 Task: Create fields in product object.
Action: Mouse moved to (674, 39)
Screenshot: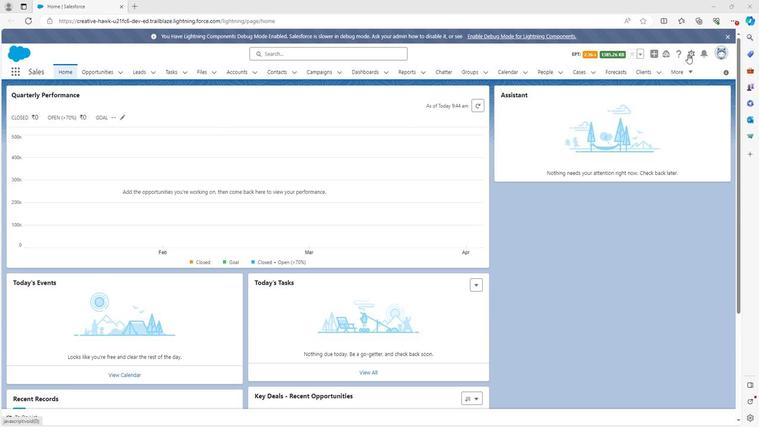 
Action: Mouse pressed left at (674, 39)
Screenshot: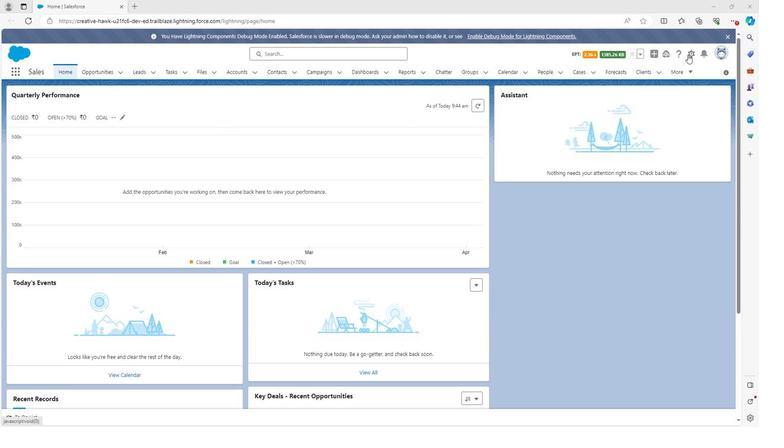 
Action: Mouse moved to (637, 61)
Screenshot: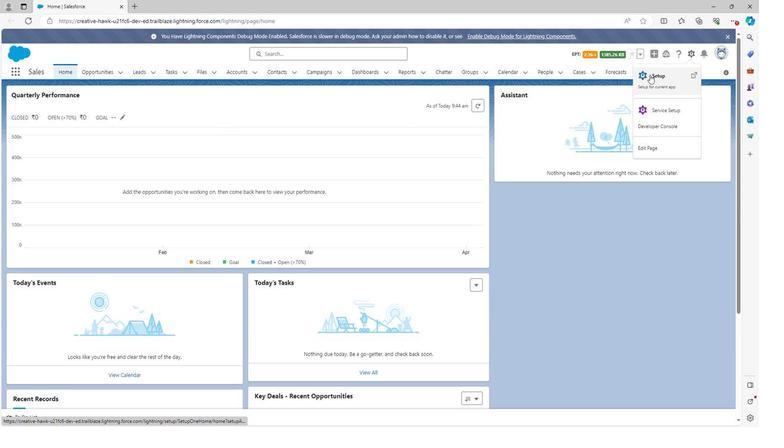 
Action: Mouse pressed left at (637, 61)
Screenshot: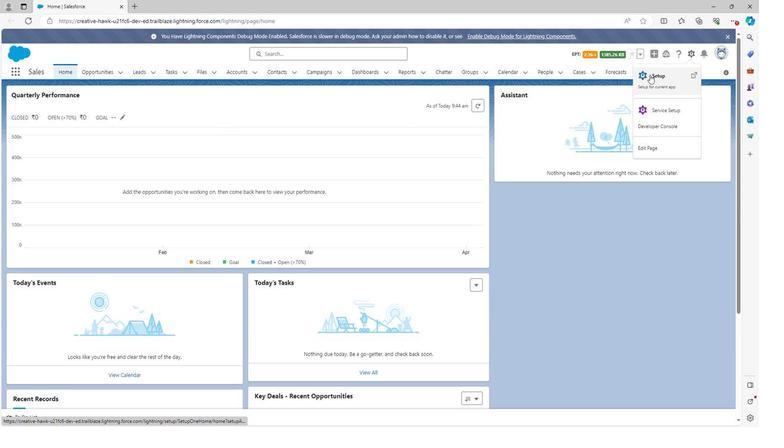 
Action: Mouse moved to (110, 56)
Screenshot: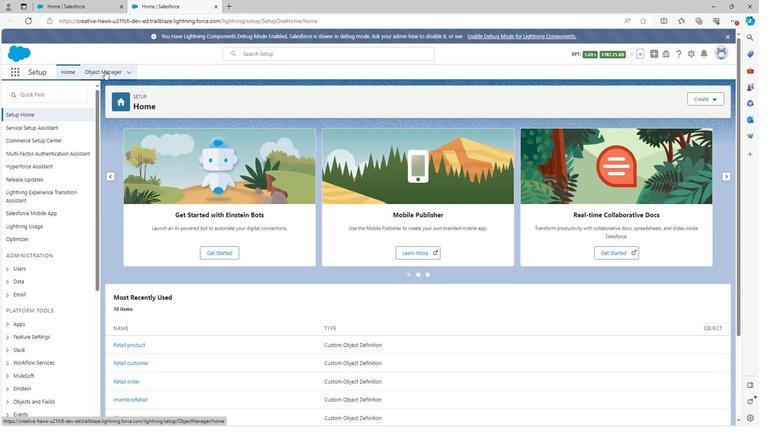 
Action: Mouse pressed left at (110, 56)
Screenshot: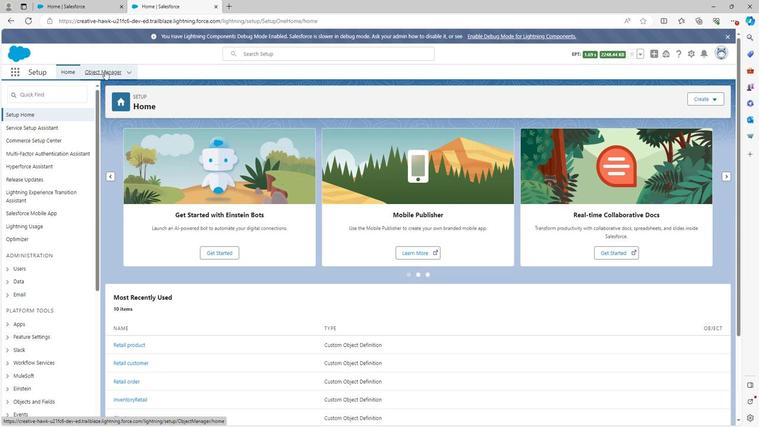 
Action: Mouse moved to (68, 340)
Screenshot: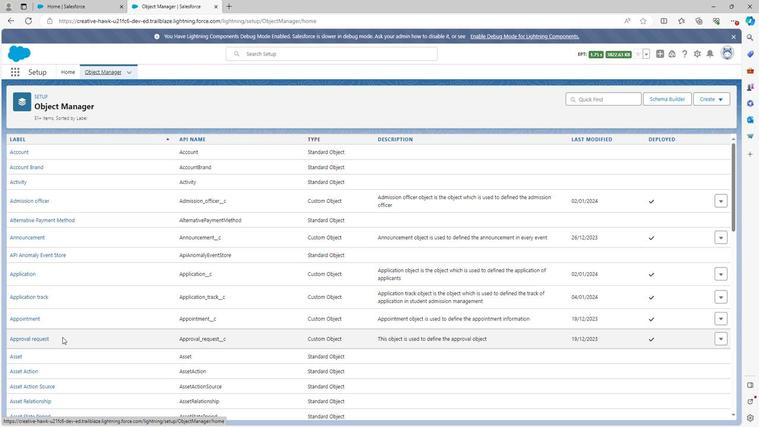 
Action: Mouse scrolled (68, 340) with delta (0, 0)
Screenshot: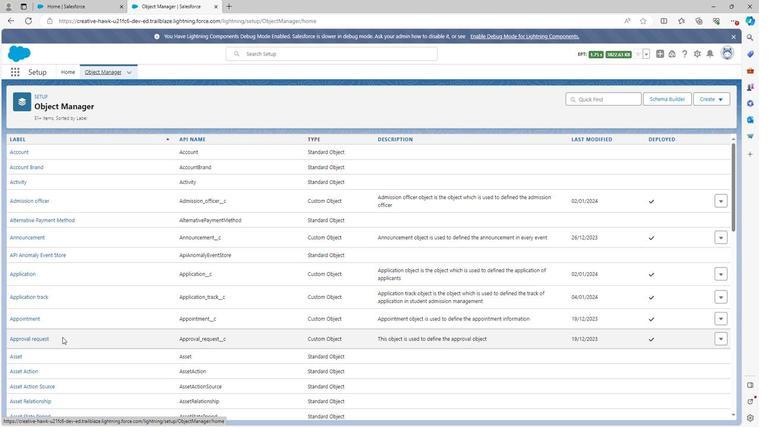
Action: Mouse scrolled (68, 340) with delta (0, 0)
Screenshot: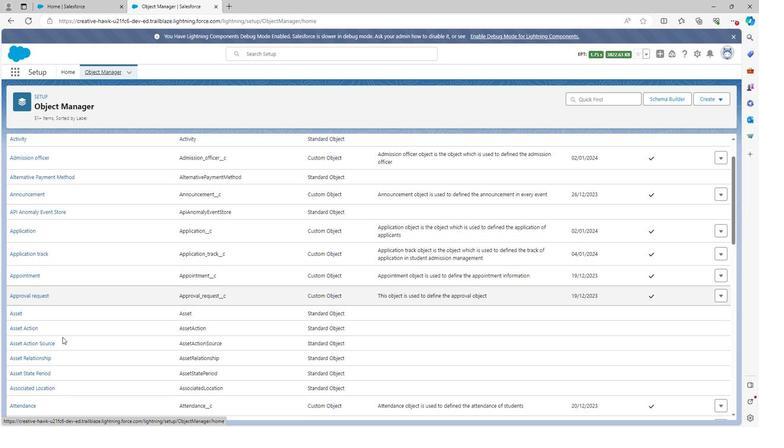 
Action: Mouse scrolled (68, 340) with delta (0, 0)
Screenshot: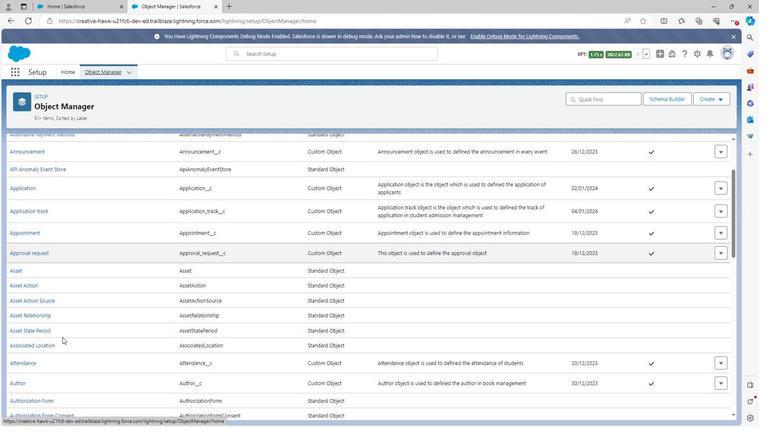 
Action: Mouse scrolled (68, 340) with delta (0, 0)
Screenshot: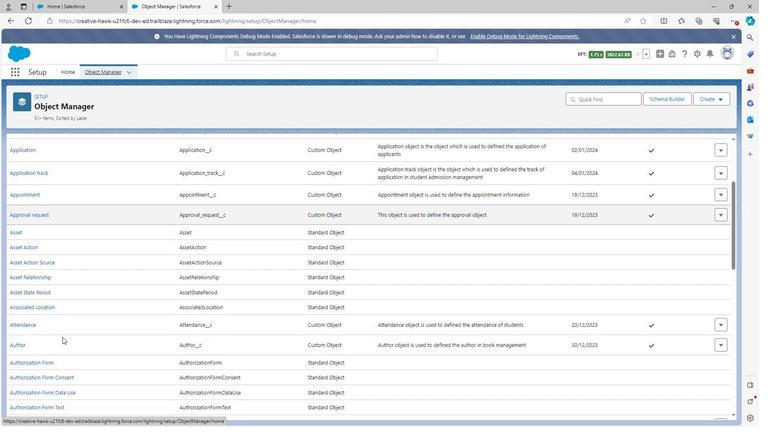 
Action: Mouse scrolled (68, 340) with delta (0, 0)
Screenshot: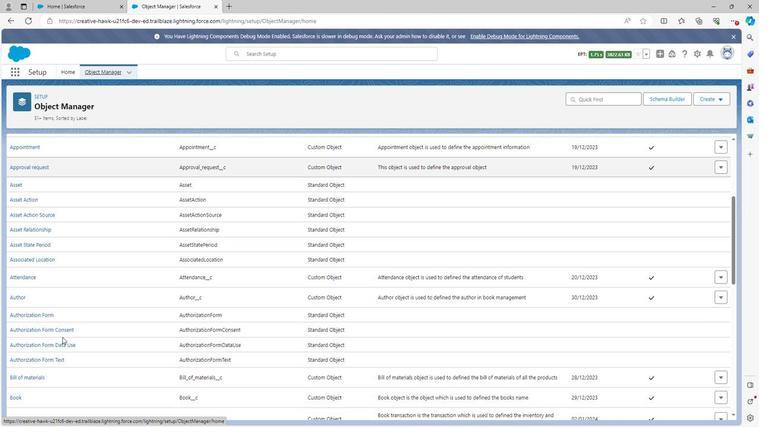 
Action: Mouse scrolled (68, 340) with delta (0, 0)
Screenshot: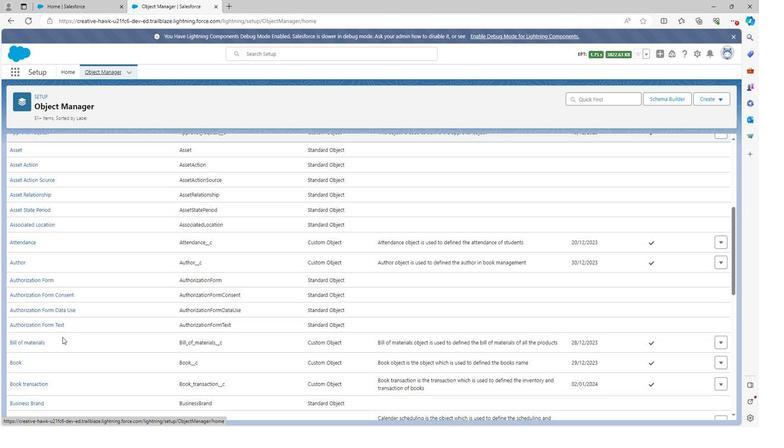 
Action: Mouse scrolled (68, 340) with delta (0, 0)
Screenshot: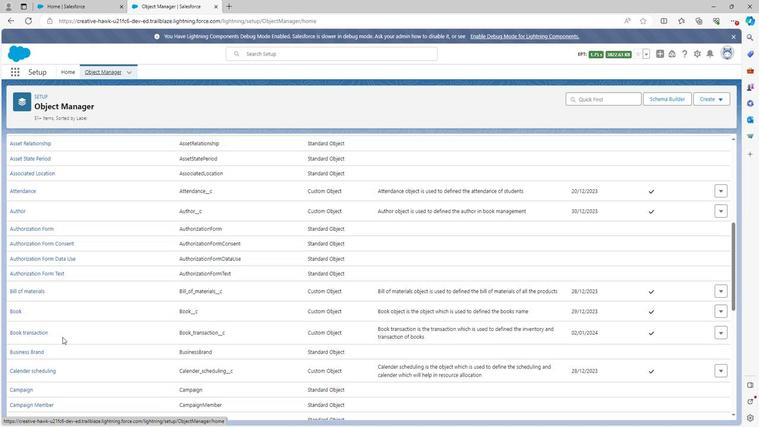 
Action: Mouse scrolled (68, 340) with delta (0, 0)
Screenshot: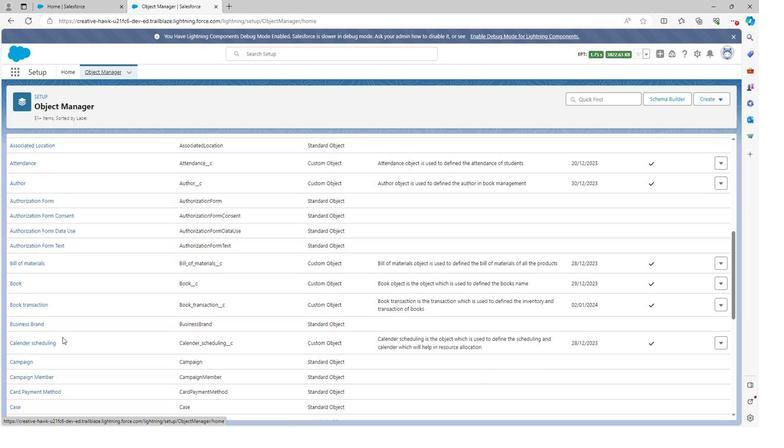 
Action: Mouse scrolled (68, 340) with delta (0, 0)
Screenshot: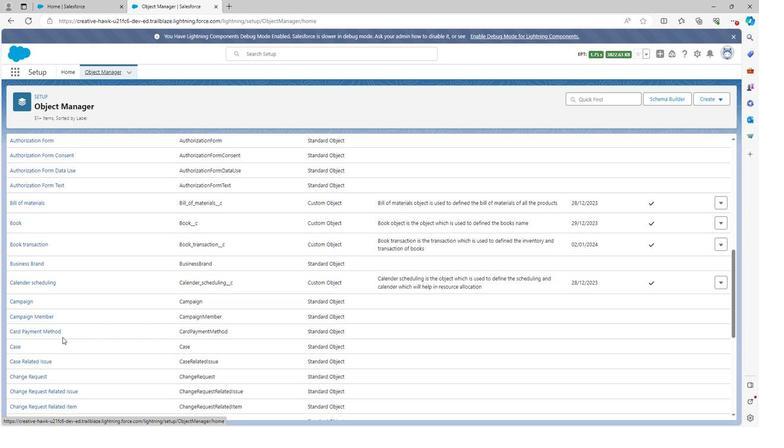 
Action: Mouse scrolled (68, 340) with delta (0, 0)
Screenshot: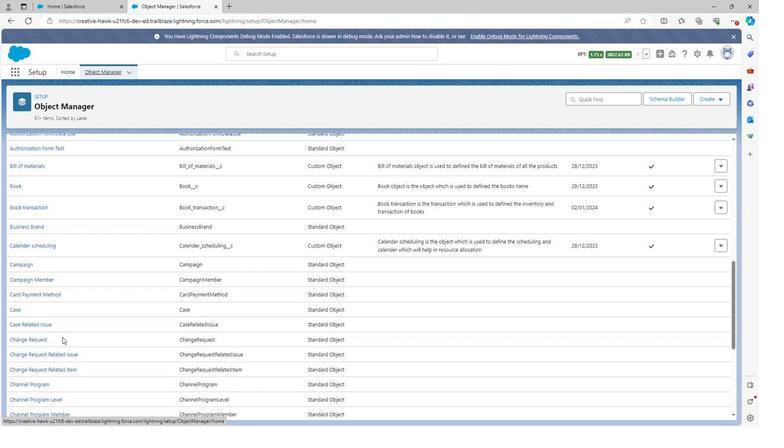 
Action: Mouse scrolled (68, 340) with delta (0, 0)
Screenshot: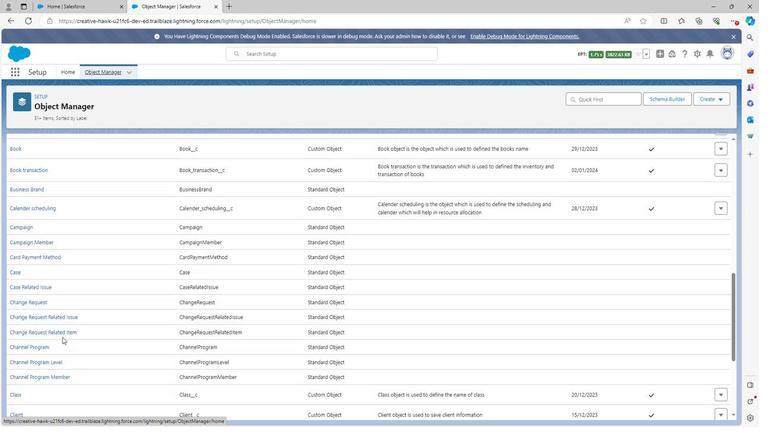 
Action: Mouse scrolled (68, 340) with delta (0, 0)
Screenshot: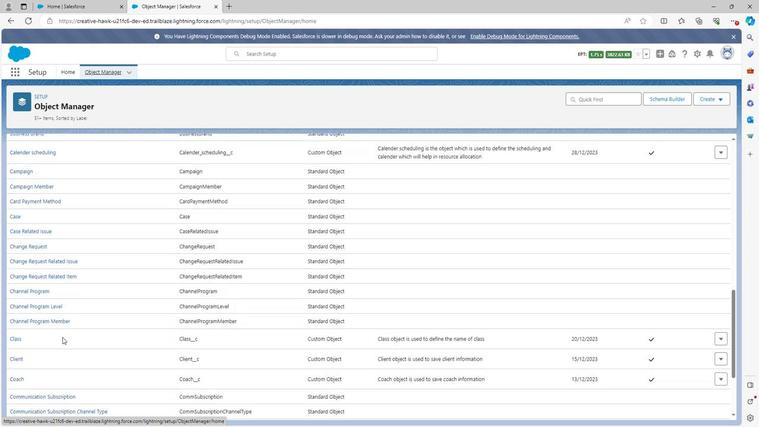 
Action: Mouse scrolled (68, 340) with delta (0, 0)
Screenshot: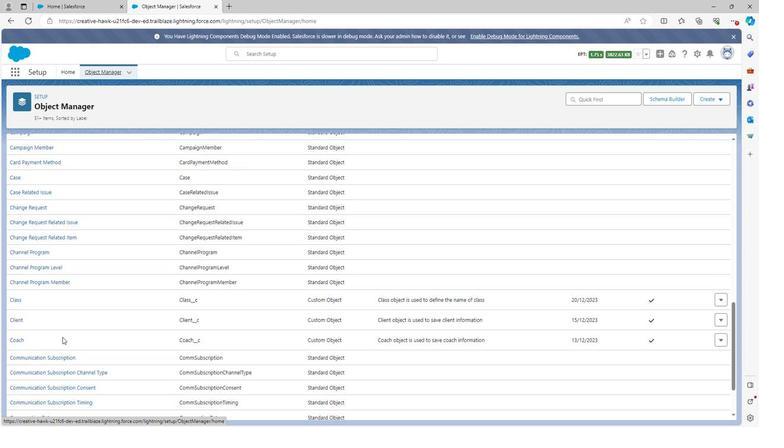 
Action: Mouse scrolled (68, 340) with delta (0, 0)
Screenshot: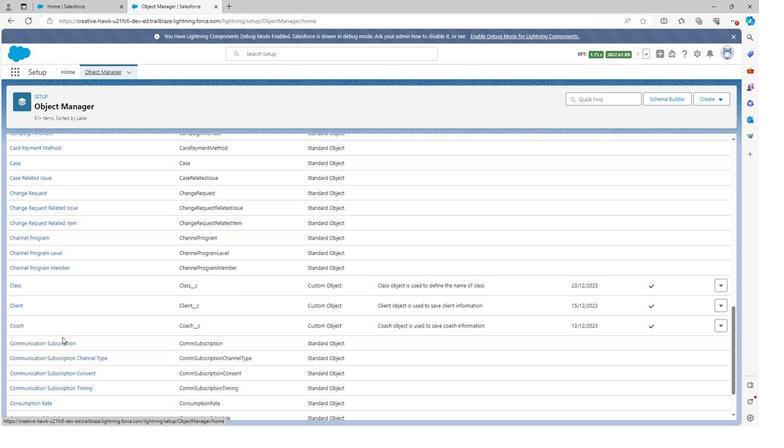 
Action: Mouse scrolled (68, 340) with delta (0, 0)
Screenshot: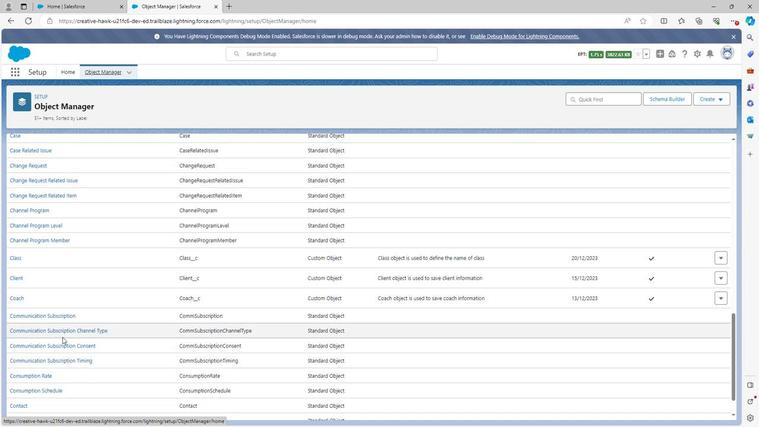 
Action: Mouse scrolled (68, 340) with delta (0, 0)
Screenshot: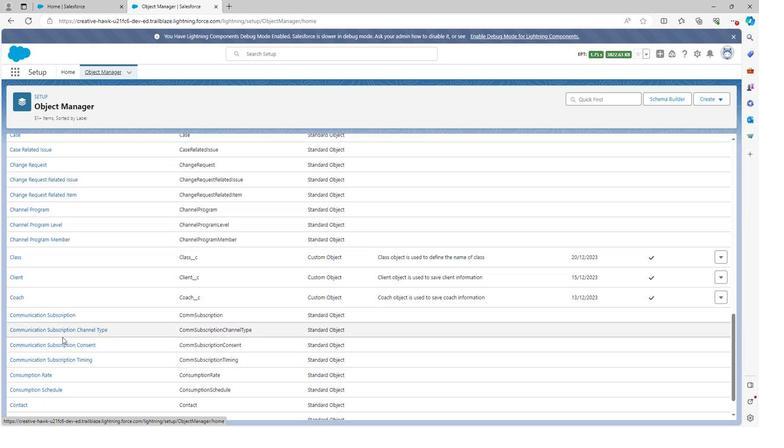 
Action: Mouse scrolled (68, 340) with delta (0, 0)
Screenshot: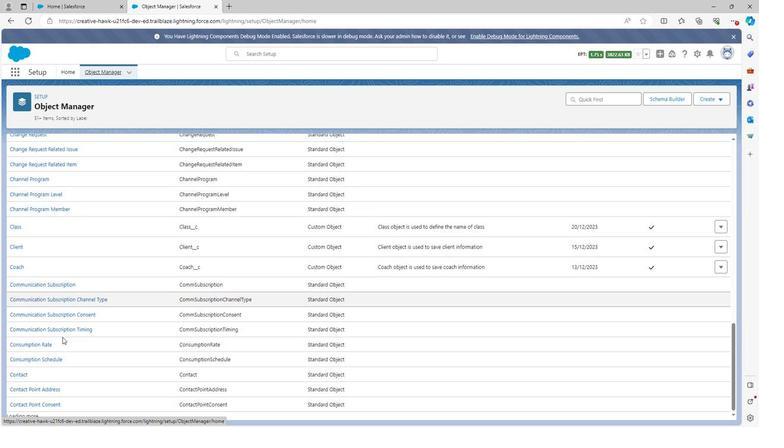 
Action: Mouse scrolled (68, 340) with delta (0, 0)
Screenshot: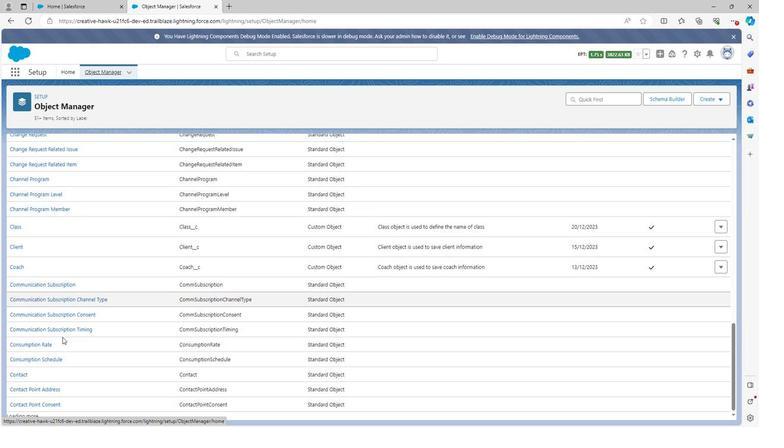 
Action: Mouse scrolled (68, 340) with delta (0, 0)
Screenshot: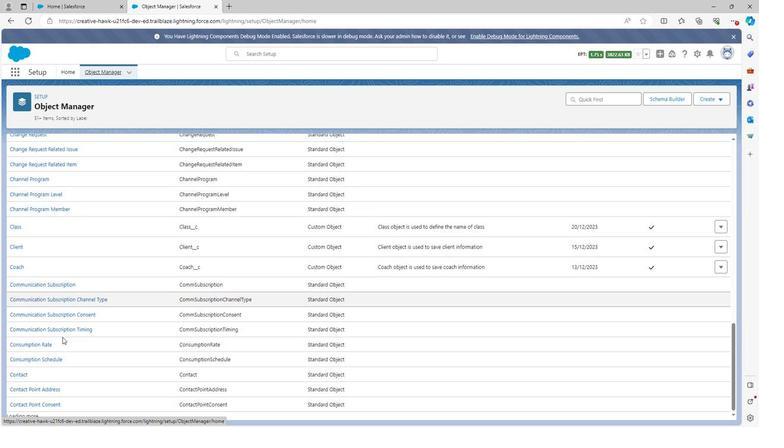 
Action: Mouse scrolled (68, 340) with delta (0, 0)
Screenshot: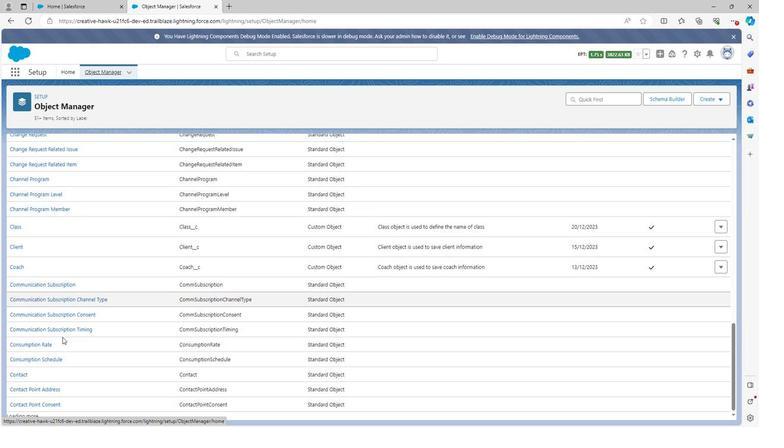 
Action: Mouse moved to (72, 340)
Screenshot: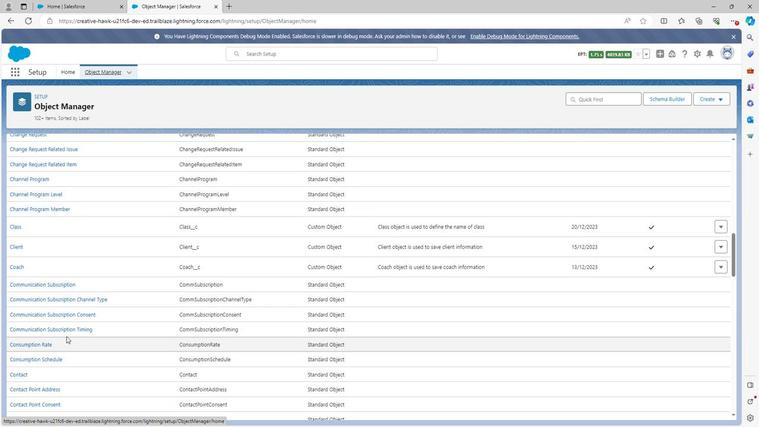
Action: Mouse scrolled (72, 339) with delta (0, 0)
Screenshot: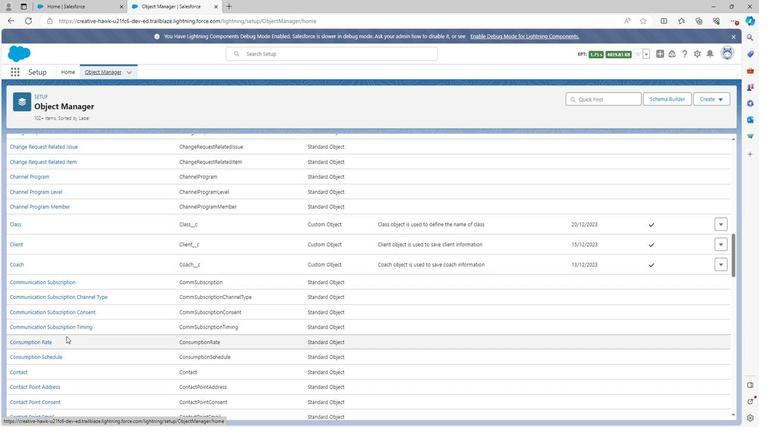 
Action: Mouse scrolled (72, 339) with delta (0, 0)
Screenshot: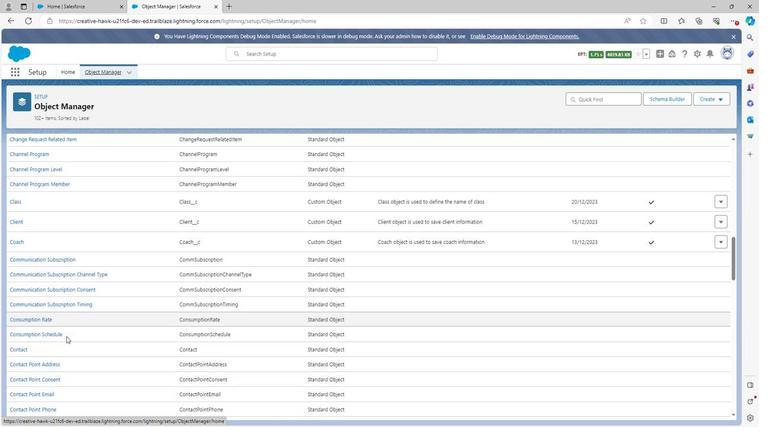 
Action: Mouse scrolled (72, 339) with delta (0, 0)
Screenshot: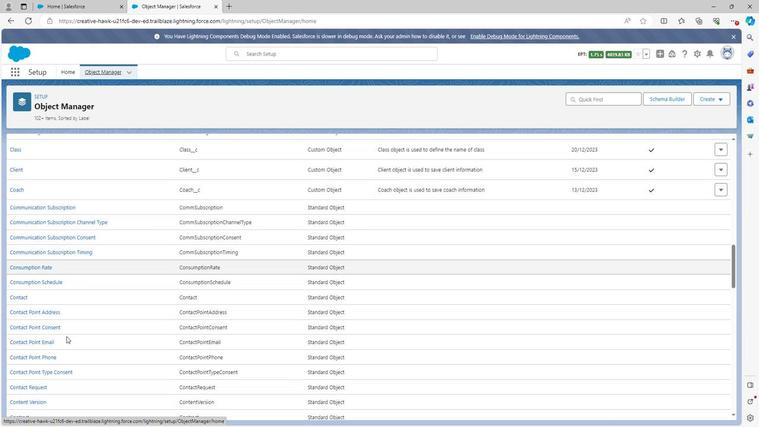 
Action: Mouse scrolled (72, 339) with delta (0, 0)
Screenshot: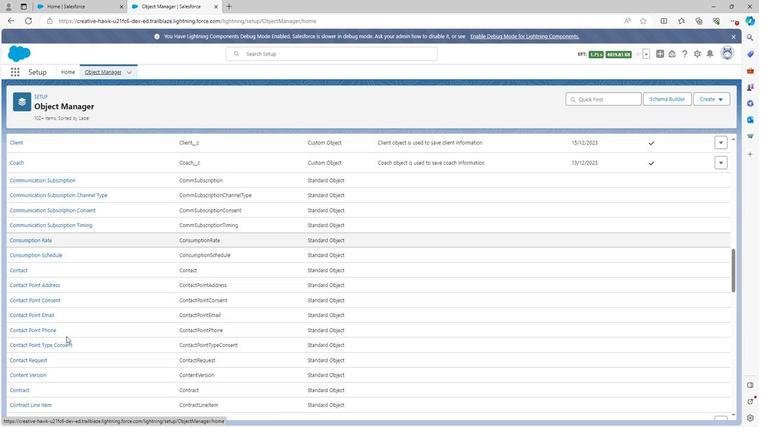 
Action: Mouse scrolled (72, 339) with delta (0, 0)
Screenshot: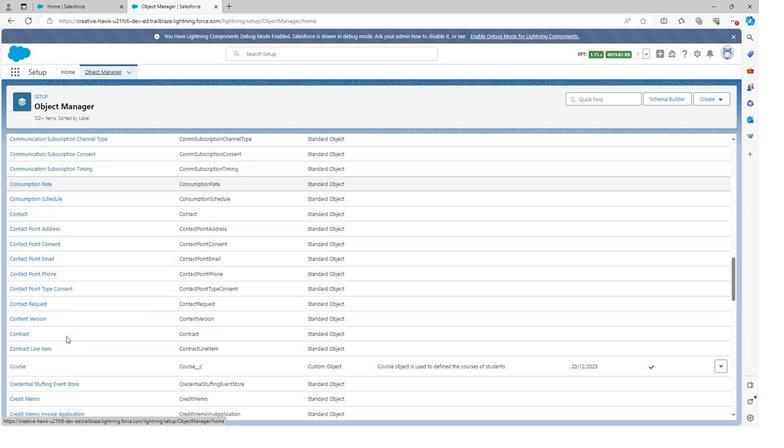 
Action: Mouse scrolled (72, 339) with delta (0, 0)
Screenshot: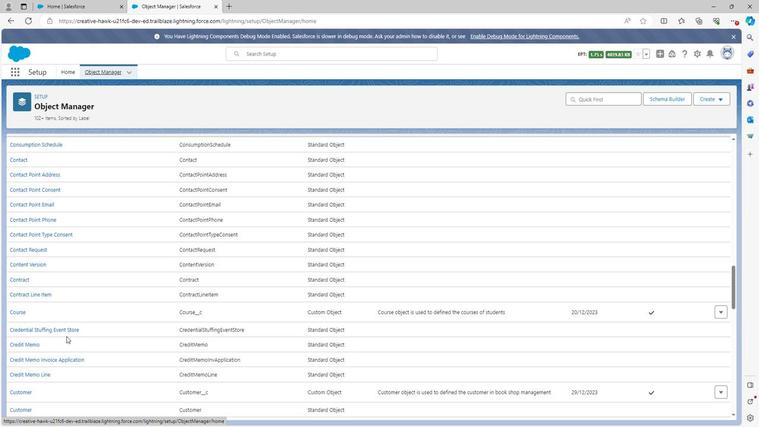 
Action: Mouse scrolled (72, 339) with delta (0, 0)
Screenshot: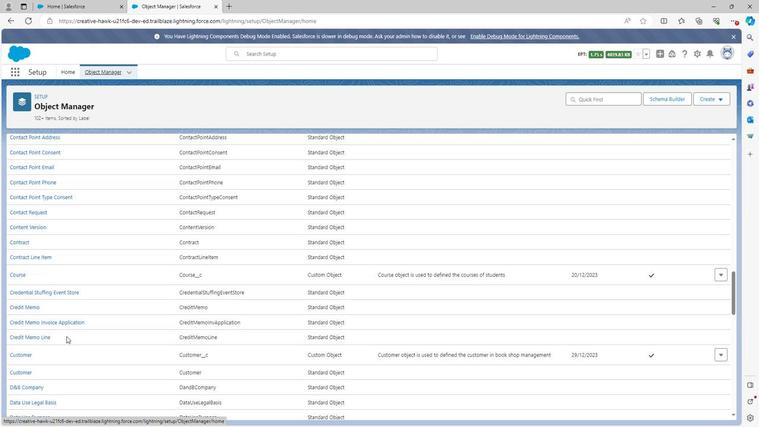 
Action: Mouse scrolled (72, 339) with delta (0, 0)
Screenshot: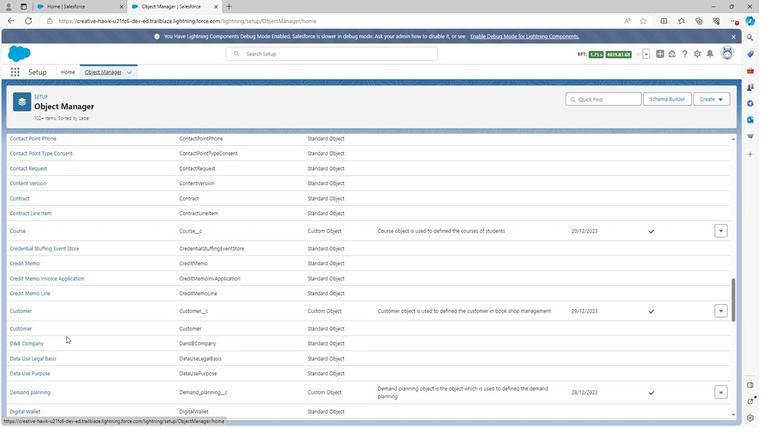 
Action: Mouse scrolled (72, 339) with delta (0, 0)
Screenshot: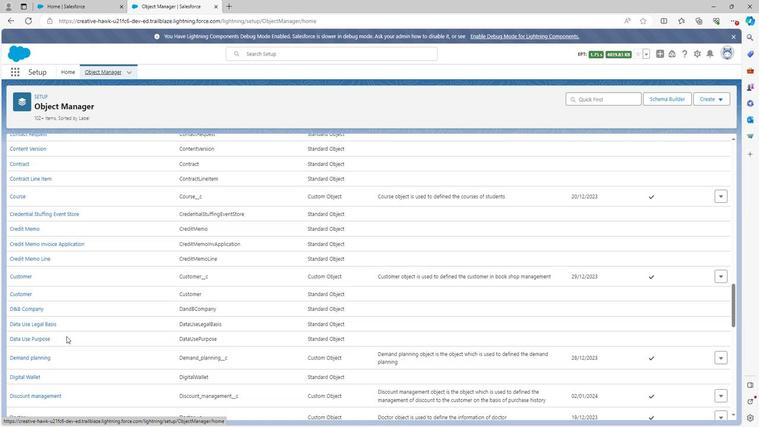 
Action: Mouse scrolled (72, 339) with delta (0, 0)
Screenshot: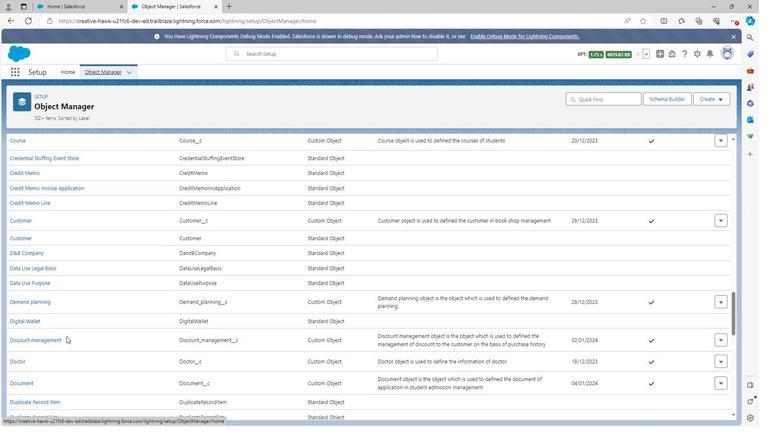 
Action: Mouse scrolled (72, 339) with delta (0, 0)
Screenshot: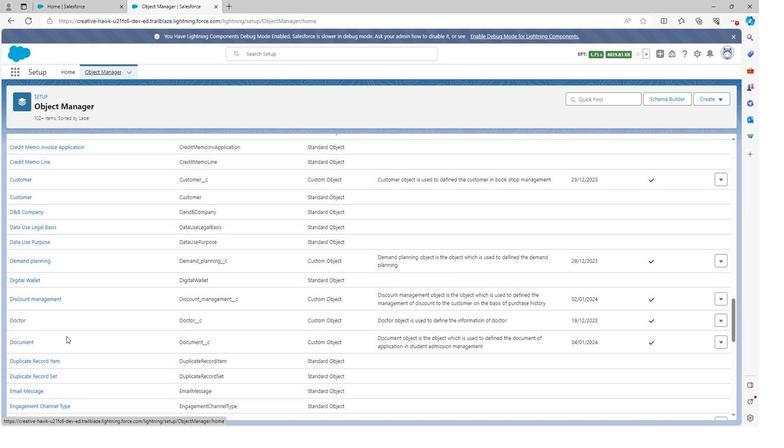 
Action: Mouse scrolled (72, 339) with delta (0, 0)
Screenshot: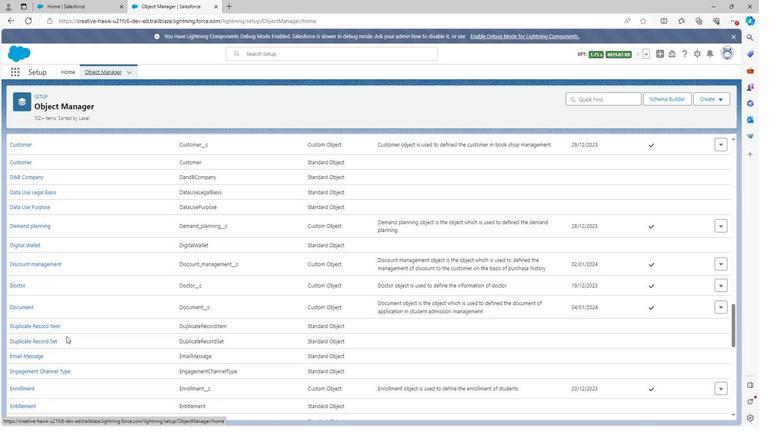
Action: Mouse scrolled (72, 339) with delta (0, 0)
Screenshot: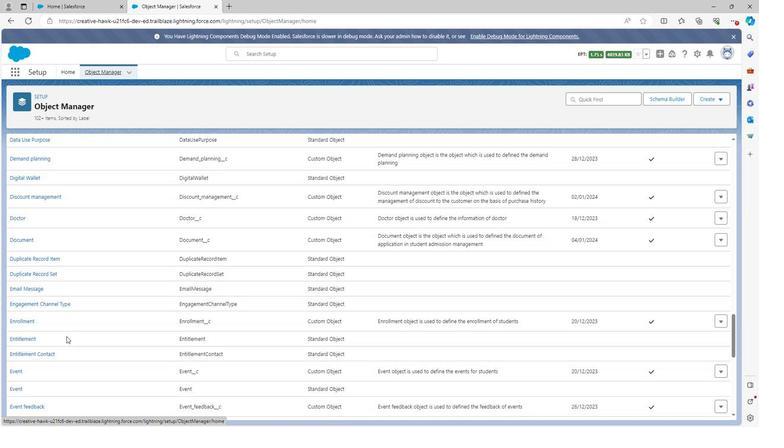 
Action: Mouse scrolled (72, 339) with delta (0, 0)
Screenshot: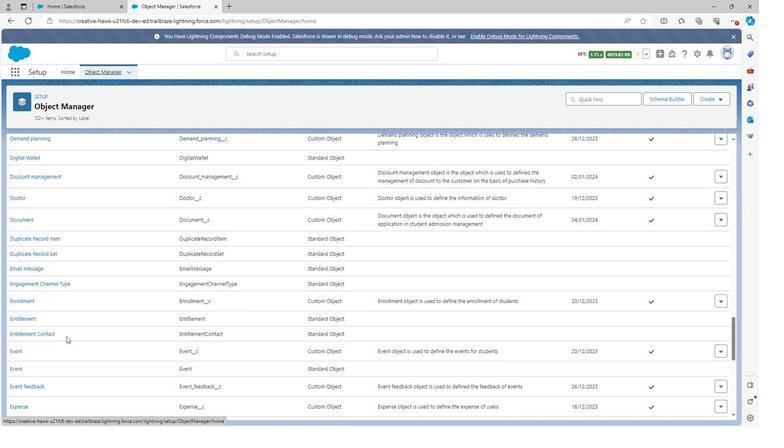 
Action: Mouse scrolled (72, 339) with delta (0, 0)
Screenshot: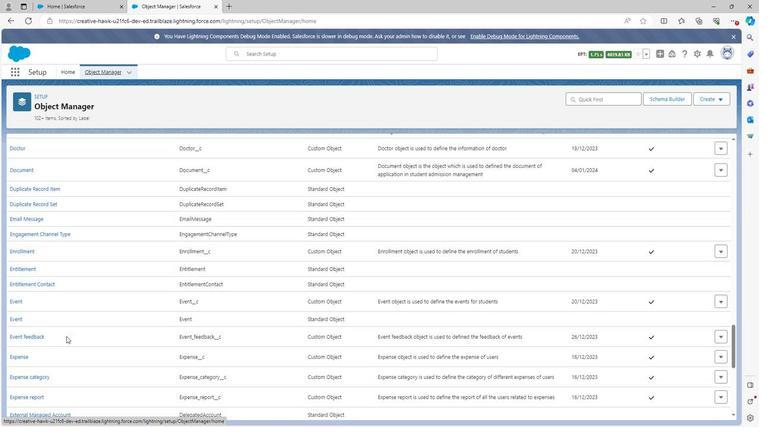 
Action: Mouse scrolled (72, 339) with delta (0, 0)
Screenshot: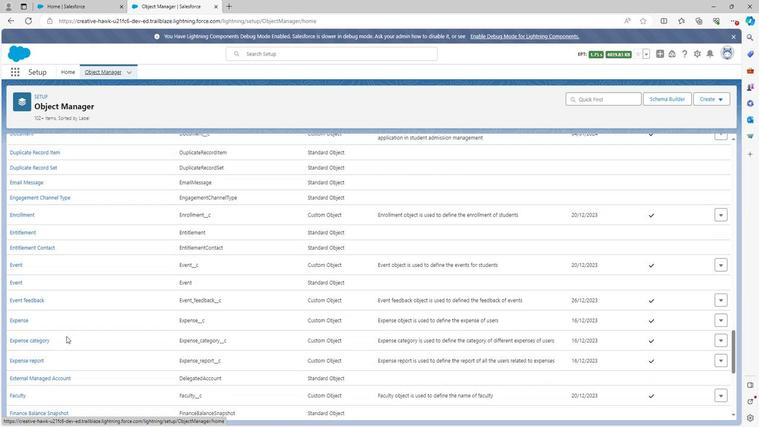
Action: Mouse scrolled (72, 339) with delta (0, 0)
Screenshot: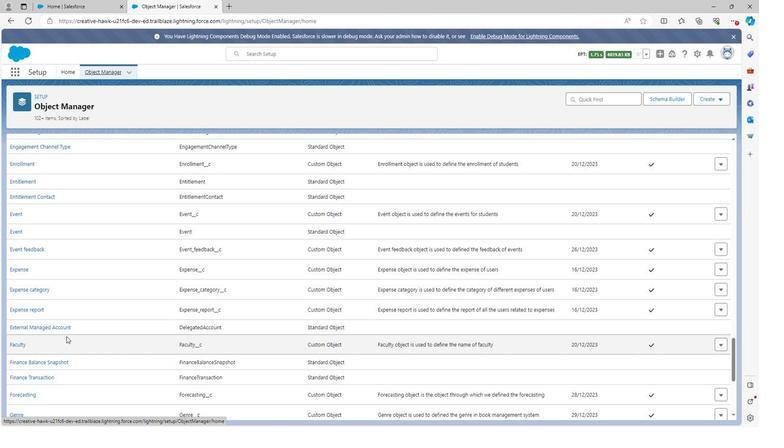
Action: Mouse scrolled (72, 339) with delta (0, 0)
Screenshot: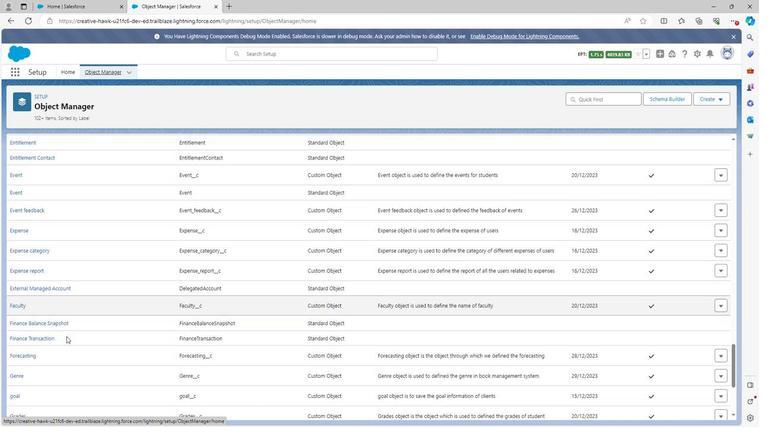 
Action: Mouse scrolled (72, 339) with delta (0, 0)
Screenshot: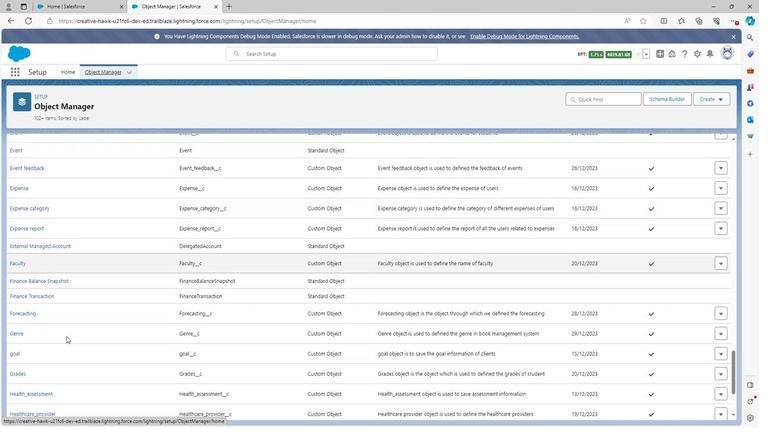 
Action: Mouse scrolled (72, 339) with delta (0, 0)
Screenshot: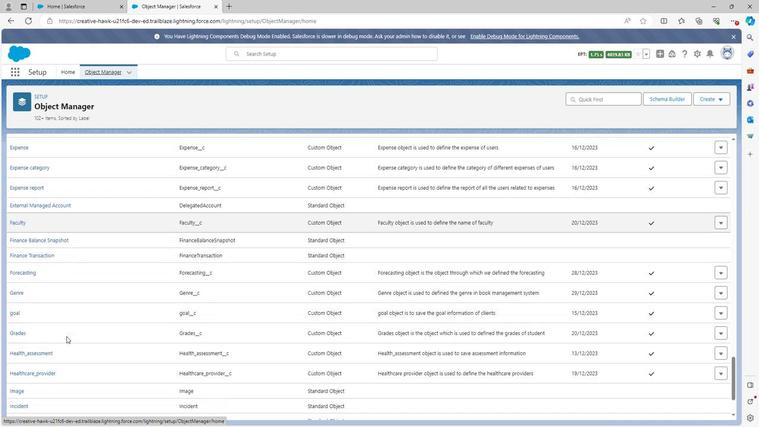 
Action: Mouse scrolled (72, 339) with delta (0, 0)
Screenshot: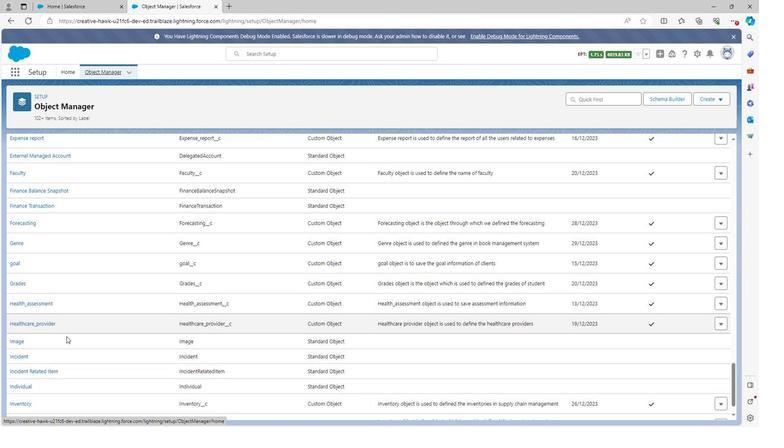 
Action: Mouse scrolled (72, 339) with delta (0, 0)
Screenshot: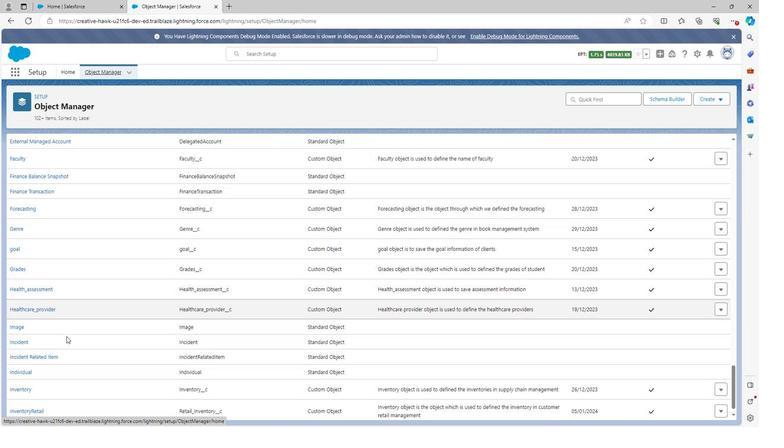 
Action: Mouse scrolled (72, 339) with delta (0, 0)
Screenshot: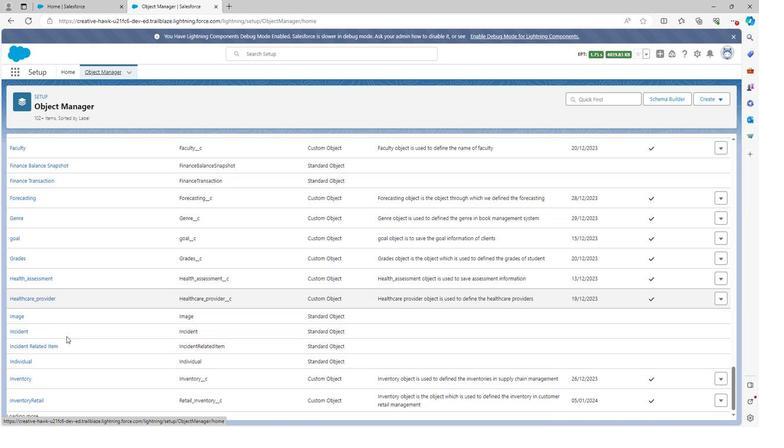 
Action: Mouse scrolled (72, 339) with delta (0, 0)
Screenshot: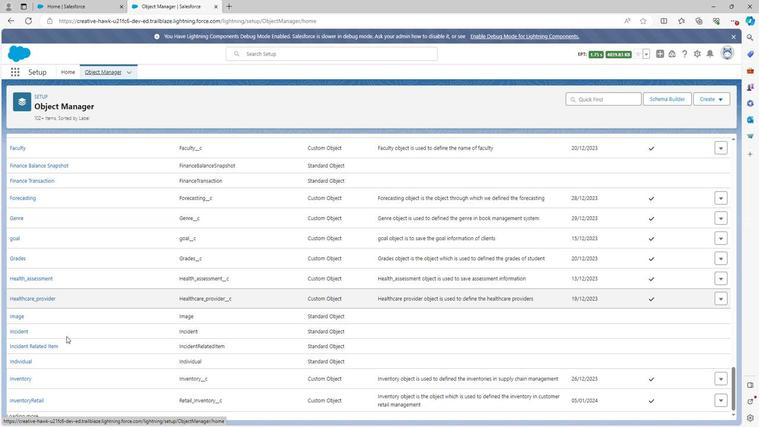 
Action: Mouse scrolled (72, 339) with delta (0, 0)
Screenshot: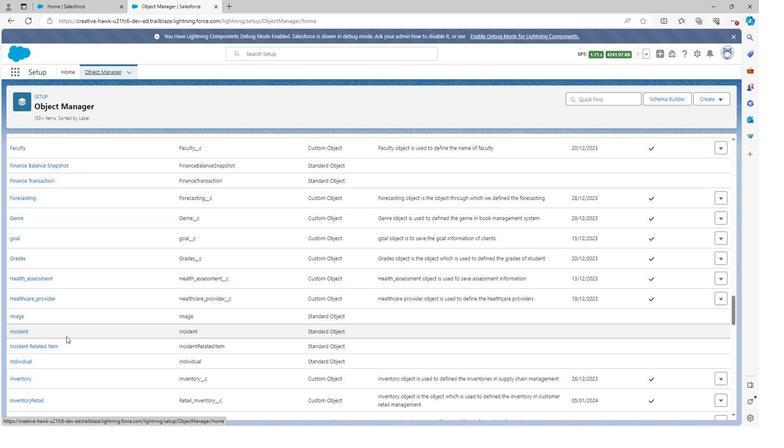 
Action: Mouse scrolled (72, 339) with delta (0, 0)
Screenshot: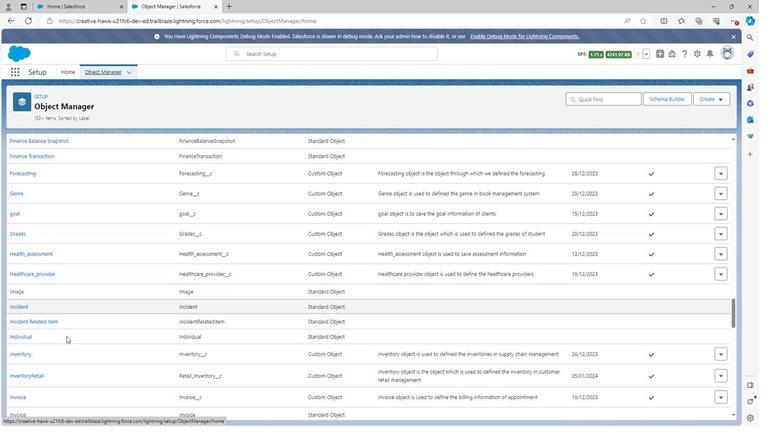 
Action: Mouse scrolled (72, 339) with delta (0, 0)
Screenshot: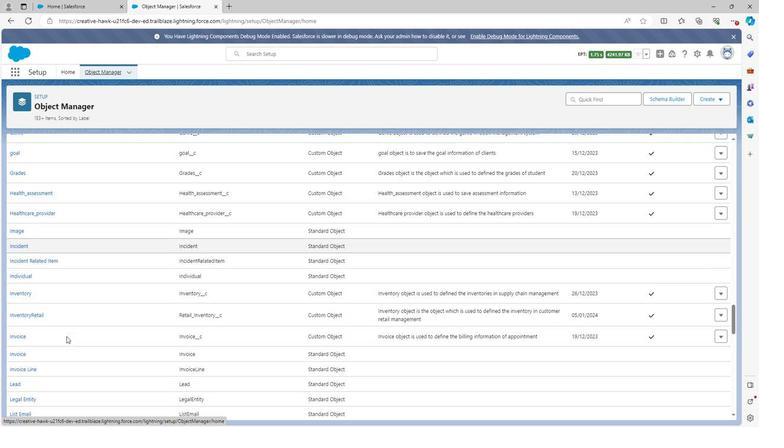 
Action: Mouse scrolled (72, 339) with delta (0, 0)
Screenshot: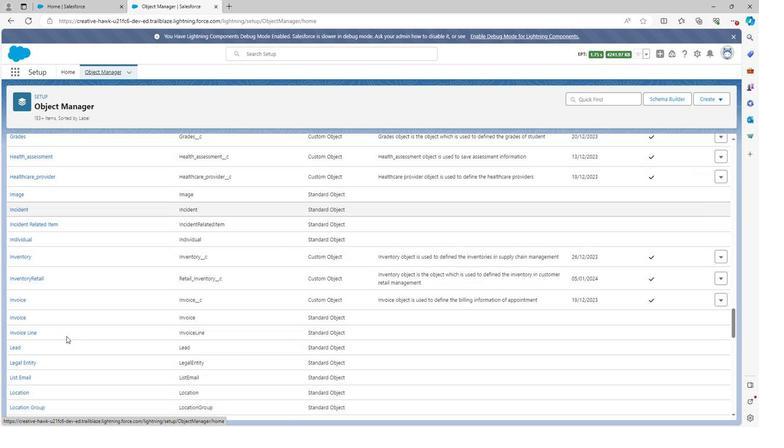 
Action: Mouse scrolled (72, 339) with delta (0, 0)
Screenshot: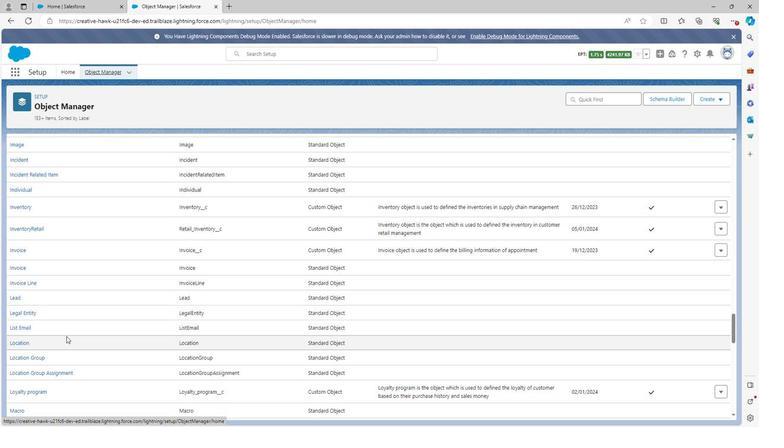 
Action: Mouse scrolled (72, 339) with delta (0, 0)
Screenshot: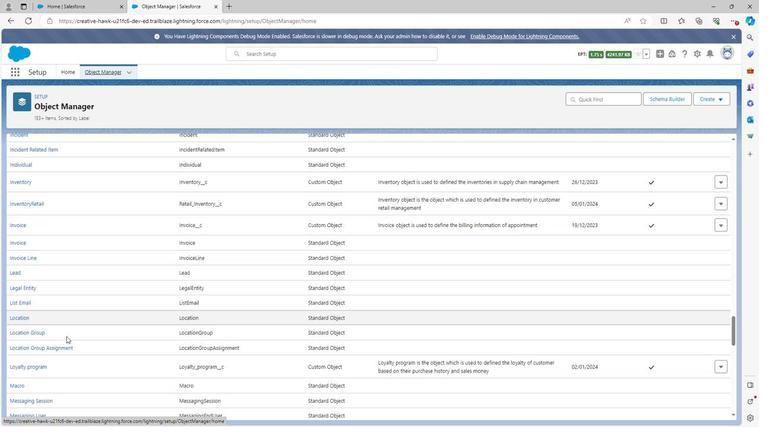 
Action: Mouse scrolled (72, 339) with delta (0, 0)
Screenshot: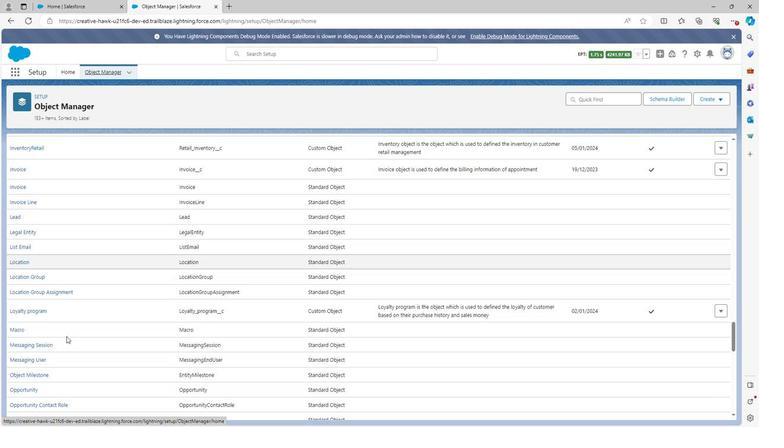 
Action: Mouse scrolled (72, 339) with delta (0, 0)
Screenshot: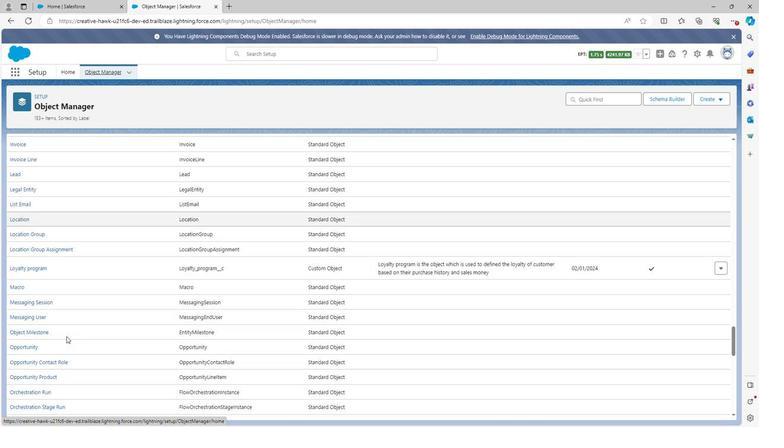 
Action: Mouse scrolled (72, 339) with delta (0, 0)
Screenshot: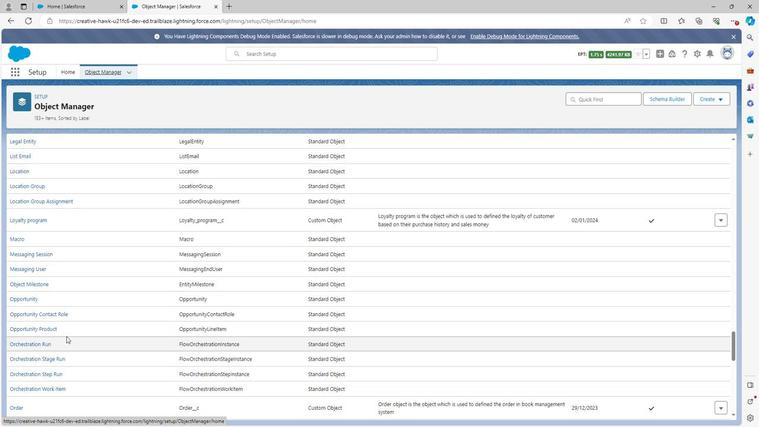 
Action: Mouse scrolled (72, 339) with delta (0, 0)
Screenshot: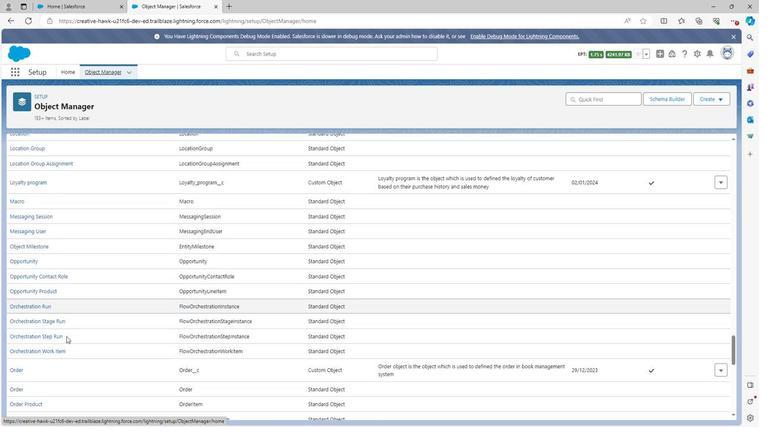 
Action: Mouse scrolled (72, 339) with delta (0, 0)
Screenshot: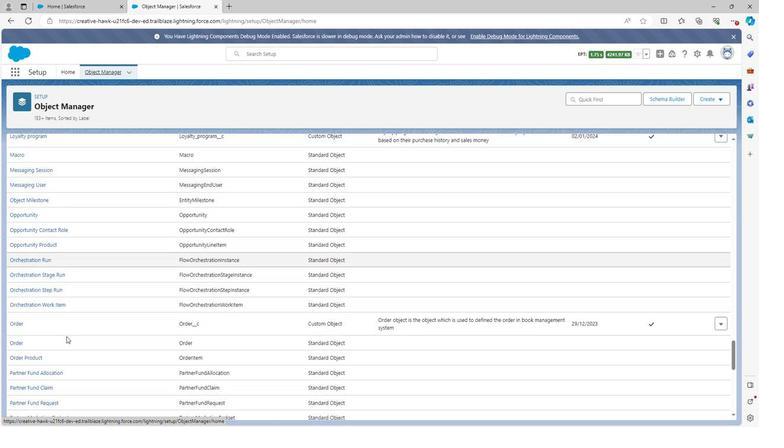 
Action: Mouse scrolled (72, 339) with delta (0, 0)
Screenshot: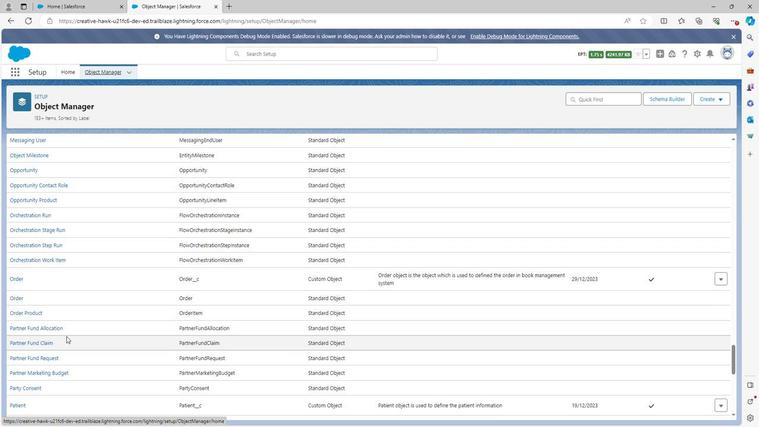
Action: Mouse scrolled (72, 339) with delta (0, 0)
Screenshot: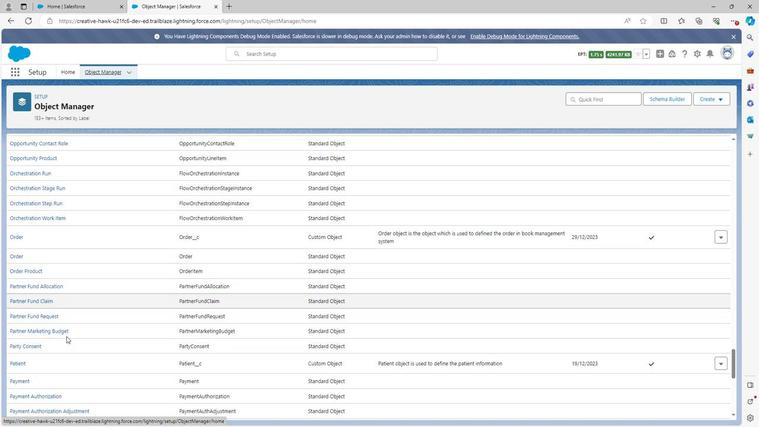 
Action: Mouse scrolled (72, 339) with delta (0, 0)
Screenshot: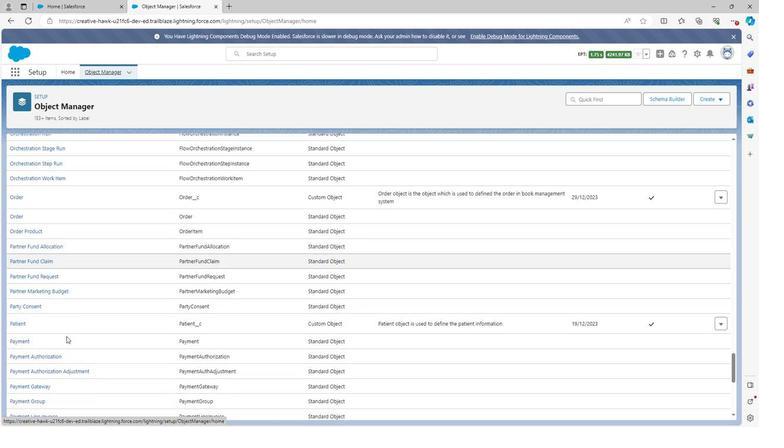 
Action: Mouse scrolled (72, 339) with delta (0, 0)
Screenshot: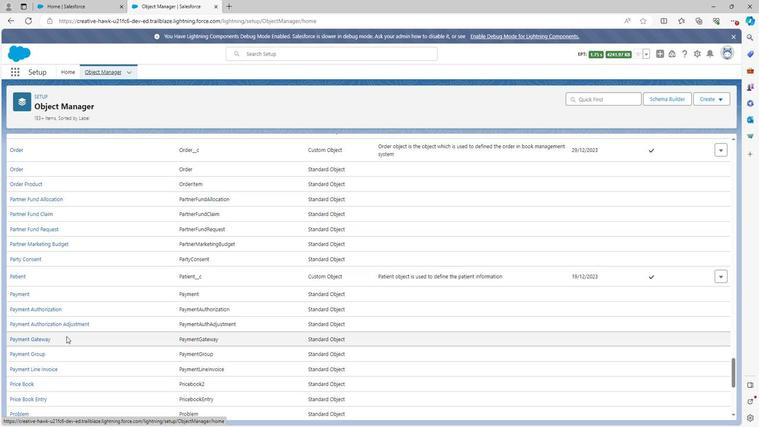 
Action: Mouse scrolled (72, 339) with delta (0, 0)
Screenshot: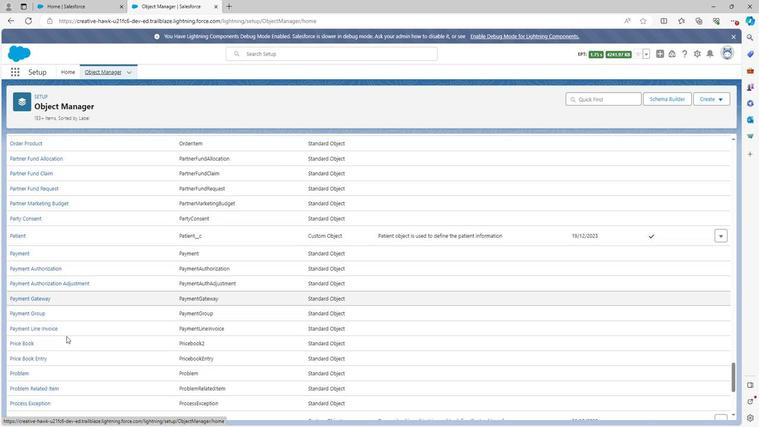 
Action: Mouse scrolled (72, 339) with delta (0, 0)
Screenshot: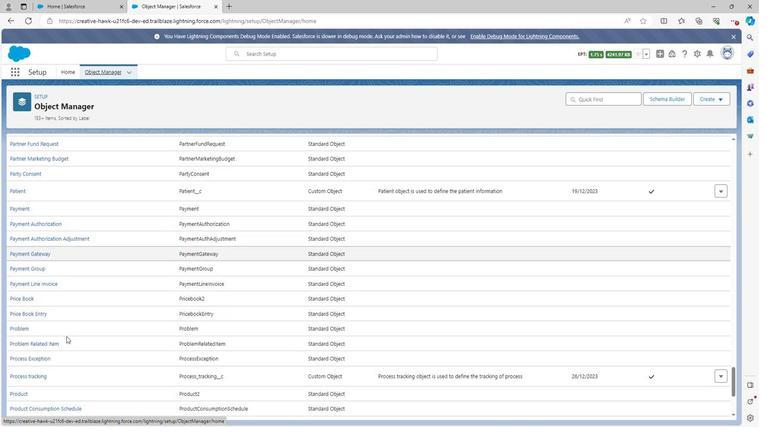 
Action: Mouse scrolled (72, 339) with delta (0, 0)
Screenshot: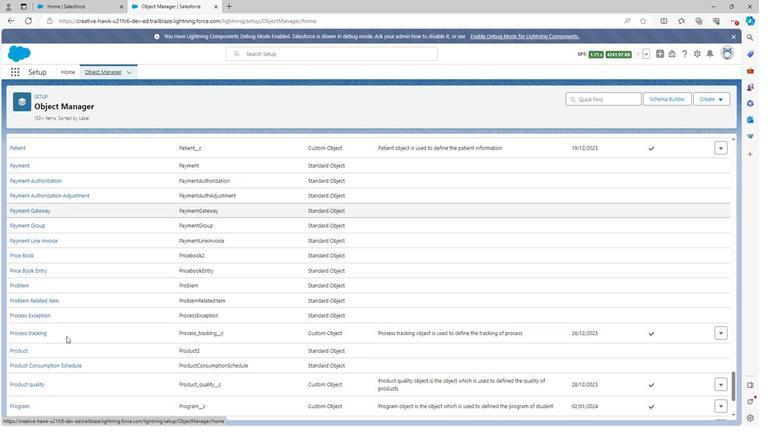 
Action: Mouse scrolled (72, 339) with delta (0, 0)
Screenshot: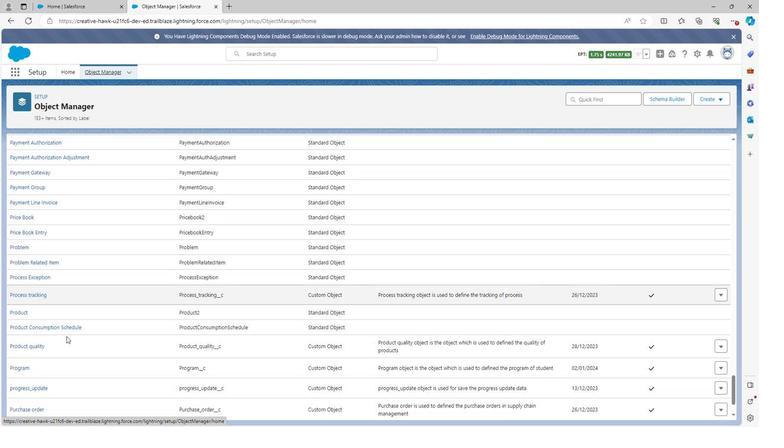 
Action: Mouse scrolled (72, 339) with delta (0, 0)
Screenshot: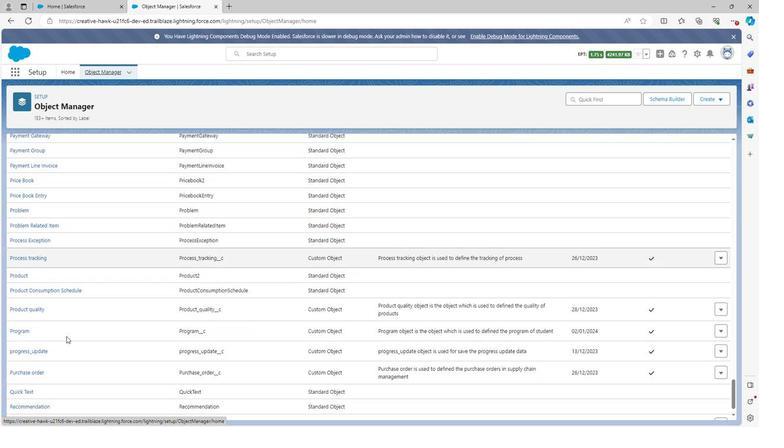 
Action: Mouse scrolled (72, 339) with delta (0, 0)
Screenshot: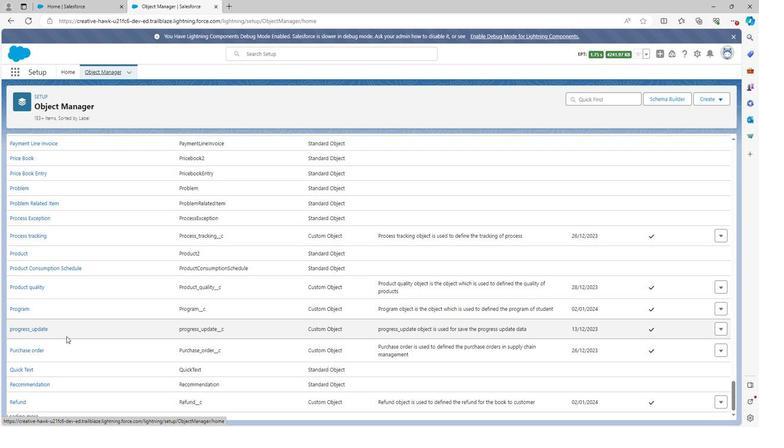 
Action: Mouse scrolled (72, 339) with delta (0, 0)
Screenshot: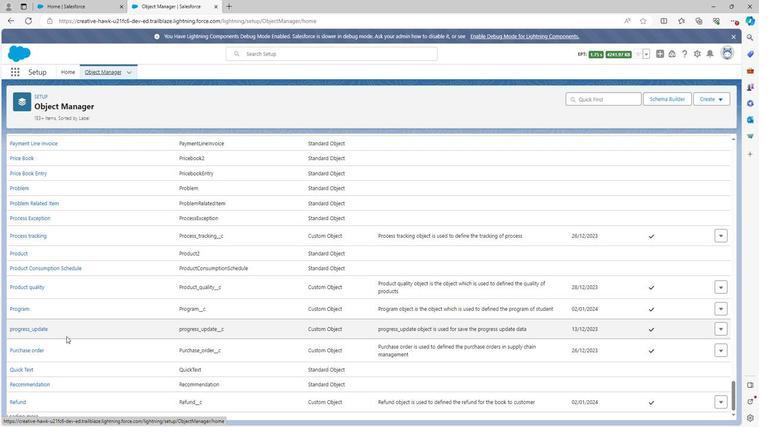 
Action: Mouse scrolled (72, 339) with delta (0, 0)
Screenshot: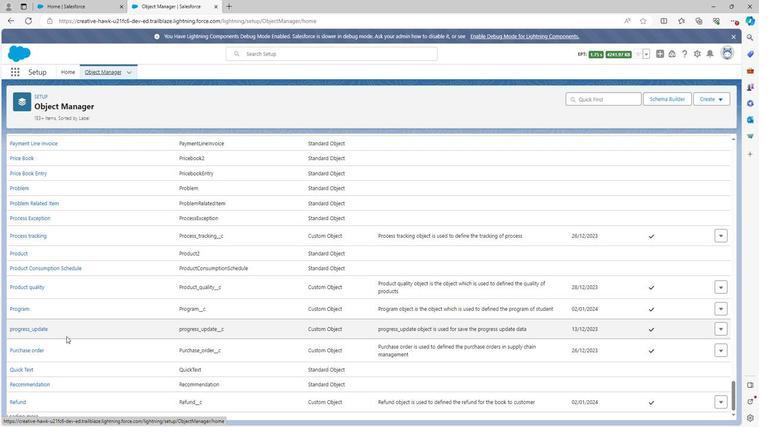
Action: Mouse moved to (78, 337)
Screenshot: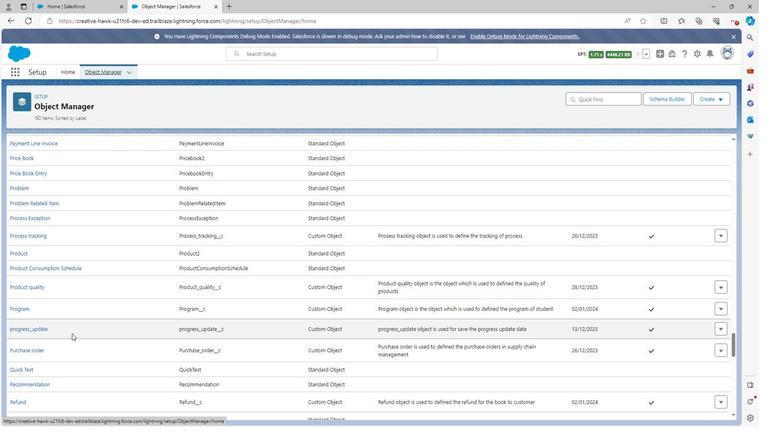 
Action: Mouse scrolled (78, 336) with delta (0, 0)
Screenshot: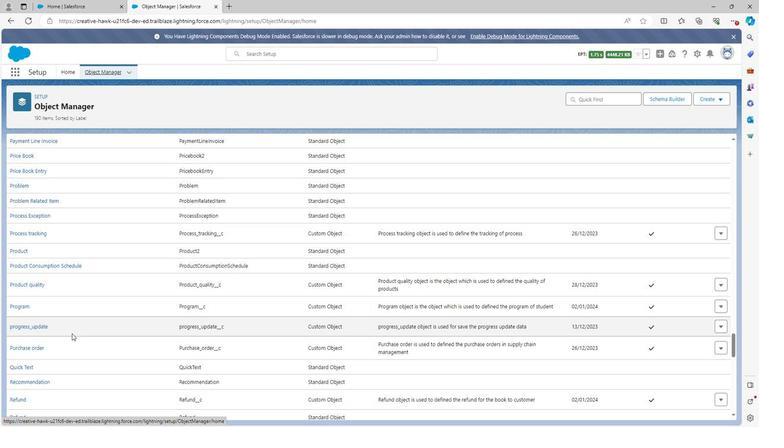 
Action: Mouse scrolled (78, 336) with delta (0, 0)
Screenshot: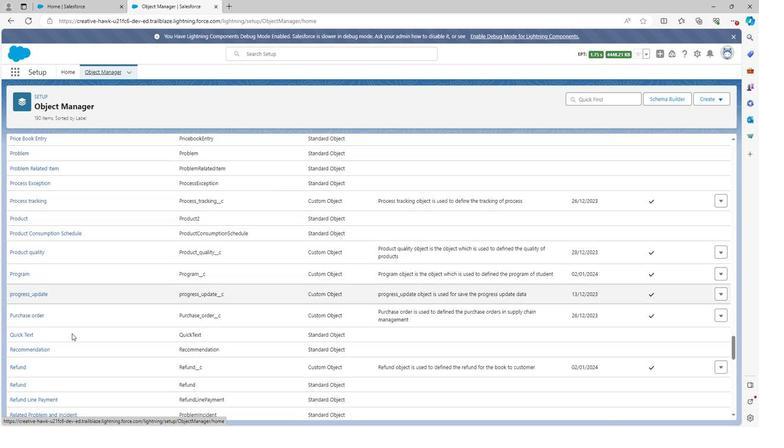 
Action: Mouse scrolled (78, 336) with delta (0, 0)
Screenshot: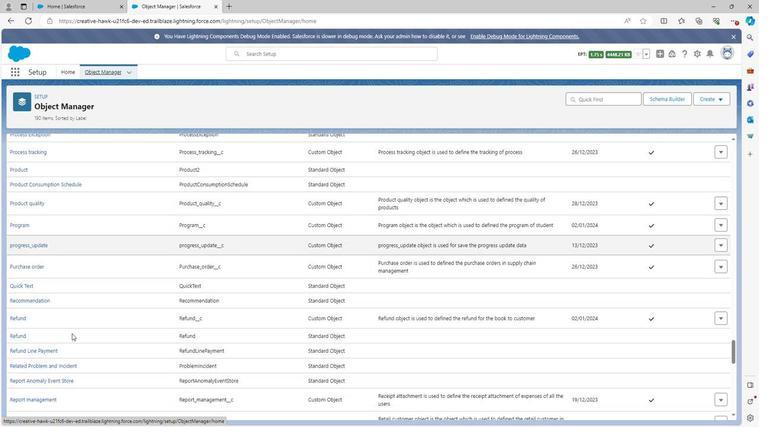 
Action: Mouse scrolled (78, 336) with delta (0, 0)
Screenshot: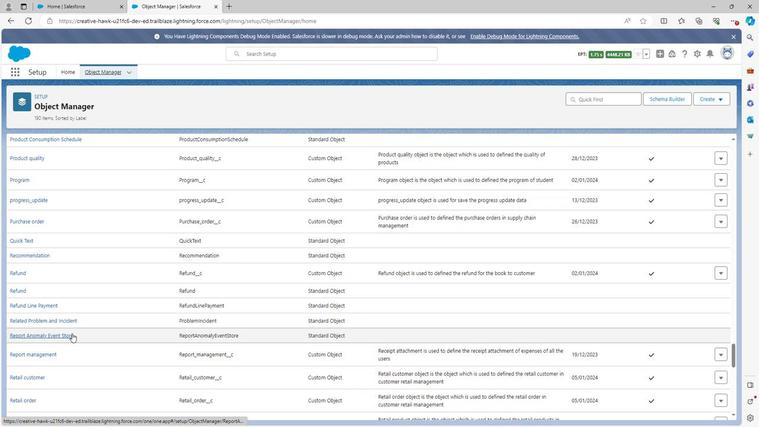 
Action: Mouse scrolled (78, 336) with delta (0, 0)
Screenshot: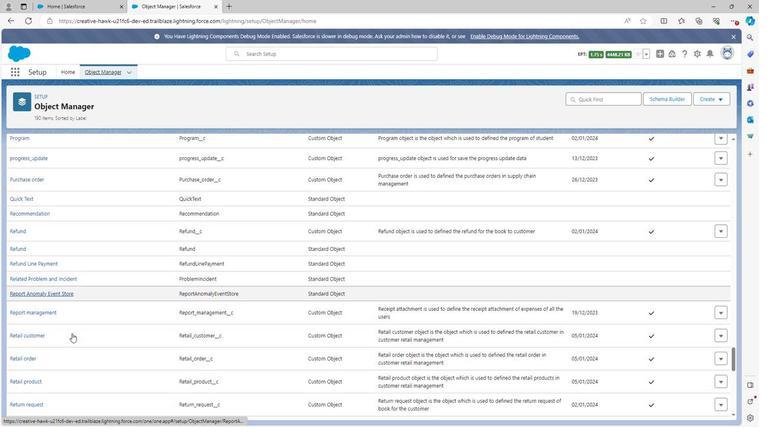 
Action: Mouse moved to (38, 341)
Screenshot: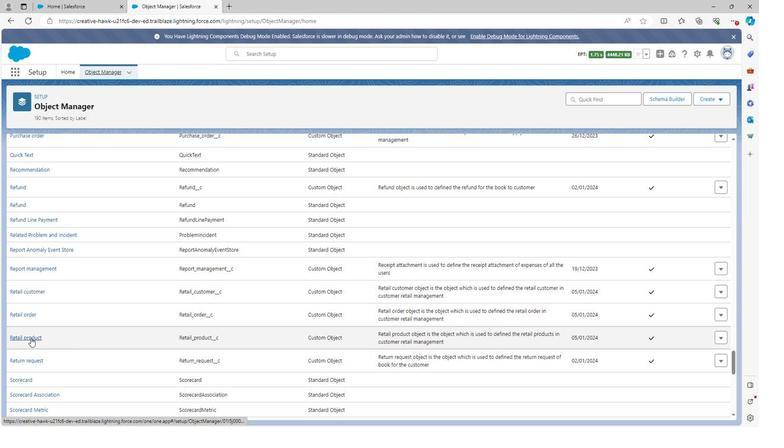 
Action: Mouse pressed left at (38, 341)
Screenshot: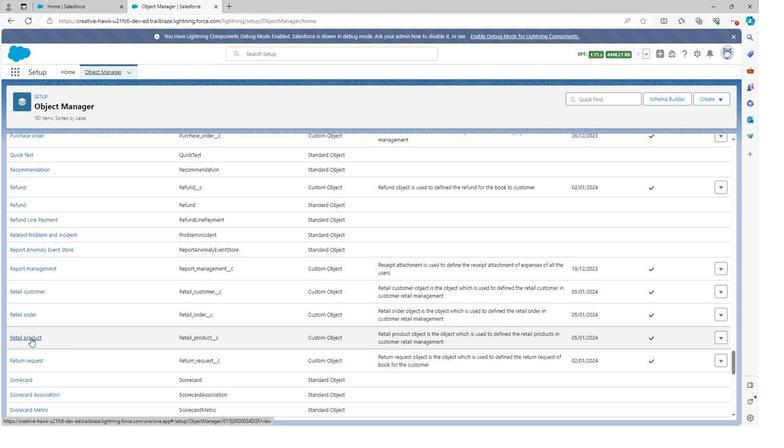 
Action: Mouse moved to (70, 145)
Screenshot: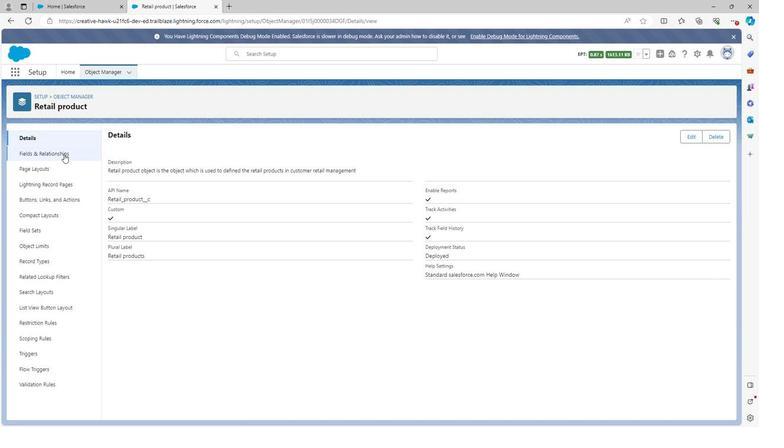 
Action: Mouse pressed left at (70, 145)
Screenshot: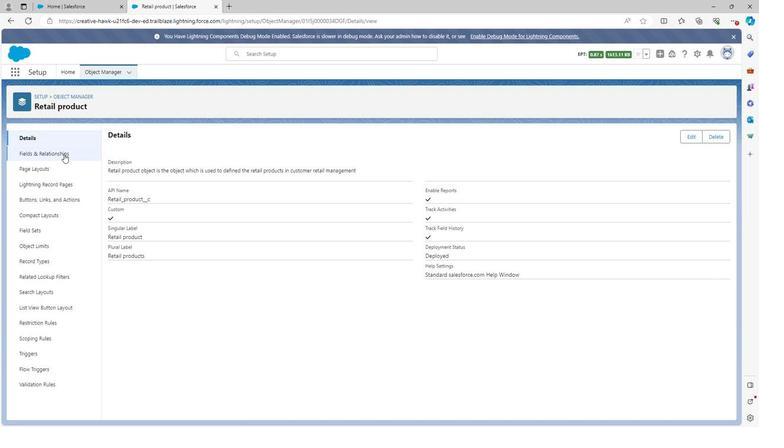 
Action: Mouse moved to (552, 126)
Screenshot: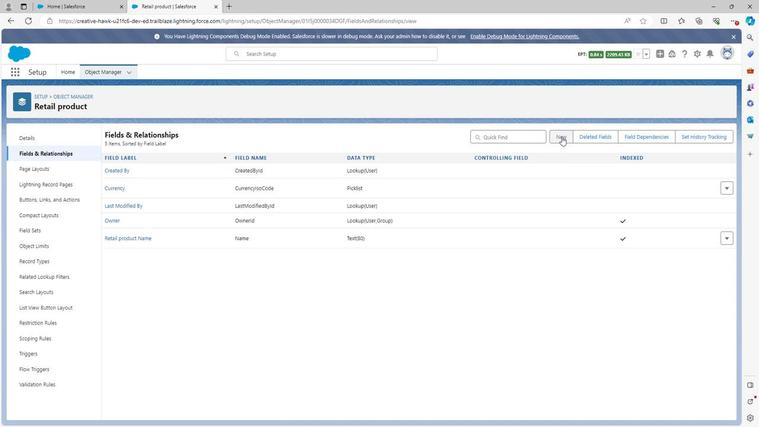 
Action: Mouse pressed left at (552, 126)
Screenshot: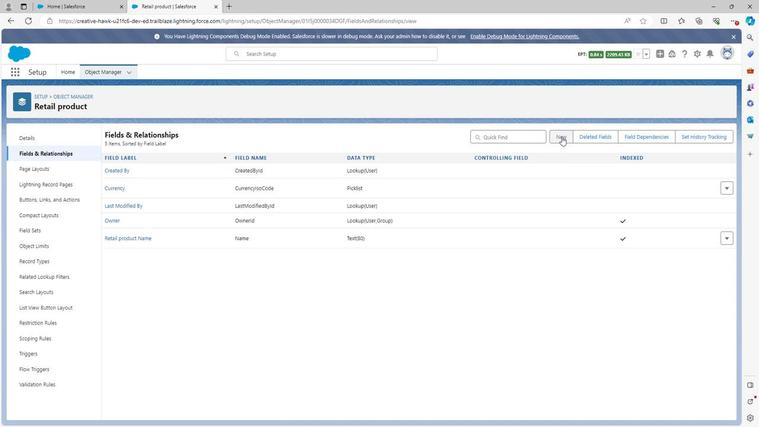 
Action: Mouse moved to (138, 277)
Screenshot: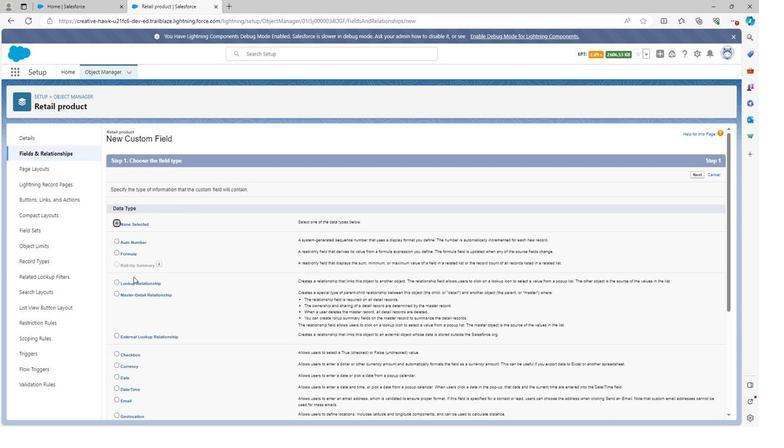 
Action: Mouse scrolled (138, 276) with delta (0, 0)
Screenshot: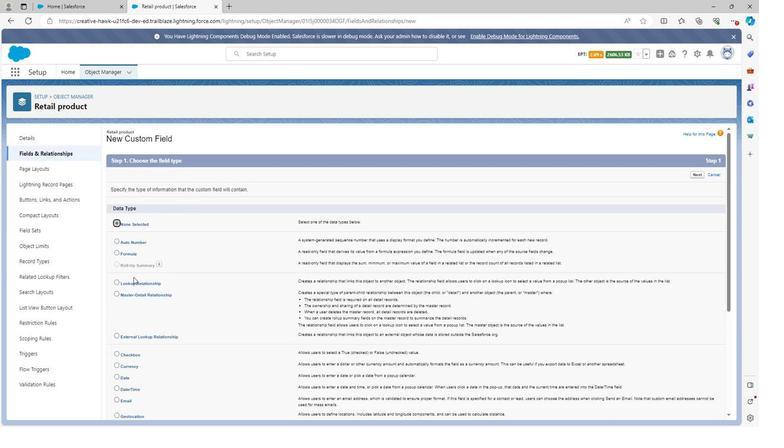 
Action: Mouse moved to (138, 278)
Screenshot: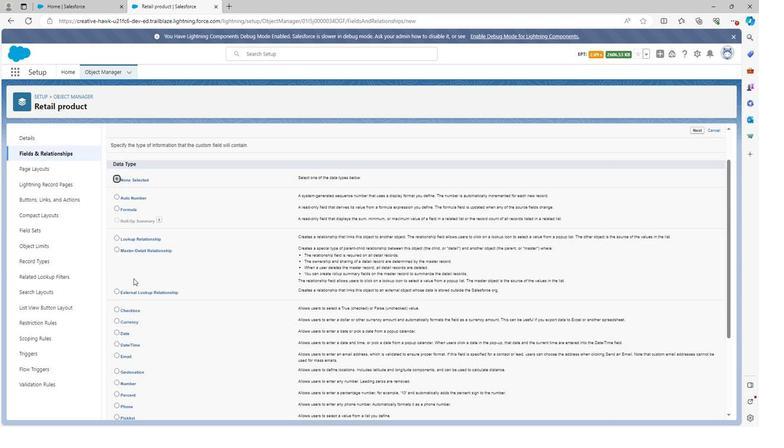 
Action: Mouse scrolled (138, 277) with delta (0, 0)
Screenshot: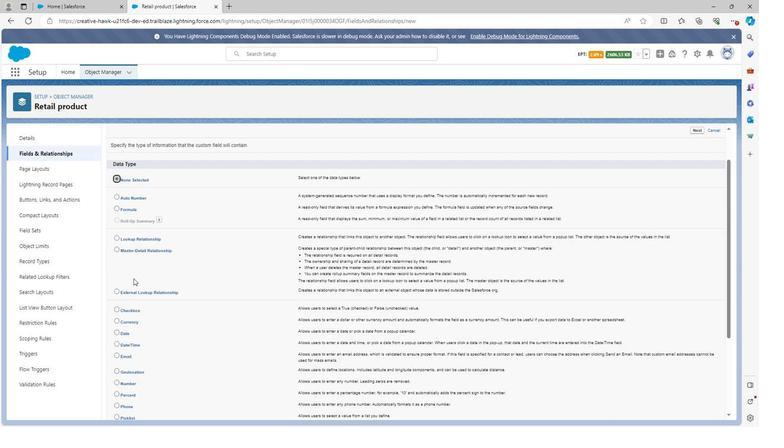 
Action: Mouse moved to (139, 279)
Screenshot: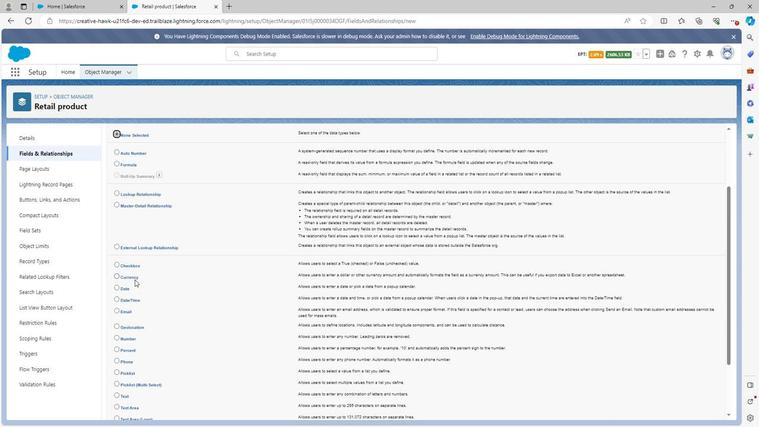 
Action: Mouse scrolled (139, 278) with delta (0, 0)
Screenshot: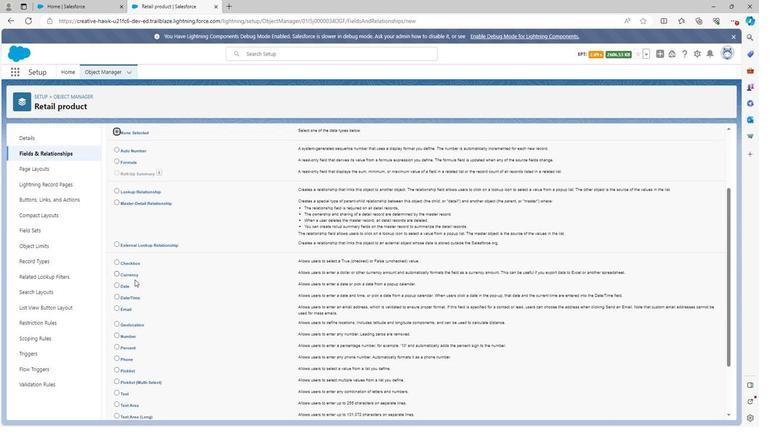 
Action: Mouse moved to (122, 293)
Screenshot: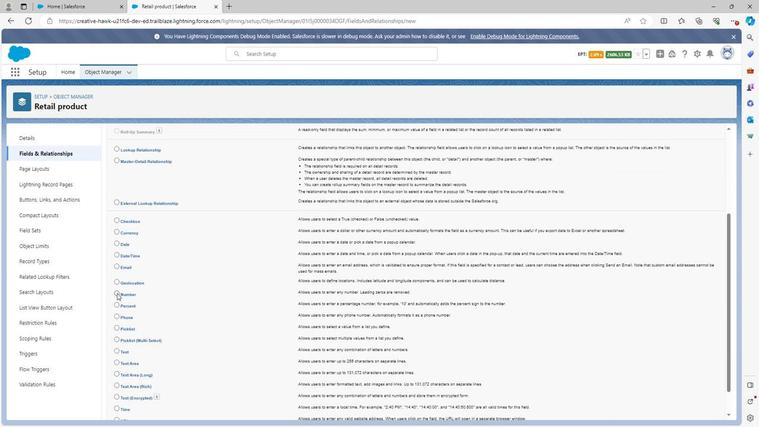 
Action: Mouse pressed left at (122, 293)
Screenshot: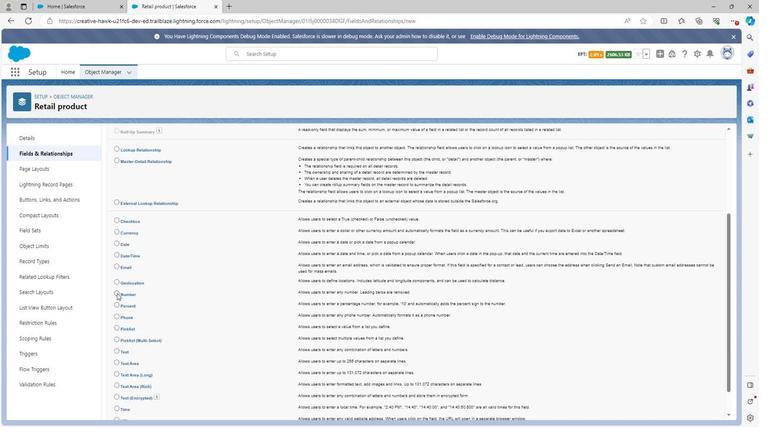 
Action: Mouse moved to (648, 358)
Screenshot: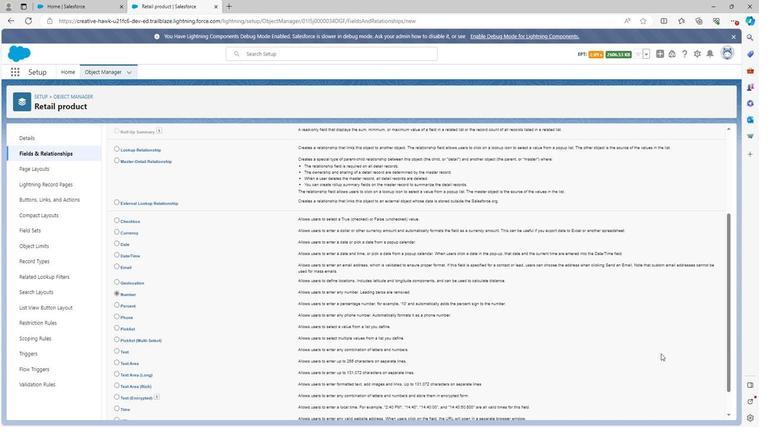 
Action: Mouse scrolled (648, 357) with delta (0, 0)
Screenshot: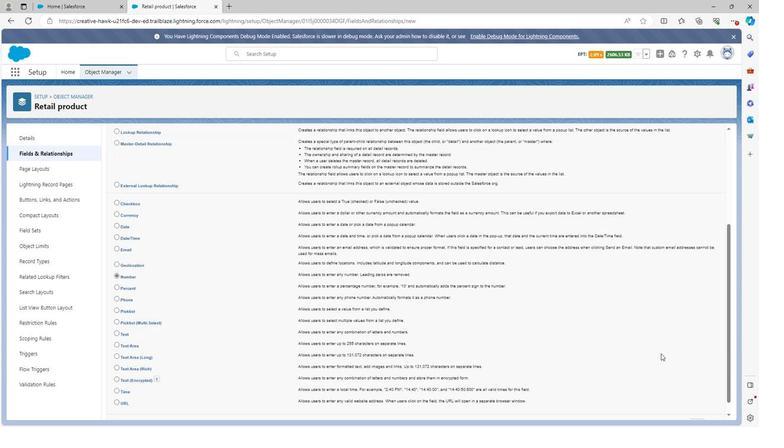 
Action: Mouse moved to (649, 363)
Screenshot: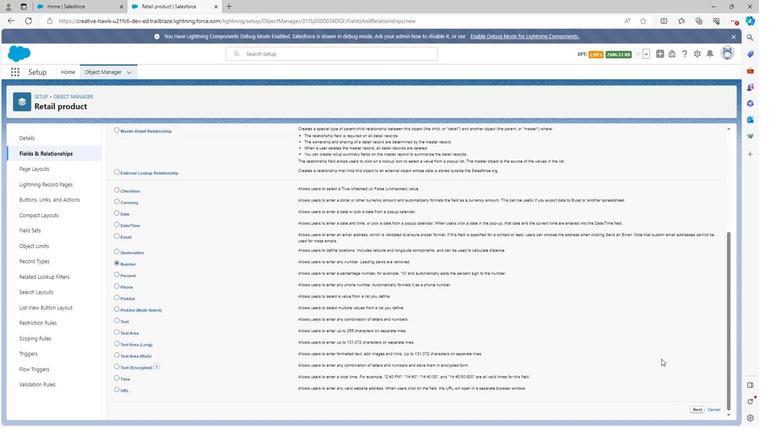 
Action: Mouse scrolled (649, 363) with delta (0, 0)
Screenshot: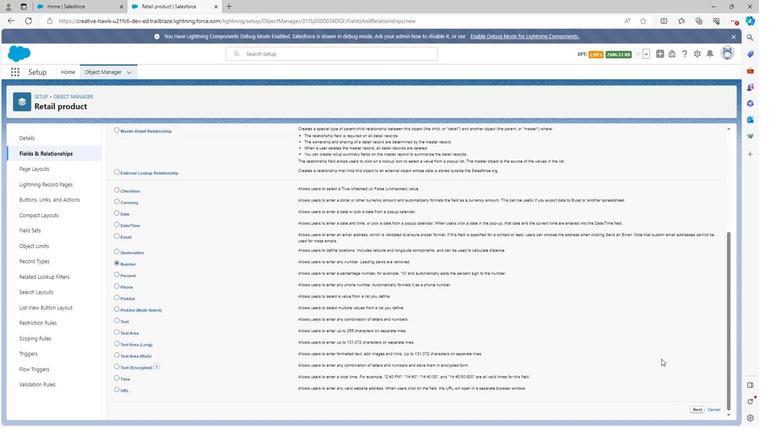 
Action: Mouse moved to (682, 417)
Screenshot: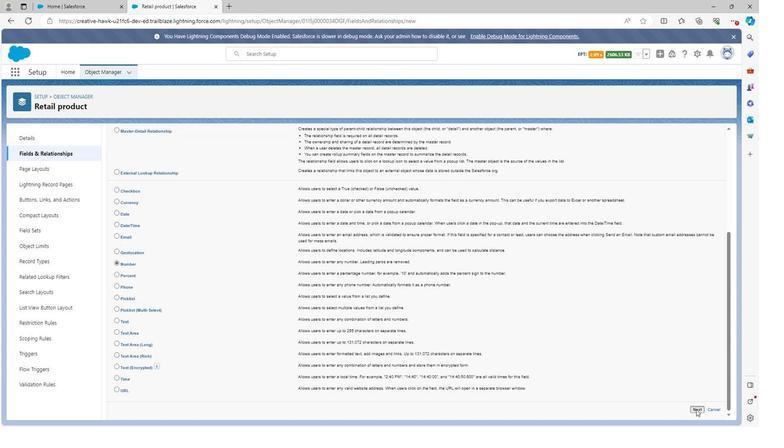 
Action: Mouse pressed left at (682, 417)
Screenshot: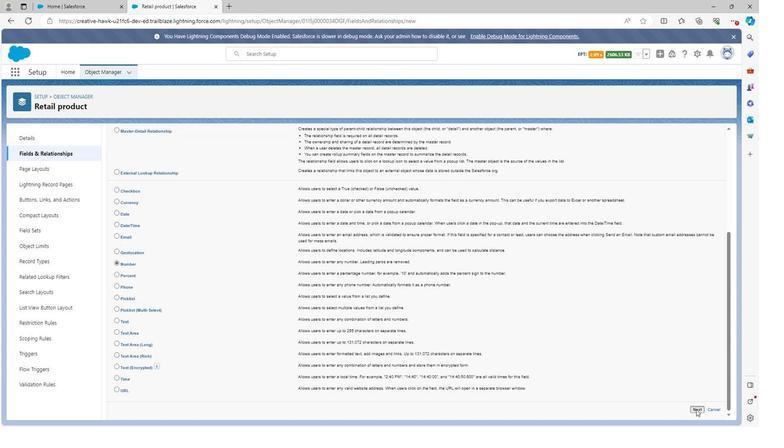 
Action: Mouse moved to (258, 186)
Screenshot: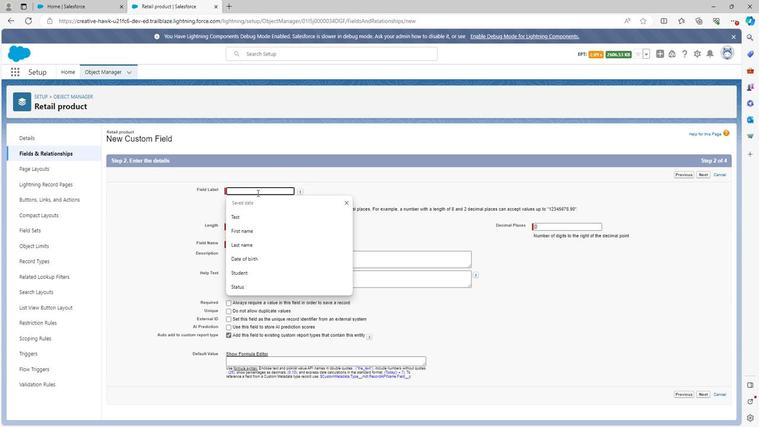 
Action: Key pressed <Key.shift><Key.shift><Key.shift><Key.shift><Key.shift><Key.shift><Key.shift><Key.shift><Key.shift><Key.shift><Key.shift><Key.shift><Key.shift><Key.shift><Key.shift><Key.shift><Key.shift><Key.shift><Key.shift><Key.shift><Key.shift><Key.shift><Key.shift><Key.shift><Key.shift><Key.shift><Key.shift><Key.shift><Key.shift><Key.shift><Key.shift><Key.shift><Key.shift><Key.shift><Key.shift><Key.shift><Key.shift><Key.shift><Key.shift><Key.shift><Key.shift><Key.shift><Key.shift><Key.shift><Key.shift><Key.shift><Key.shift><Key.shift><Key.shift><Key.shift><Key.shift><Key.shift><Key.shift><Key.shift><Key.shift><Key.shift><Key.shift><Key.shift><Key.shift><Key.shift><Key.shift><Key.shift><Key.shift><Key.shift><Key.shift>Retail<Key.space>product<Key.space>code
Screenshot: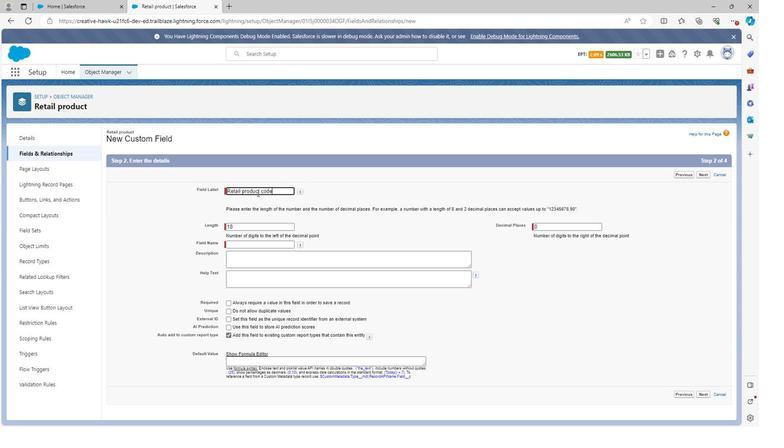 
Action: Mouse moved to (321, 214)
Screenshot: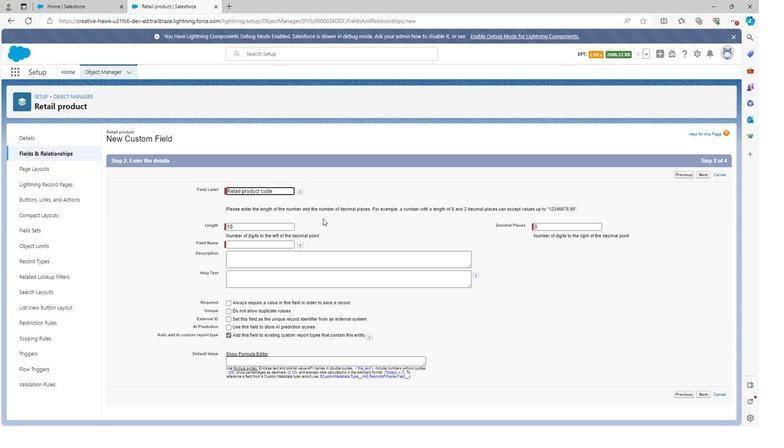 
Action: Mouse pressed left at (321, 214)
Screenshot: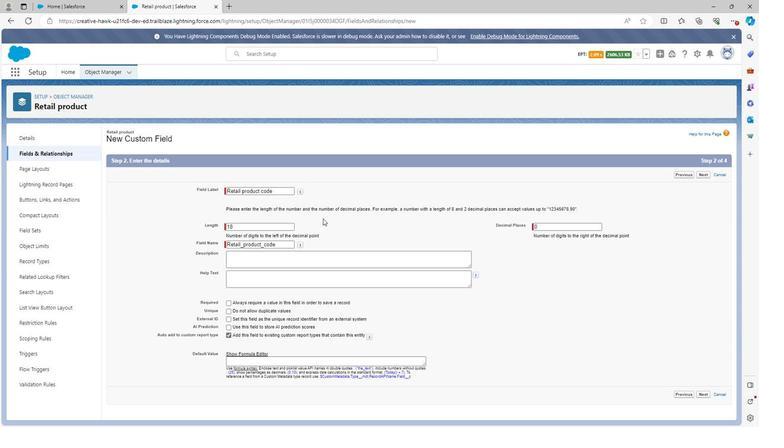 
Action: Mouse moved to (271, 254)
Screenshot: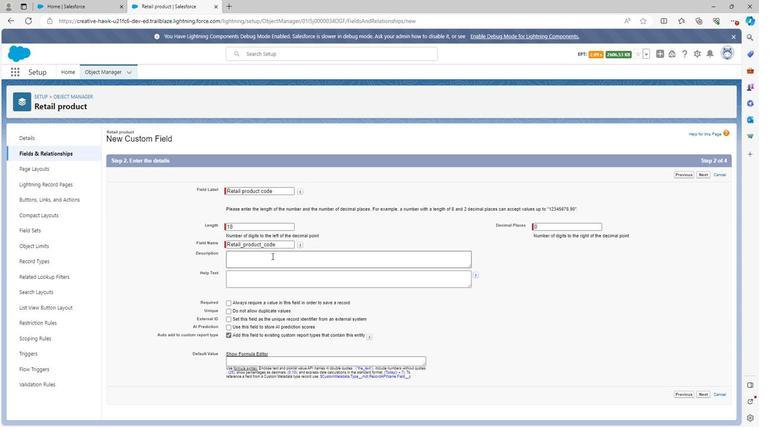 
Action: Mouse pressed left at (271, 254)
Screenshot: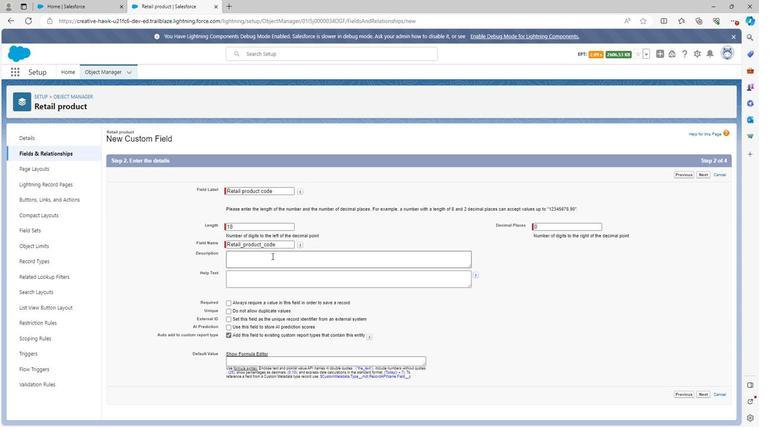
Action: Key pressed <Key.shift>Retail<Key.space>product<Key.space>code<Key.space>field<Key.space>is<Key.space>the<Key.space>field<Key.space>thro<Key.backspace><Key.backspace><Key.backspace><Key.backspace>which<Key.space>is<Key.space>used<Key.space>to<Key.space>defined<Key.space>the<Key.space>product<Key.space>code<Key.space>in<Key.space>customer<Key.space>retail<Key.space>management
Screenshot: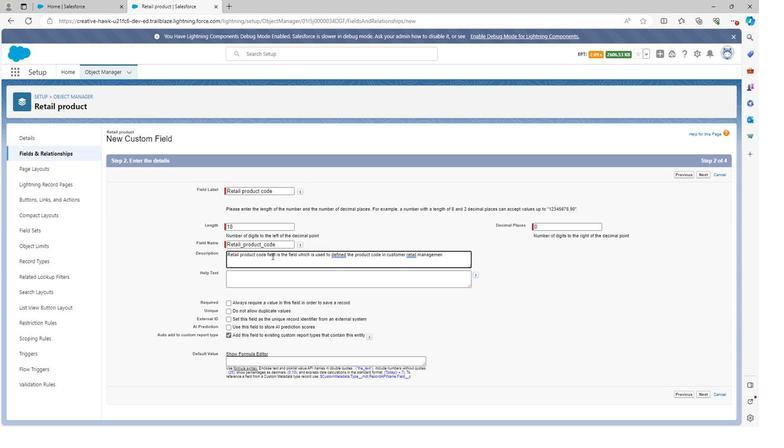 
Action: Mouse moved to (253, 277)
Screenshot: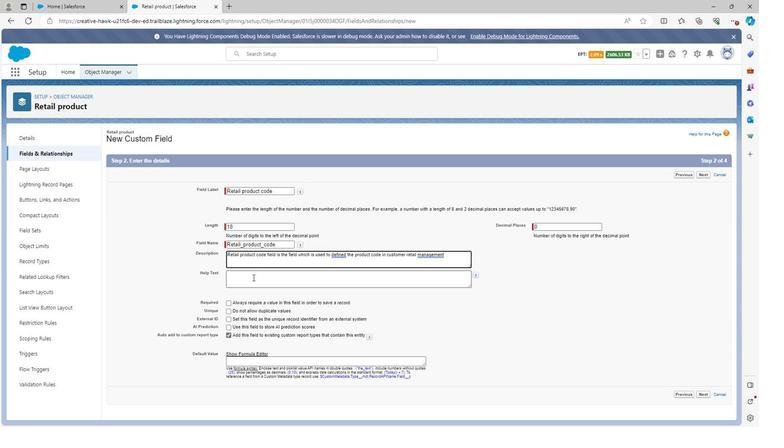 
Action: Mouse pressed left at (253, 277)
Screenshot: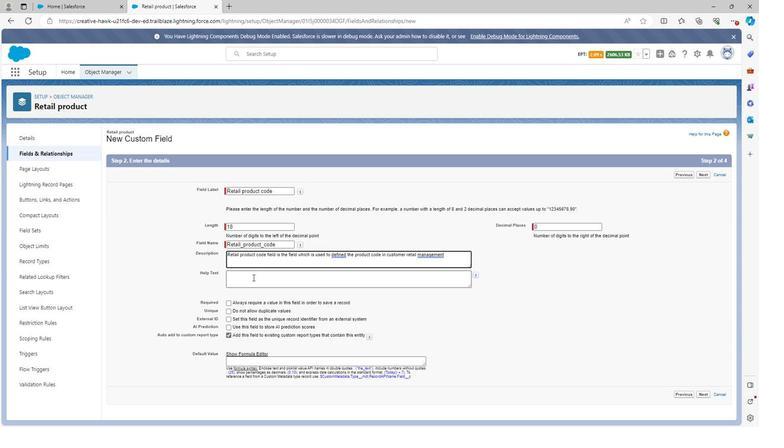 
Action: Key pressed <Key.shift><Key.shift><Key.shift><Key.shift><Key.shift>Retail<Key.space>product<Key.space>code
Screenshot: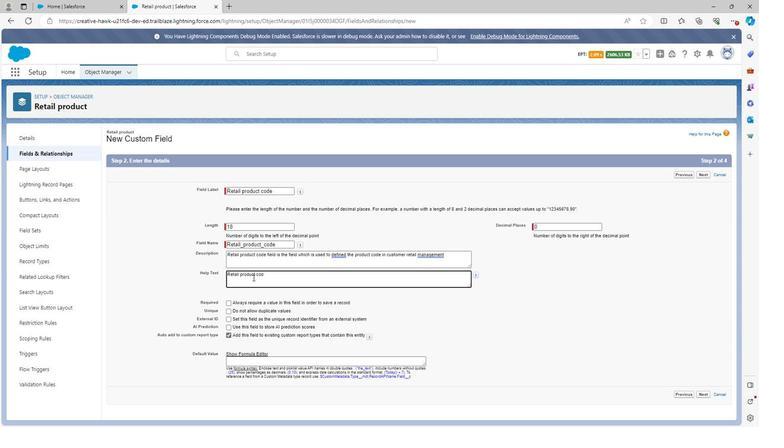 
Action: Mouse moved to (689, 399)
Screenshot: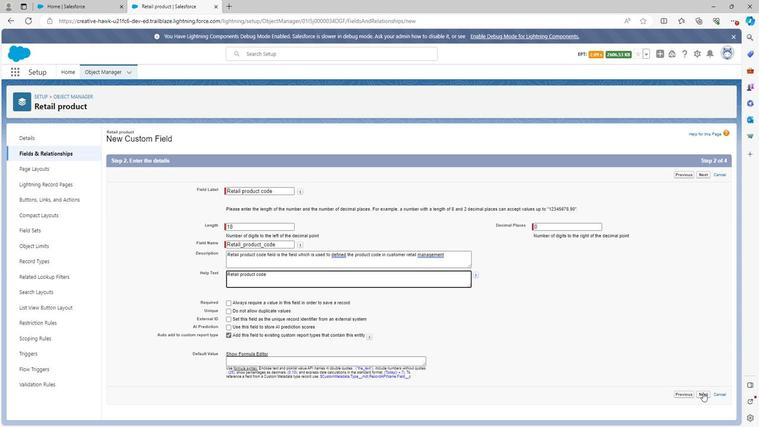 
Action: Mouse pressed left at (689, 399)
Screenshot: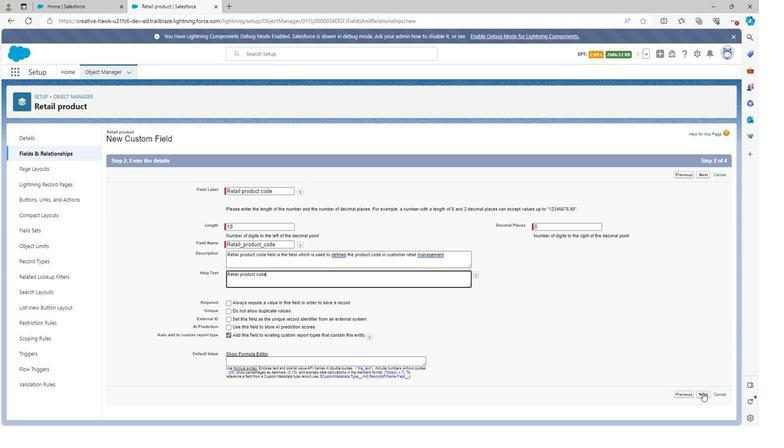
Action: Mouse moved to (516, 237)
Screenshot: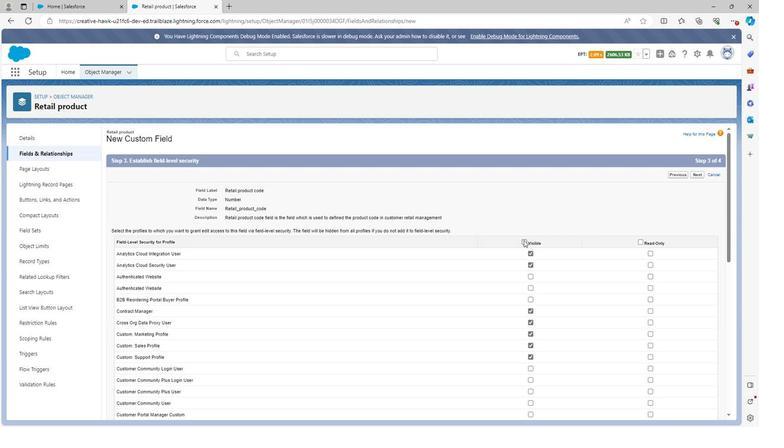 
Action: Mouse pressed left at (516, 237)
Screenshot: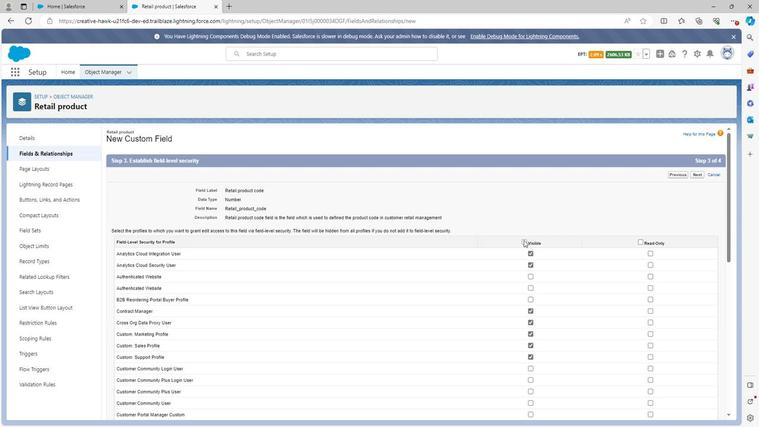 
Action: Mouse moved to (628, 239)
Screenshot: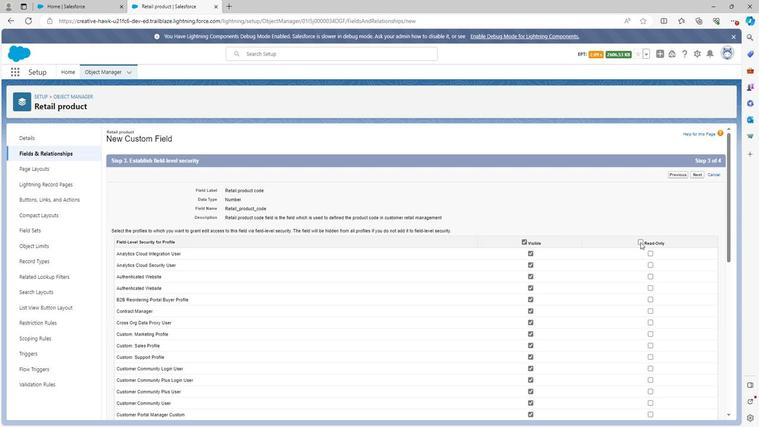 
Action: Mouse pressed left at (628, 239)
Screenshot: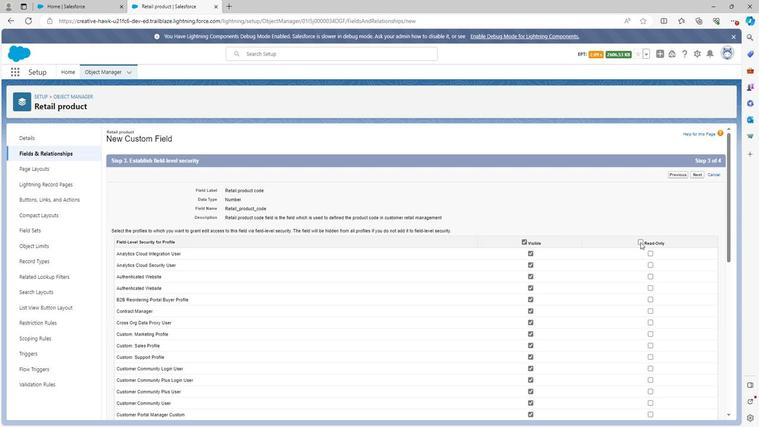 
Action: Mouse moved to (539, 250)
Screenshot: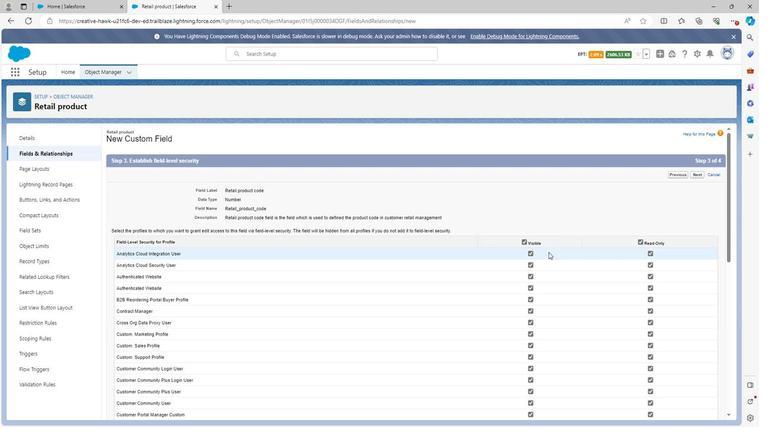 
Action: Mouse scrolled (539, 249) with delta (0, 0)
Screenshot: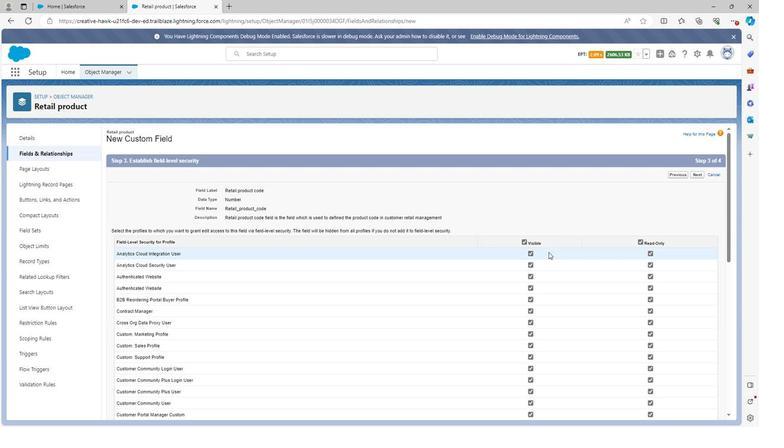 
Action: Mouse scrolled (539, 249) with delta (0, 0)
Screenshot: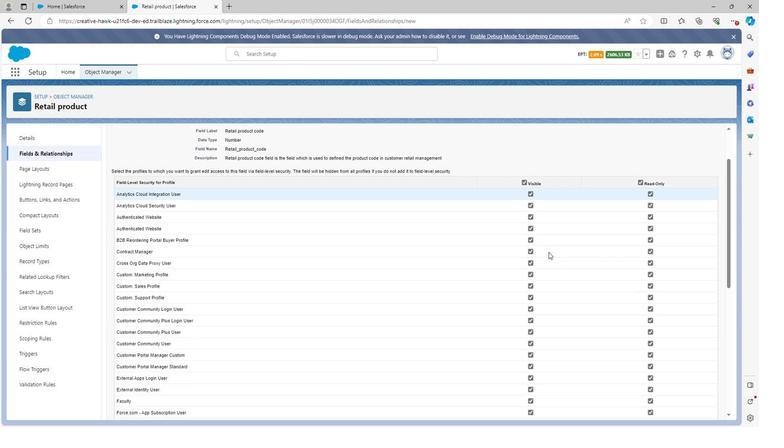 
Action: Mouse moved to (521, 154)
Screenshot: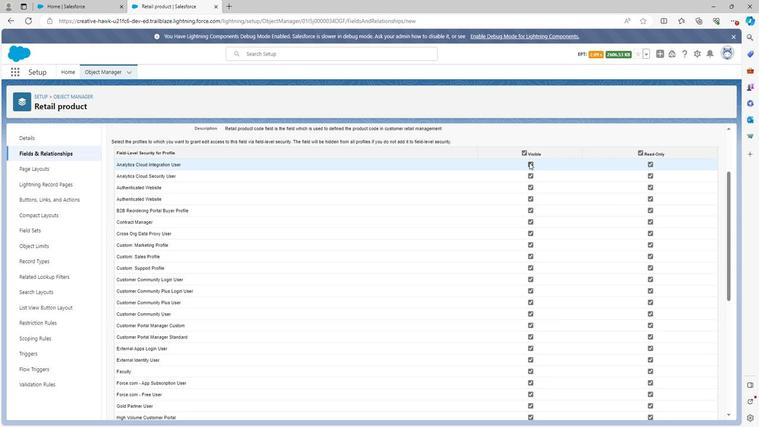 
Action: Mouse pressed left at (521, 154)
Screenshot: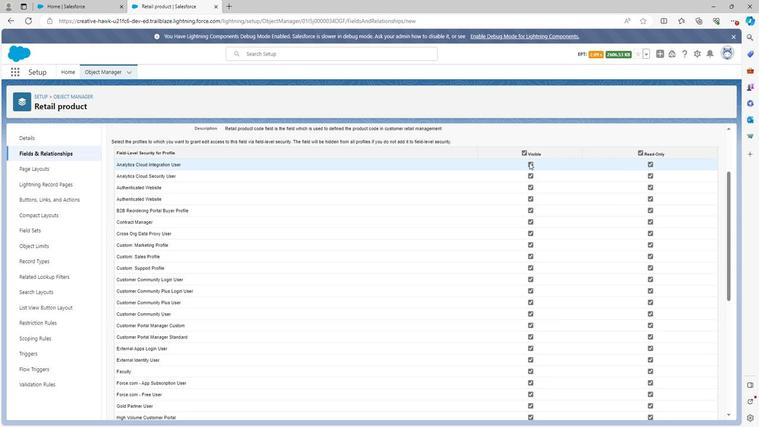 
Action: Mouse moved to (522, 168)
Screenshot: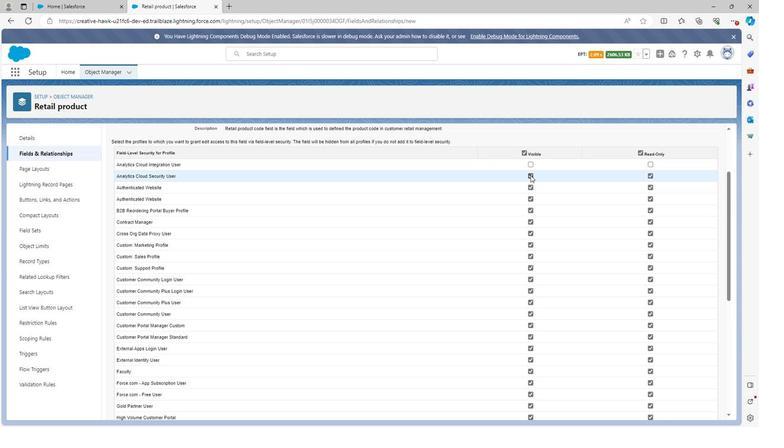 
Action: Mouse pressed left at (522, 168)
Screenshot: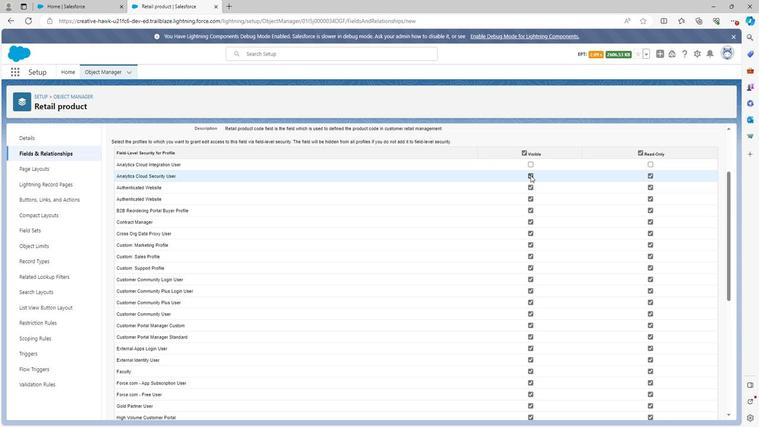
Action: Mouse moved to (522, 205)
Screenshot: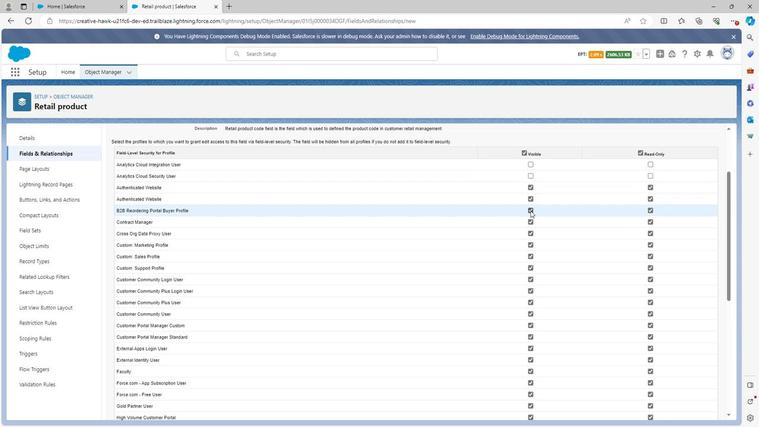 
Action: Mouse pressed left at (522, 205)
Screenshot: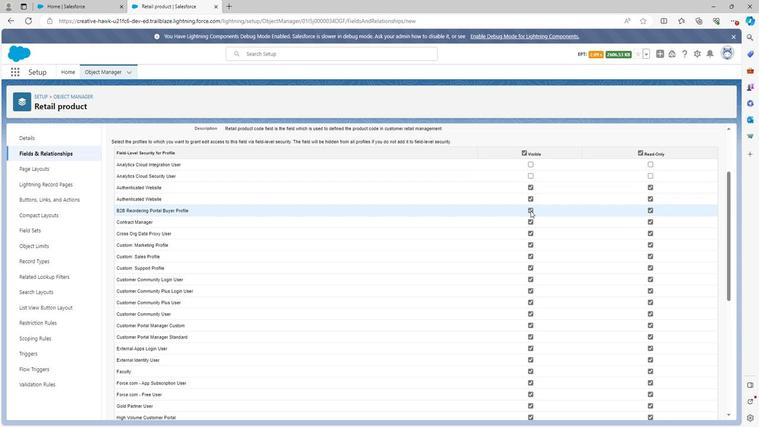 
Action: Mouse moved to (523, 228)
Screenshot: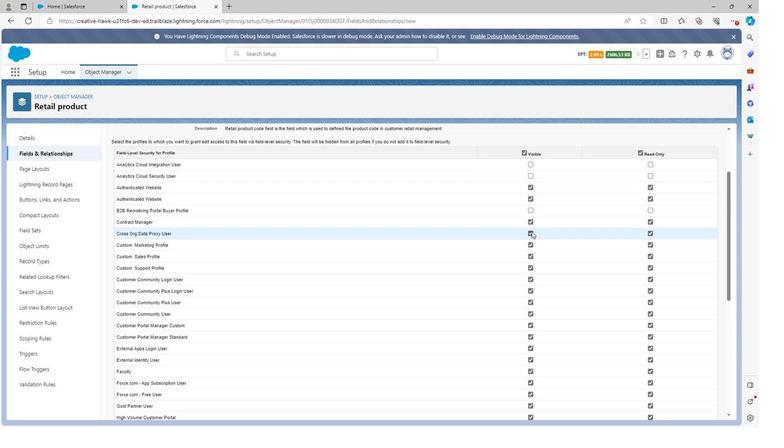 
Action: Mouse pressed left at (523, 228)
Screenshot: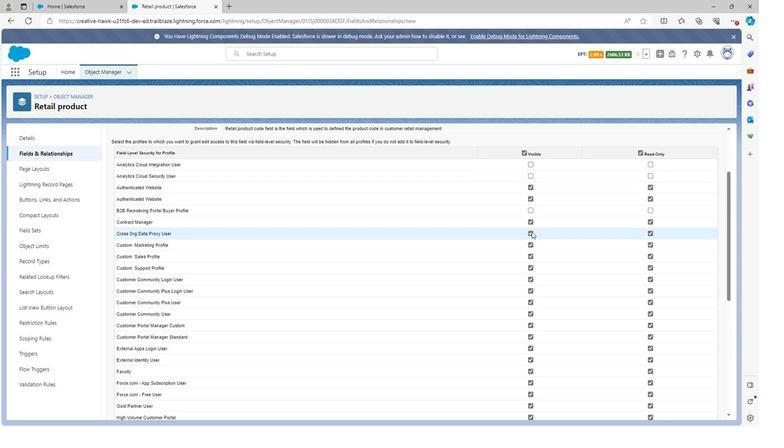 
Action: Mouse moved to (520, 265)
Screenshot: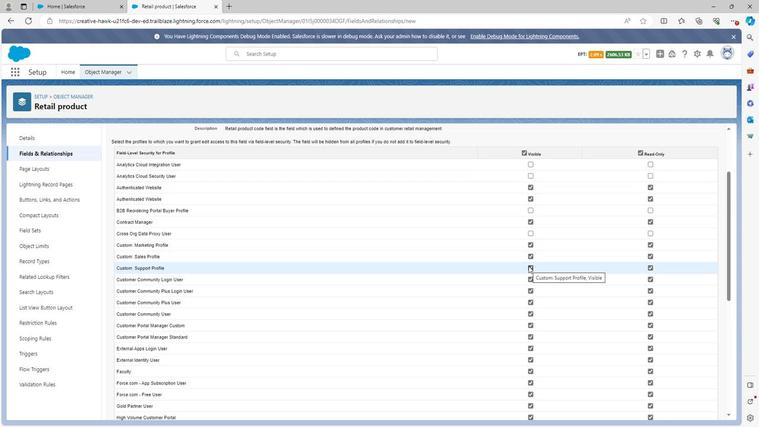 
Action: Mouse pressed left at (520, 265)
Screenshot: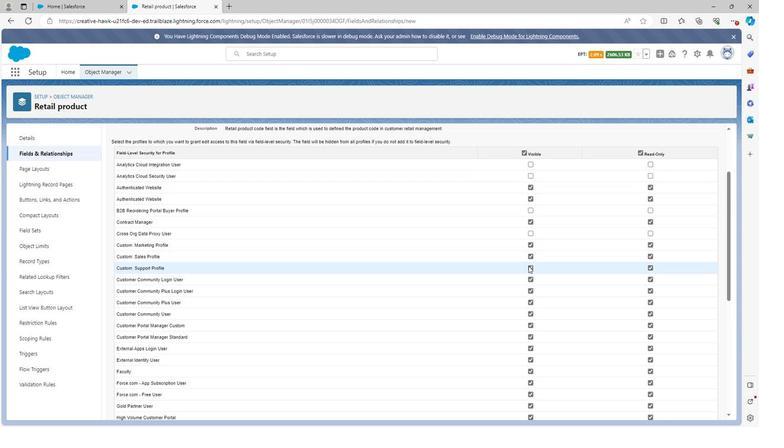 
Action: Mouse moved to (522, 303)
Screenshot: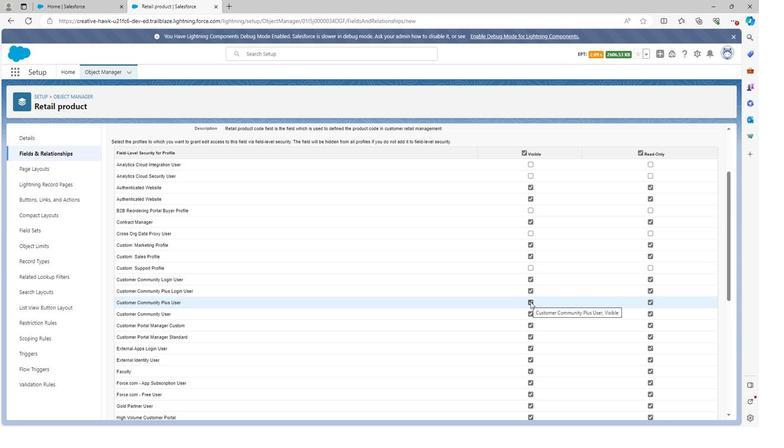 
Action: Mouse pressed left at (522, 303)
Screenshot: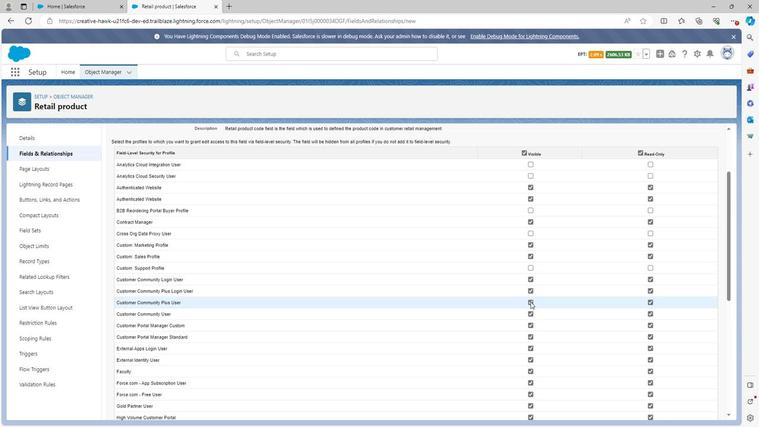 
Action: Mouse moved to (523, 316)
Screenshot: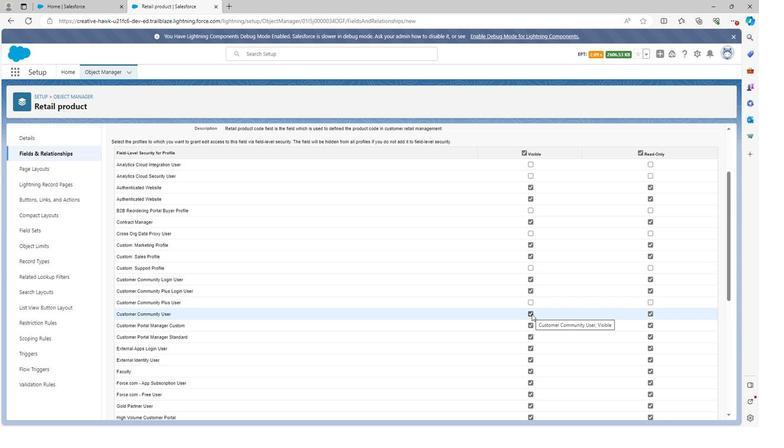 
Action: Mouse pressed left at (523, 316)
Screenshot: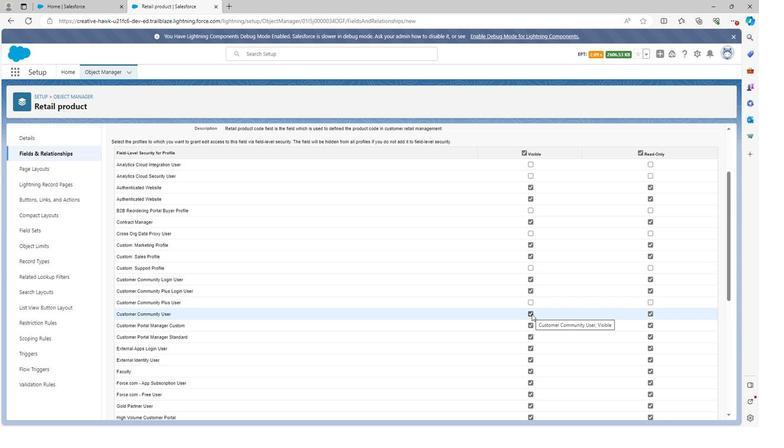 
Action: Mouse moved to (522, 341)
Screenshot: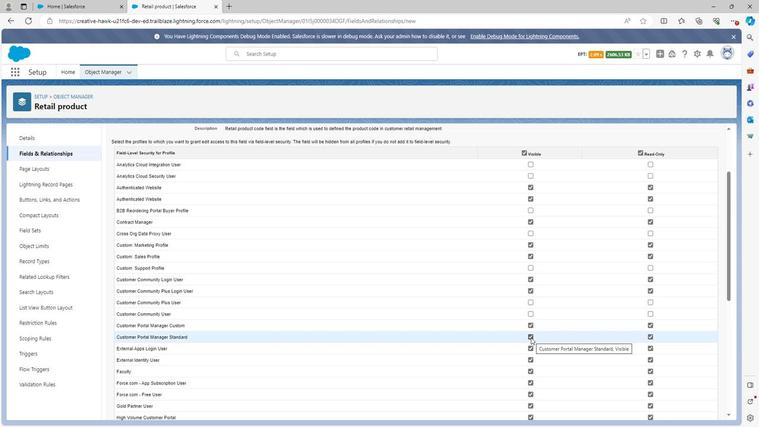 
Action: Mouse pressed left at (522, 341)
Screenshot: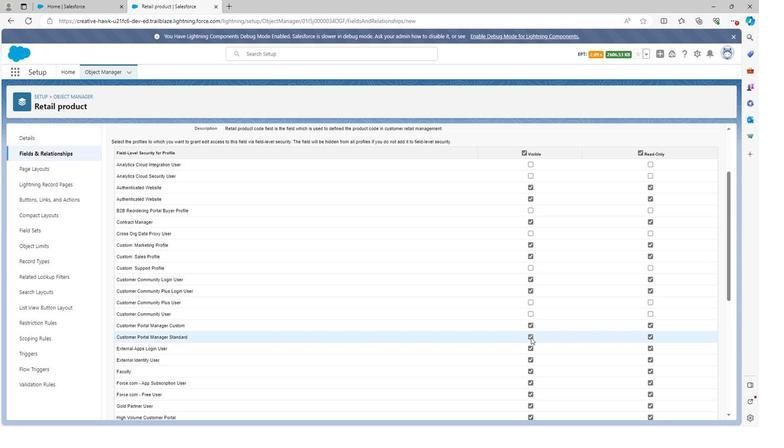 
Action: Mouse moved to (521, 353)
Screenshot: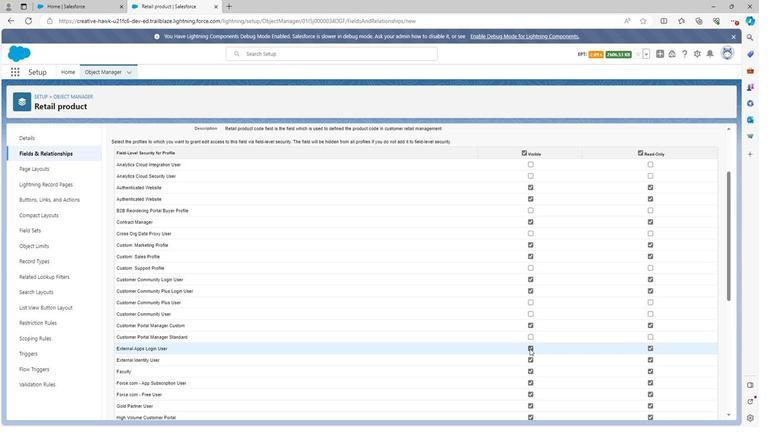 
Action: Mouse pressed left at (521, 353)
Screenshot: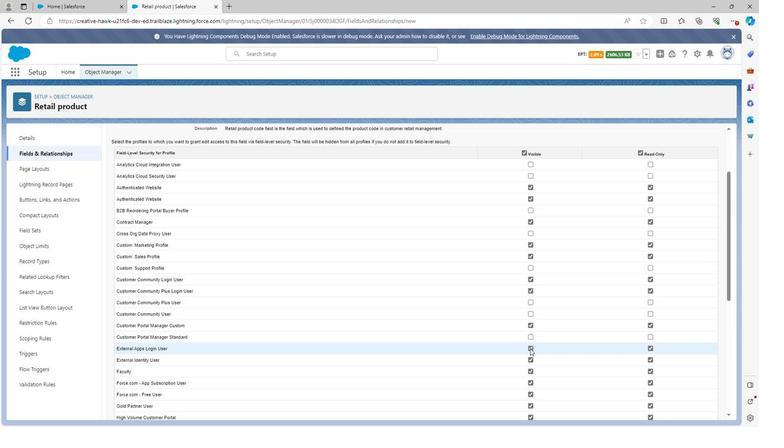 
Action: Mouse moved to (522, 363)
Screenshot: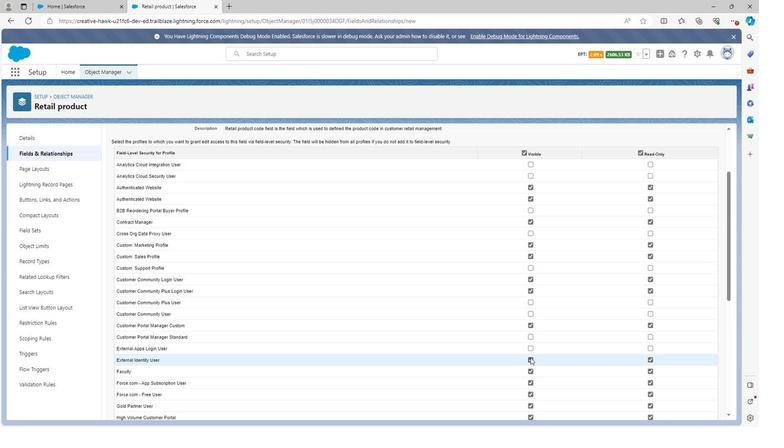 
Action: Mouse pressed left at (522, 363)
Screenshot: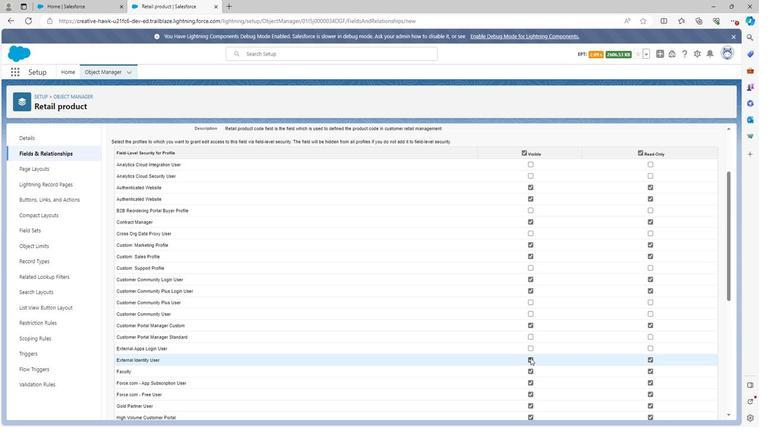 
Action: Mouse moved to (521, 376)
Screenshot: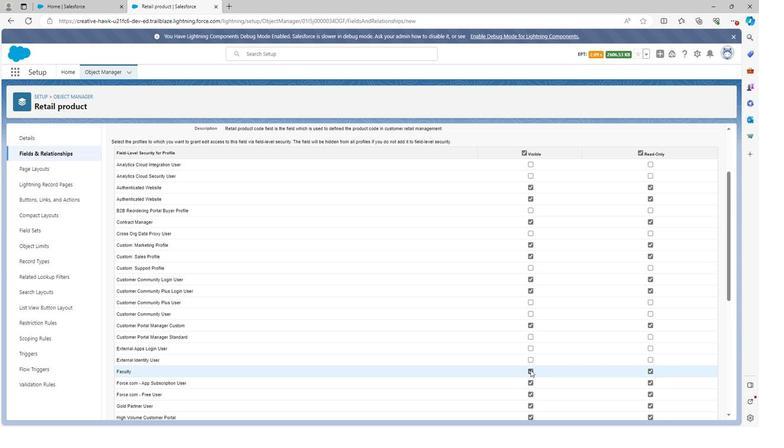
Action: Mouse pressed left at (521, 376)
Screenshot: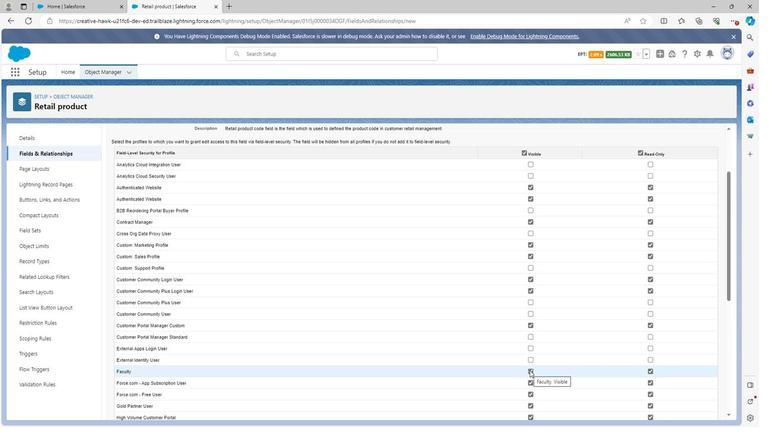 
Action: Mouse scrolled (521, 375) with delta (0, 0)
Screenshot: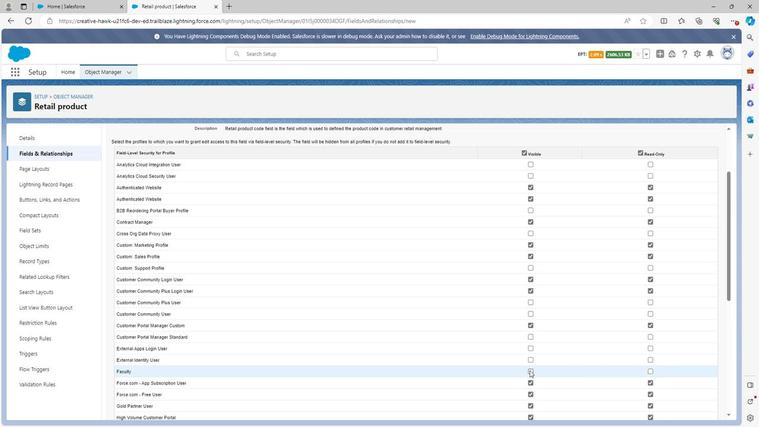 
Action: Mouse moved to (523, 342)
Screenshot: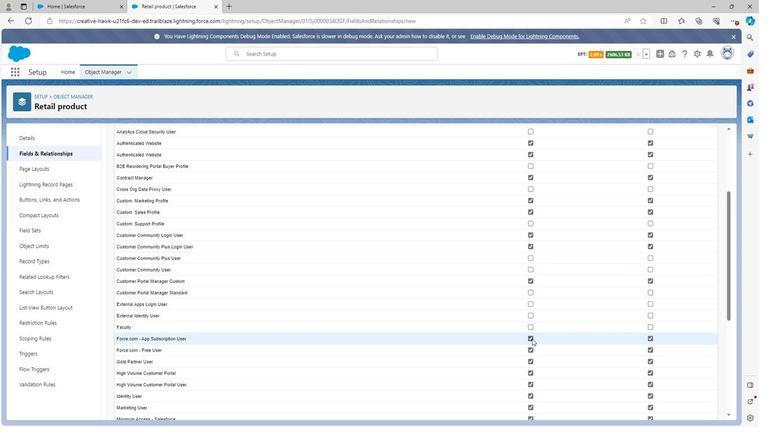 
Action: Mouse pressed left at (523, 342)
Screenshot: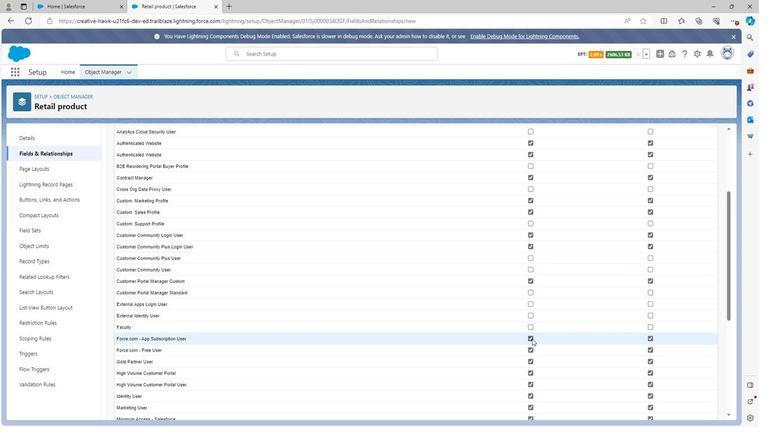 
Action: Mouse moved to (525, 365)
Screenshot: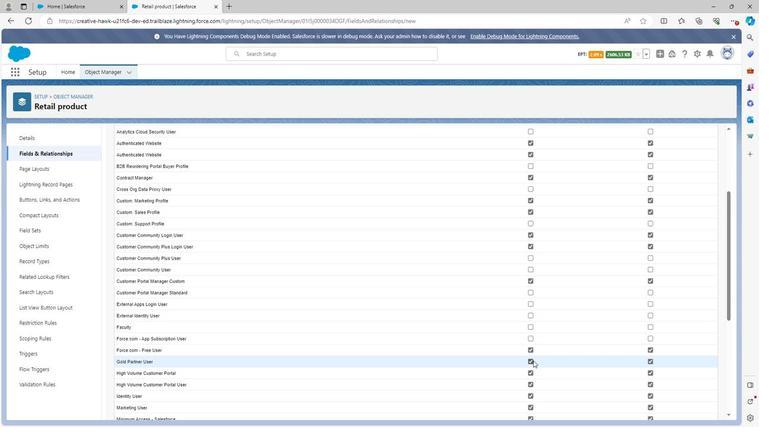 
Action: Mouse pressed left at (525, 365)
Screenshot: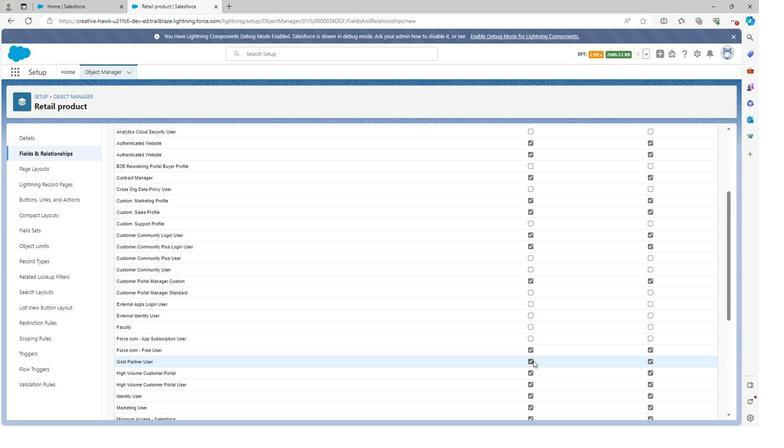 
Action: Mouse moved to (523, 377)
Screenshot: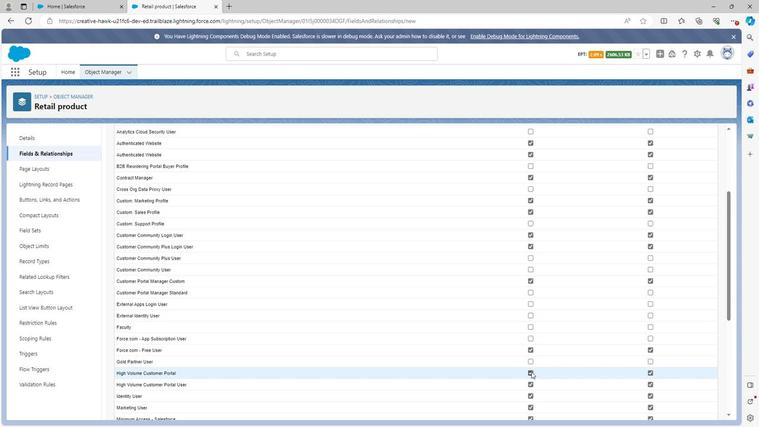 
Action: Mouse pressed left at (523, 377)
Screenshot: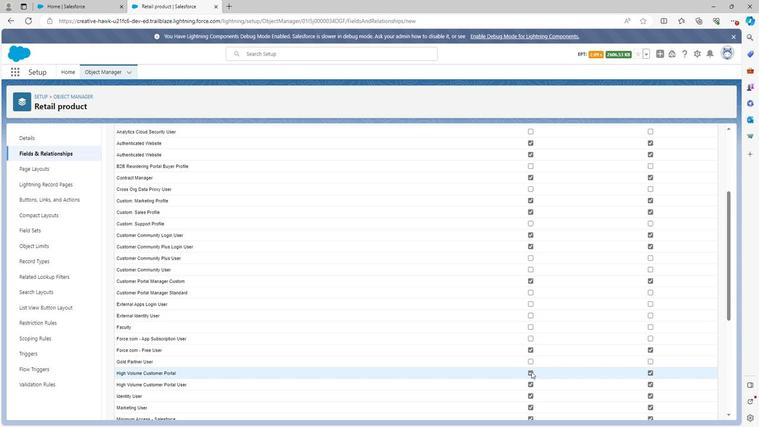 
Action: Mouse moved to (522, 388)
Screenshot: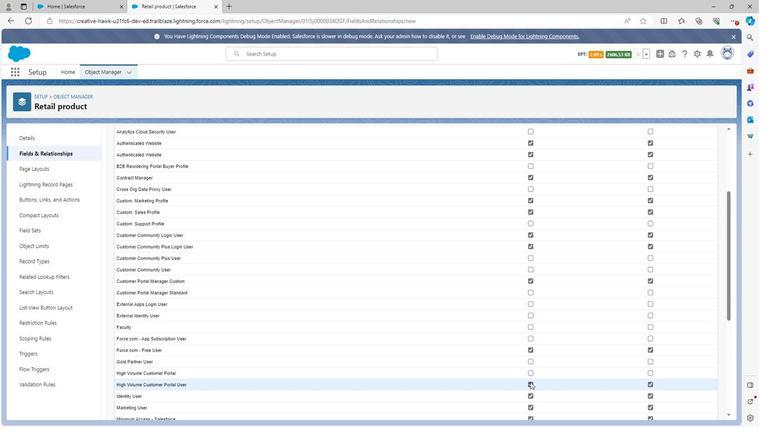 
Action: Mouse pressed left at (522, 388)
Screenshot: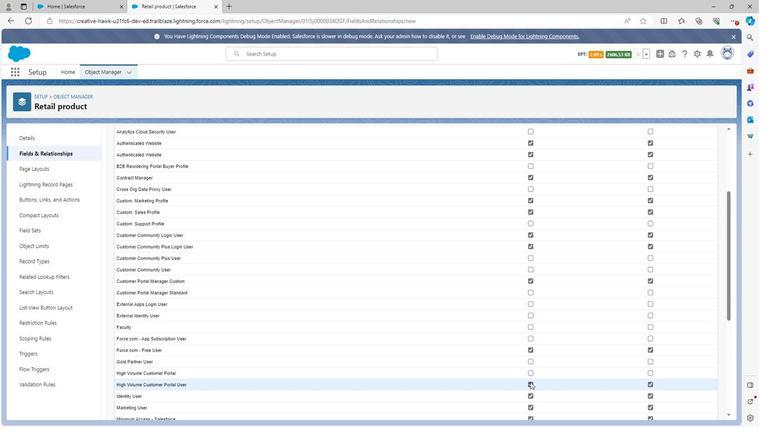
Action: Mouse scrolled (522, 388) with delta (0, 0)
Screenshot: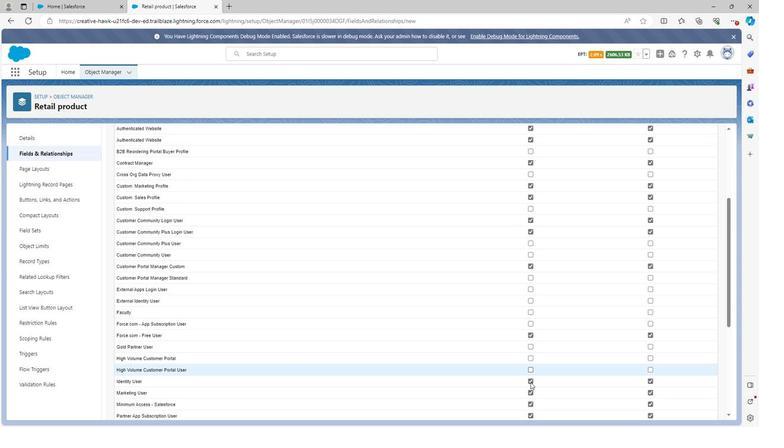 
Action: Mouse moved to (522, 393)
Screenshot: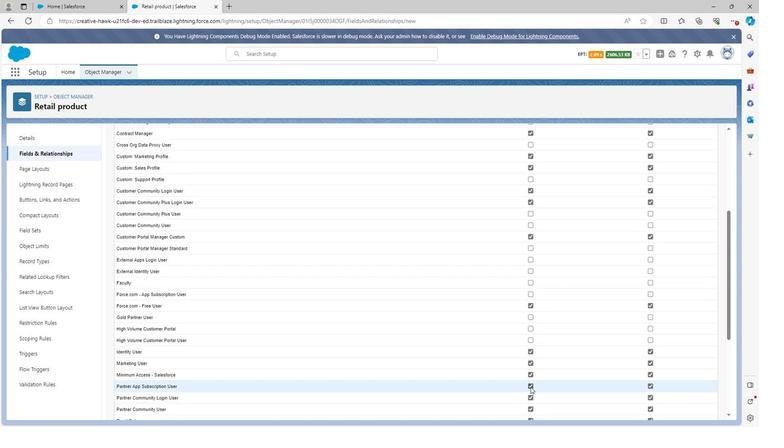 
Action: Mouse pressed left at (522, 393)
Screenshot: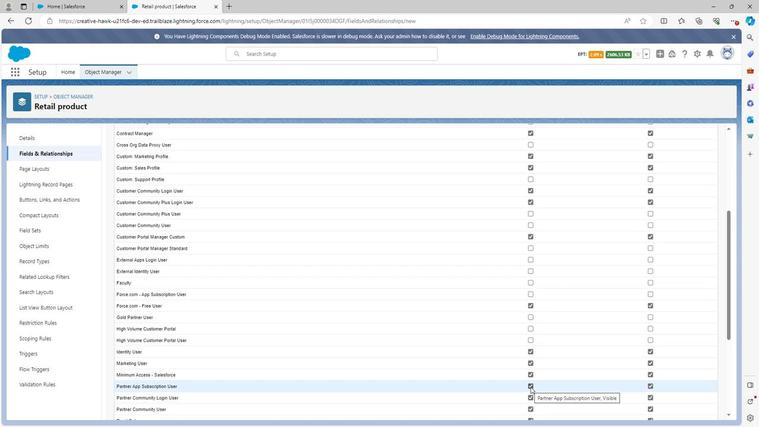 
Action: Mouse scrolled (522, 393) with delta (0, 0)
Screenshot: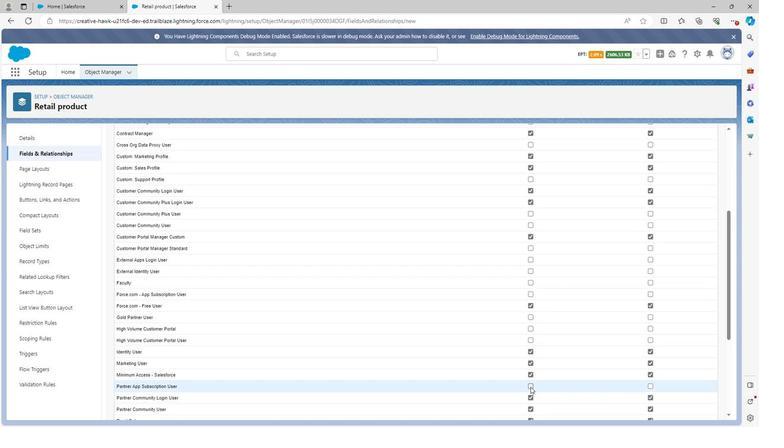 
Action: Mouse moved to (522, 382)
Screenshot: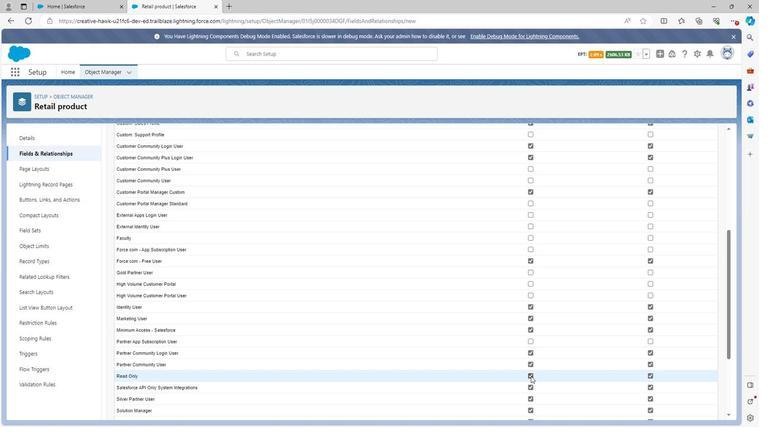 
Action: Mouse pressed left at (522, 382)
Screenshot: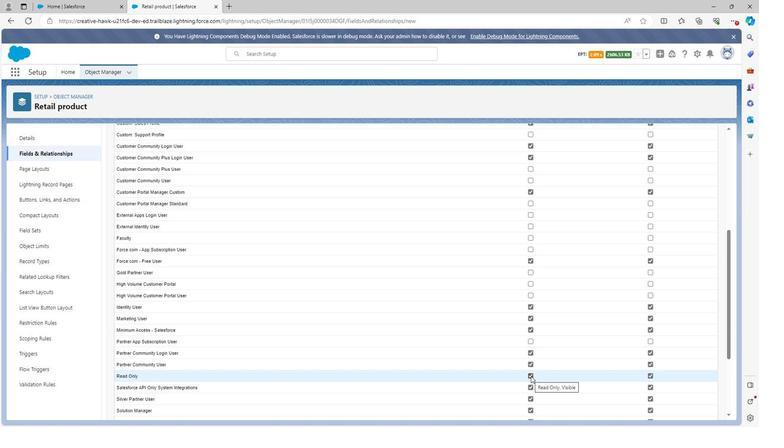 
Action: Mouse moved to (522, 394)
Screenshot: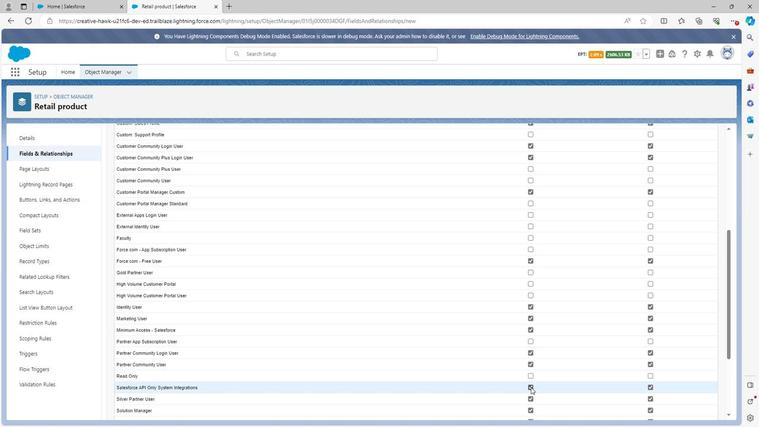 
Action: Mouse pressed left at (522, 394)
Screenshot: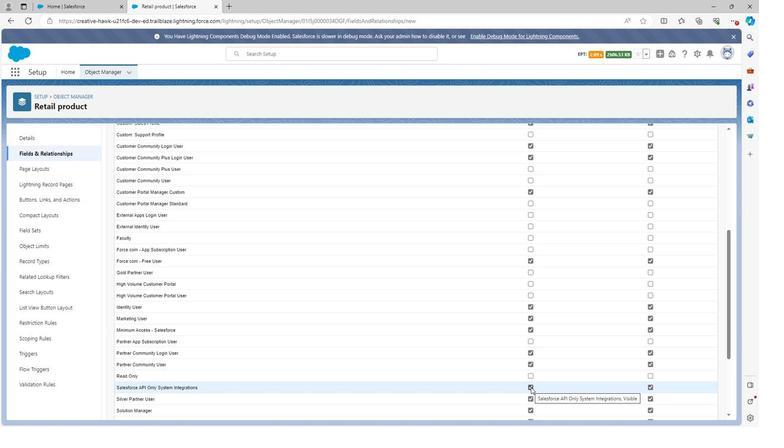 
Action: Mouse scrolled (522, 393) with delta (0, 0)
Screenshot: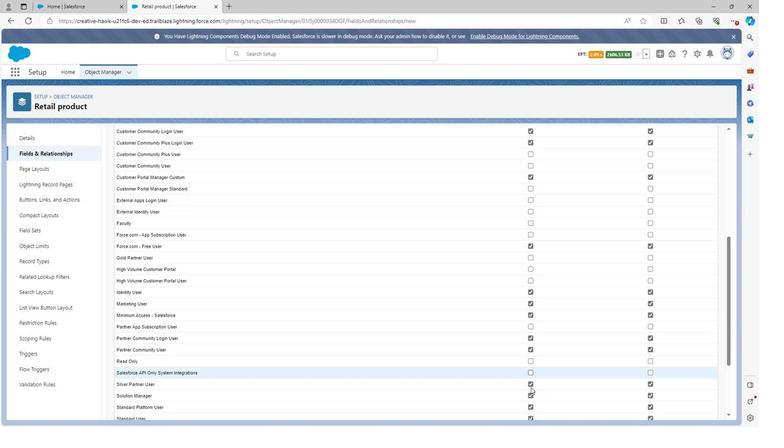 
Action: Mouse moved to (522, 360)
Screenshot: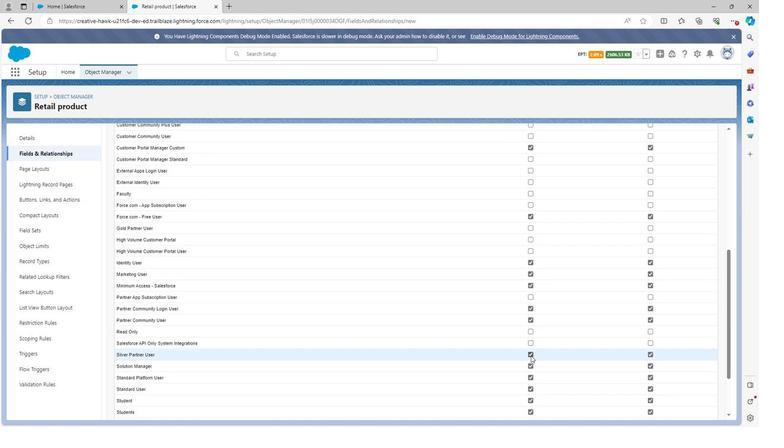 
Action: Mouse pressed left at (522, 360)
Screenshot: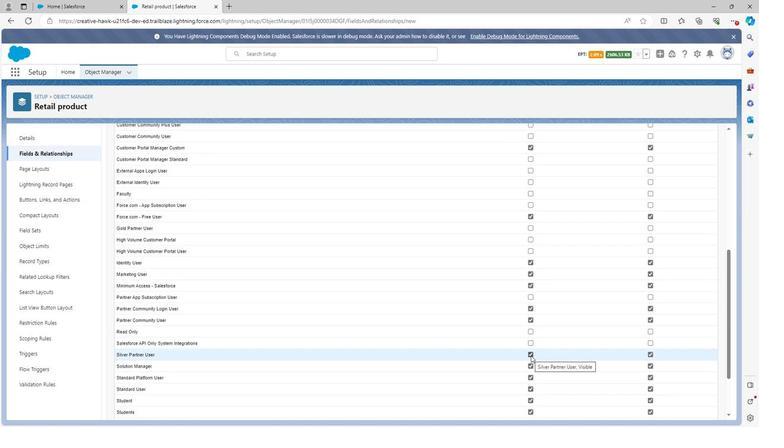 
Action: Mouse moved to (521, 382)
Screenshot: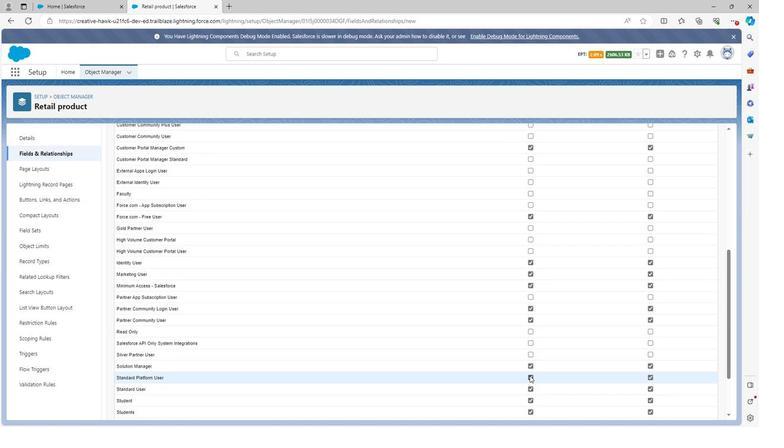 
Action: Mouse scrolled (521, 382) with delta (0, 0)
Screenshot: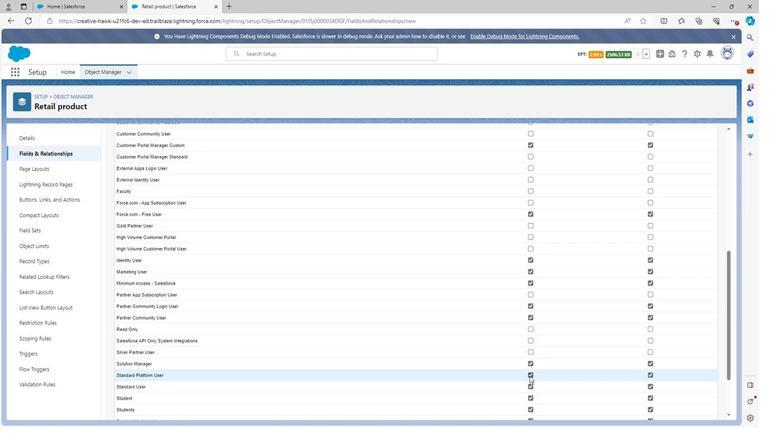 
Action: Mouse moved to (522, 363)
Screenshot: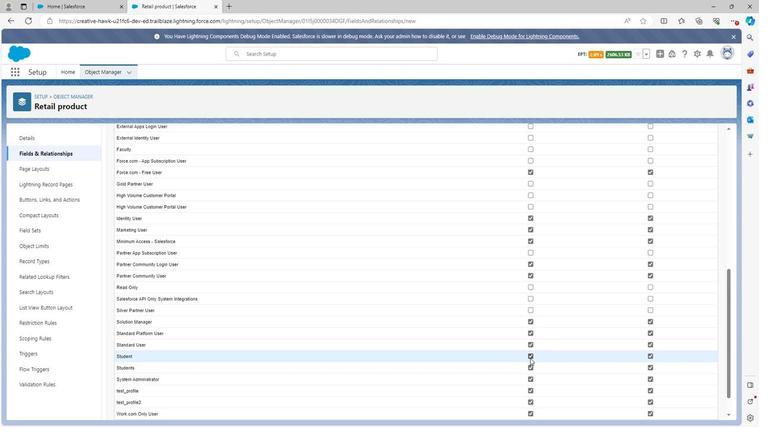 
Action: Mouse pressed left at (522, 363)
Screenshot: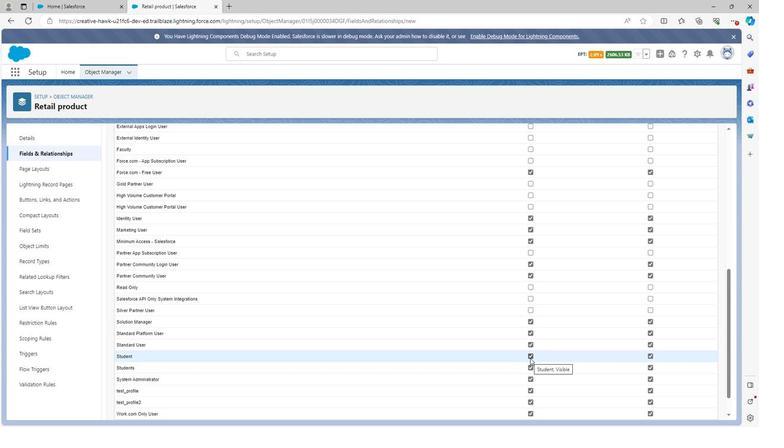 
Action: Mouse moved to (522, 370)
Screenshot: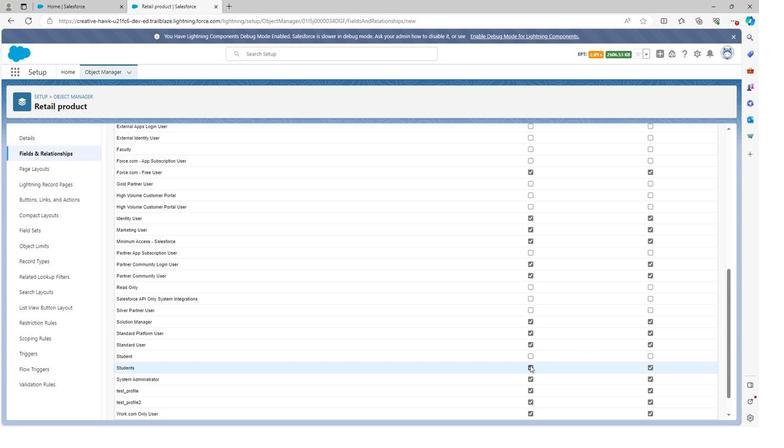 
Action: Mouse pressed left at (522, 370)
Screenshot: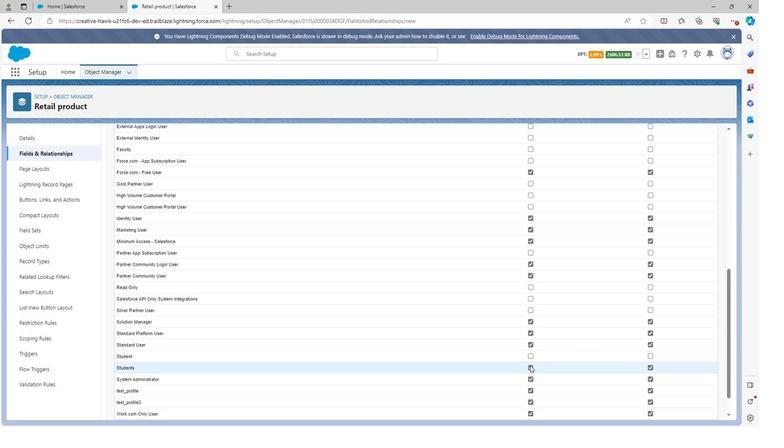
Action: Mouse moved to (522, 372)
Screenshot: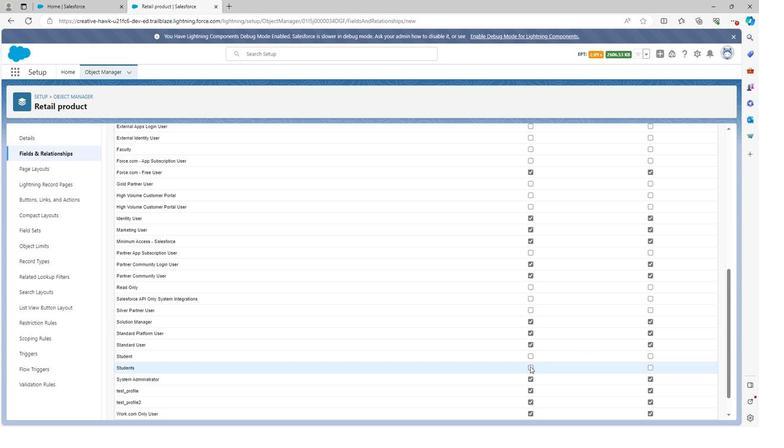 
Action: Mouse scrolled (522, 371) with delta (0, 0)
Screenshot: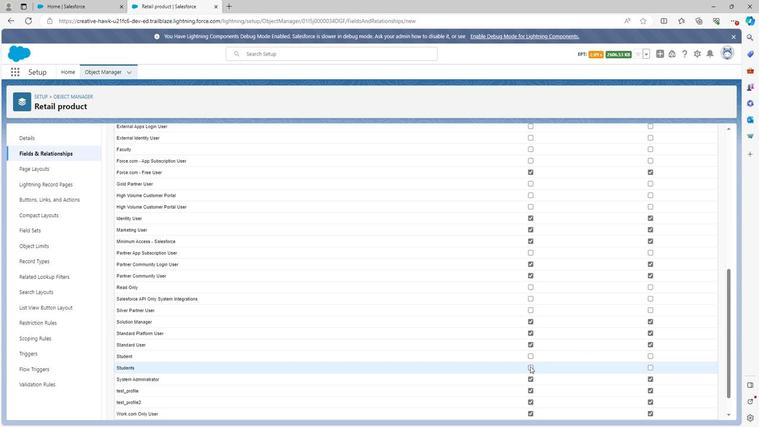 
Action: Mouse moved to (523, 369)
Screenshot: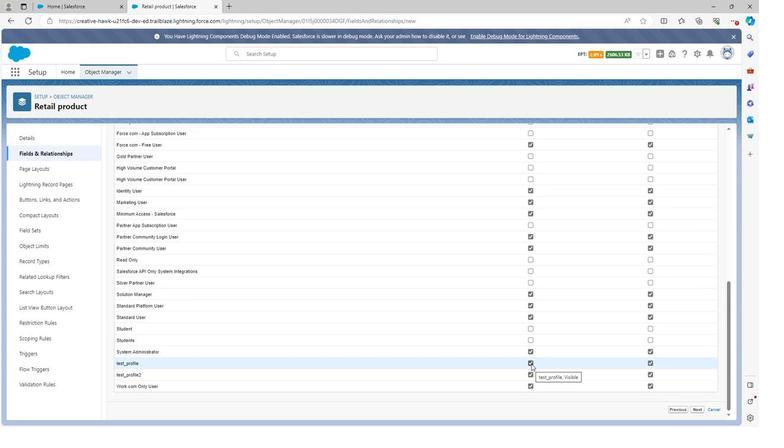 
Action: Mouse pressed left at (523, 369)
Screenshot: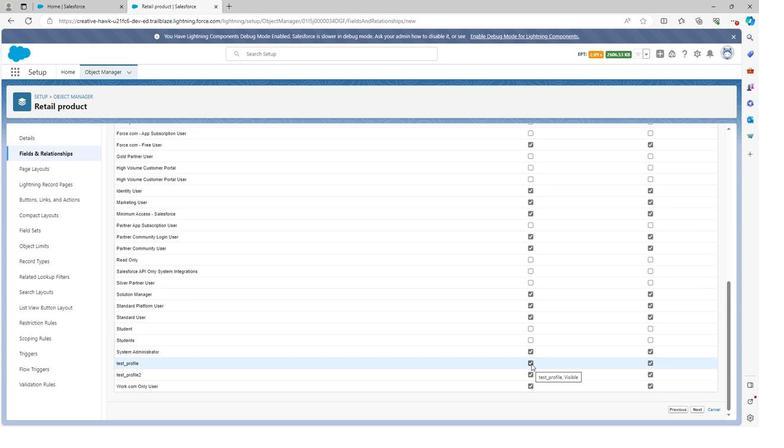 
Action: Mouse moved to (521, 379)
Screenshot: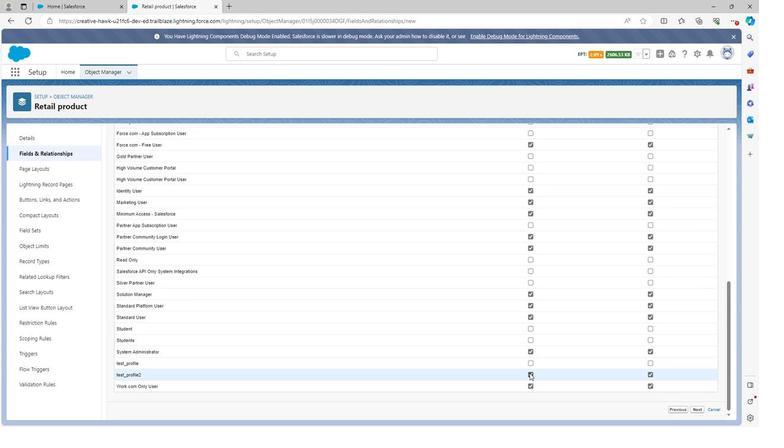 
Action: Mouse pressed left at (521, 379)
Screenshot: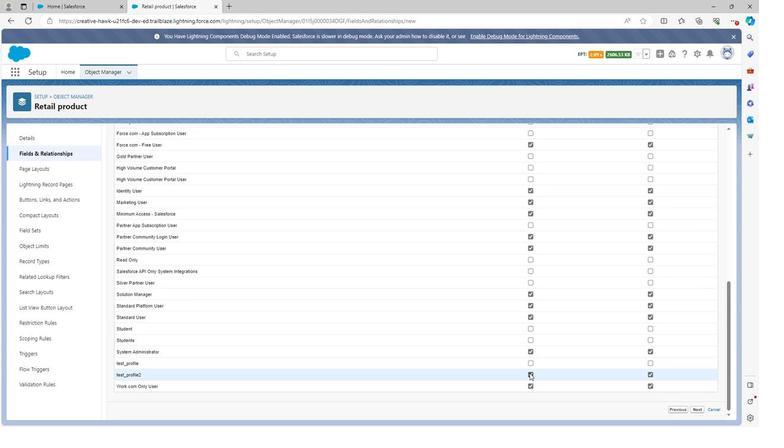 
Action: Mouse moved to (522, 391)
Screenshot: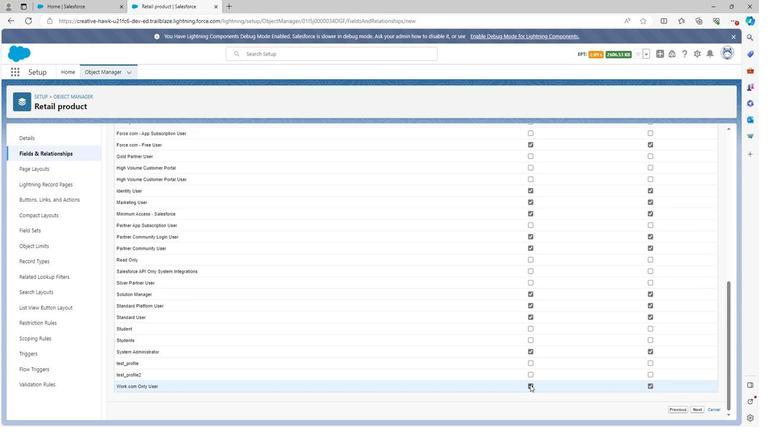 
Action: Mouse pressed left at (522, 391)
Screenshot: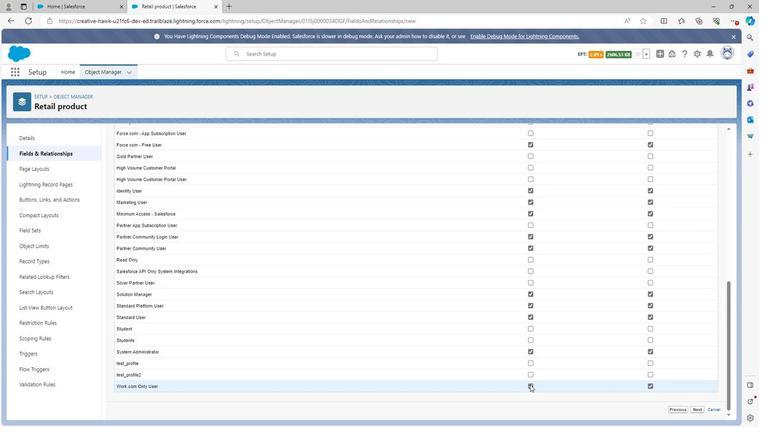 
Action: Mouse moved to (681, 417)
Screenshot: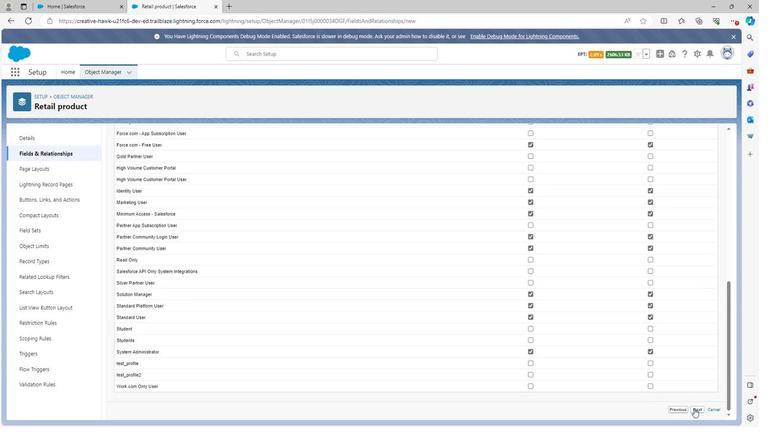 
Action: Mouse pressed left at (681, 417)
Screenshot: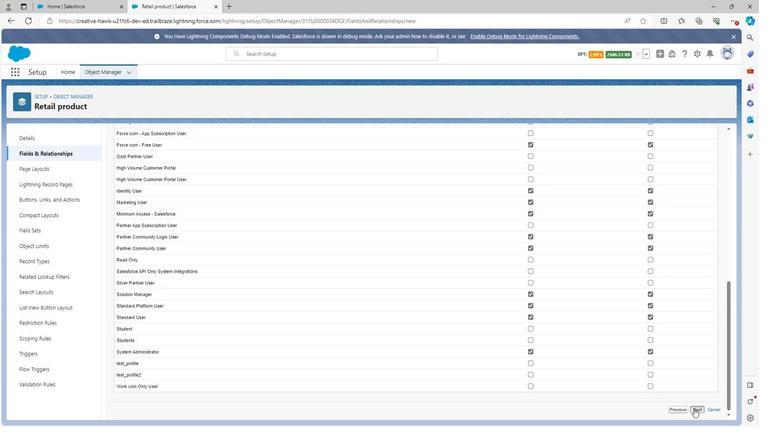 
Action: Mouse moved to (687, 293)
Screenshot: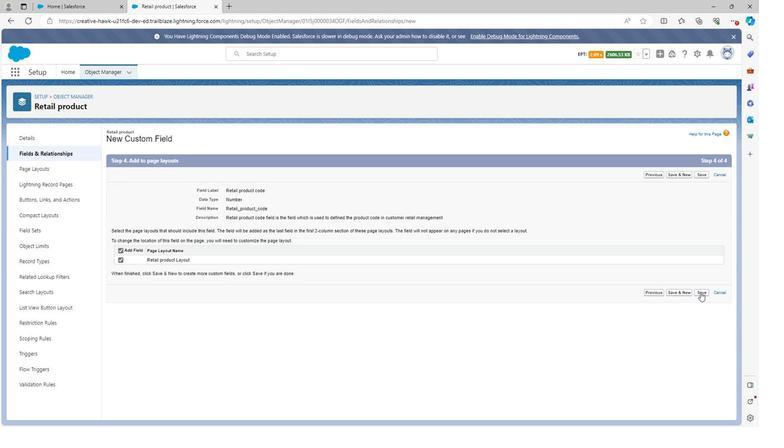 
Action: Mouse pressed left at (687, 293)
Screenshot: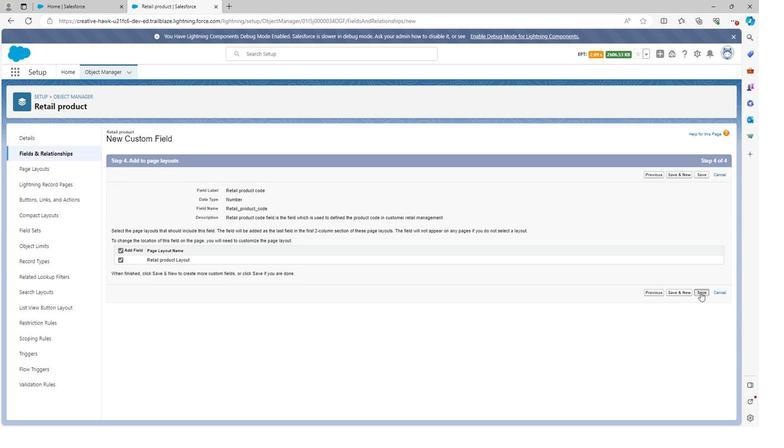 
Action: Mouse moved to (549, 128)
Screenshot: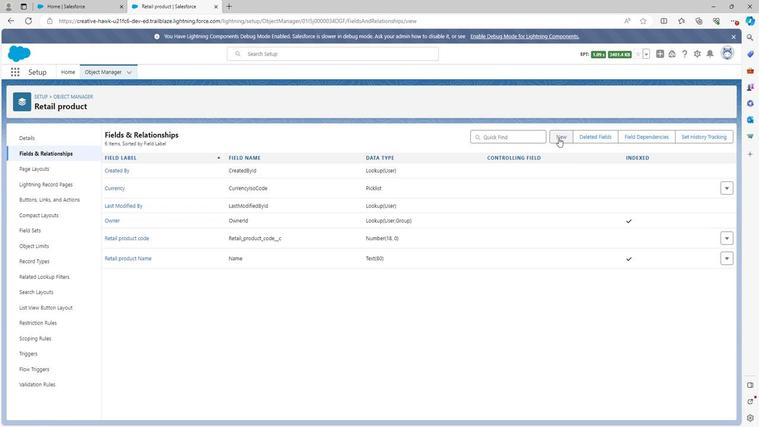 
Action: Mouse pressed left at (549, 128)
Screenshot: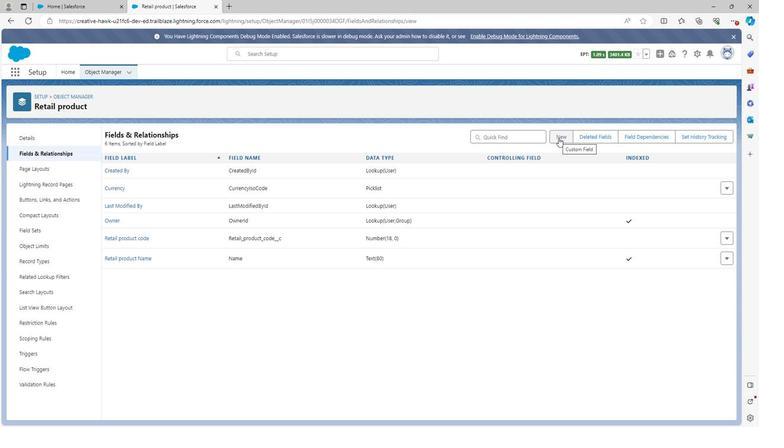 
Action: Mouse moved to (164, 388)
Screenshot: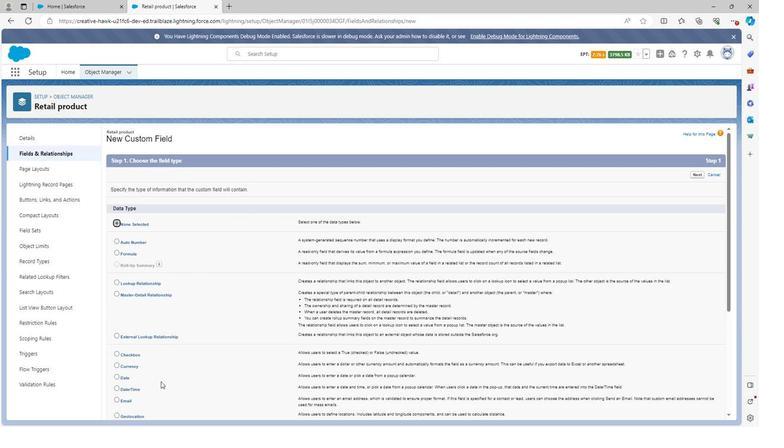 
Action: Mouse scrolled (164, 387) with delta (0, 0)
Screenshot: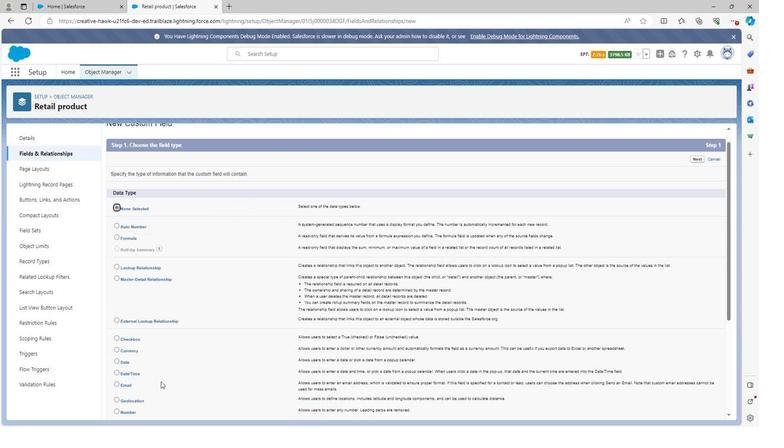 
Action: Mouse scrolled (164, 387) with delta (0, 0)
Screenshot: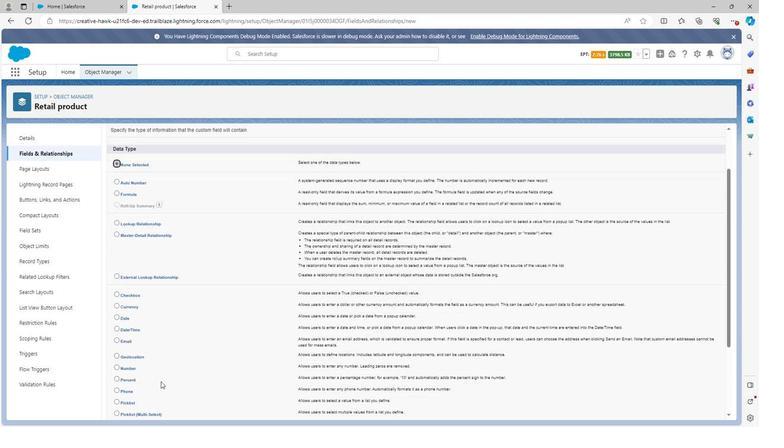 
Action: Mouse scrolled (164, 387) with delta (0, 0)
Screenshot: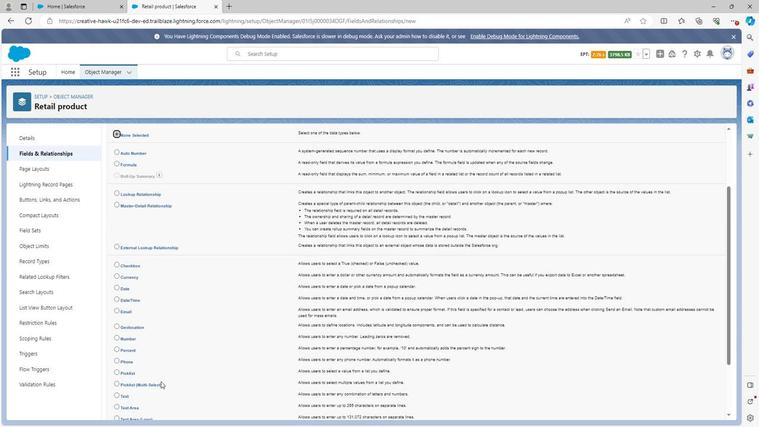 
Action: Mouse moved to (121, 355)
Screenshot: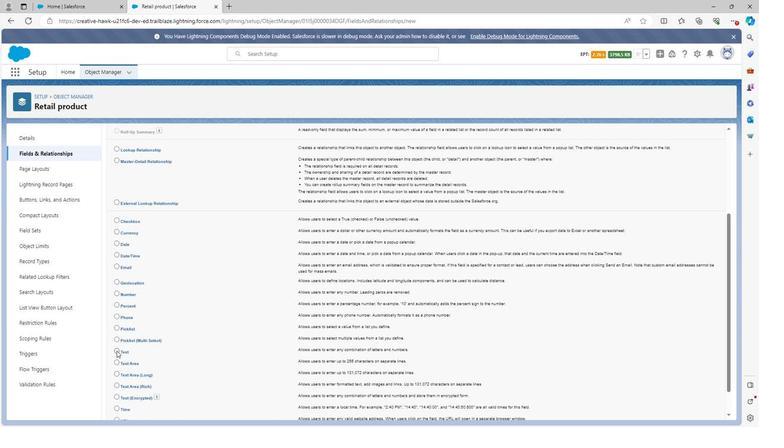 
Action: Mouse pressed left at (121, 355)
Screenshot: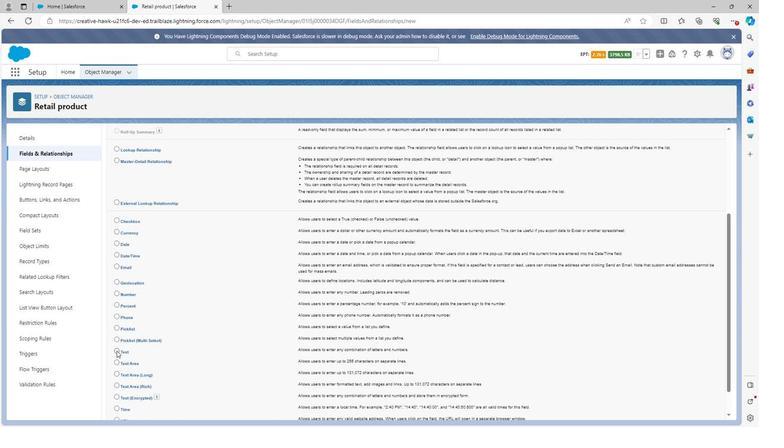 
Action: Mouse moved to (687, 370)
Screenshot: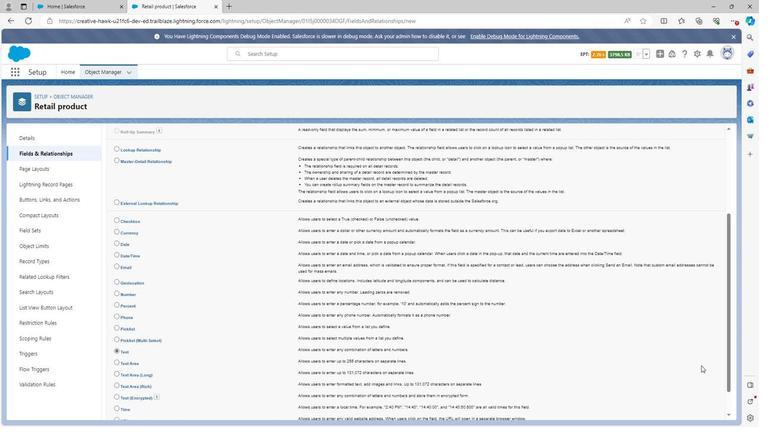 
Action: Mouse scrolled (687, 370) with delta (0, 0)
Screenshot: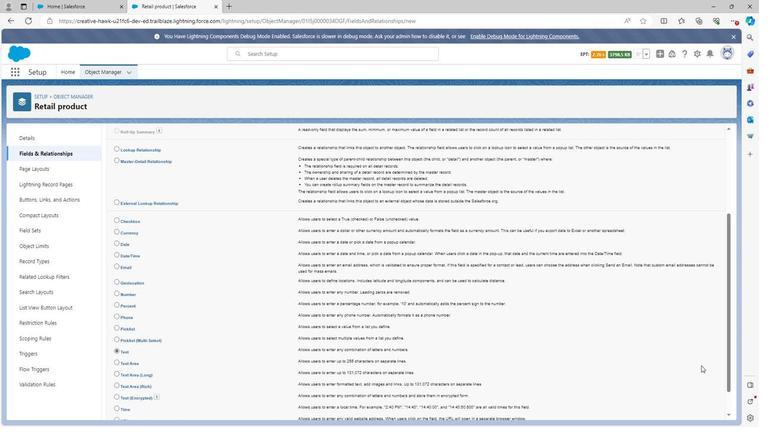 
Action: Mouse moved to (687, 373)
Screenshot: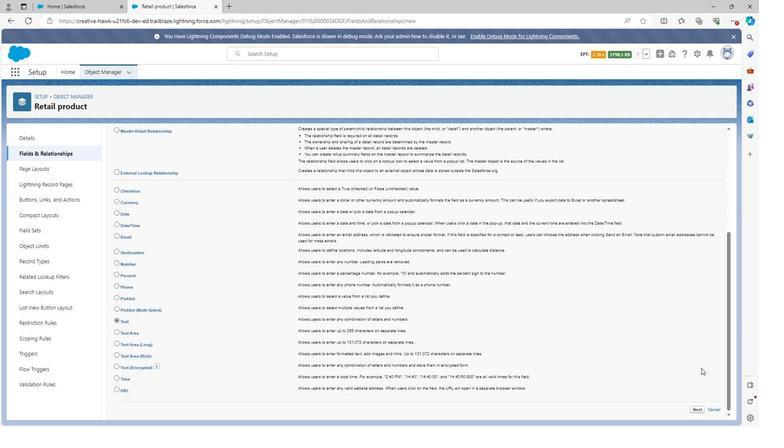 
Action: Mouse scrolled (687, 373) with delta (0, 0)
Screenshot: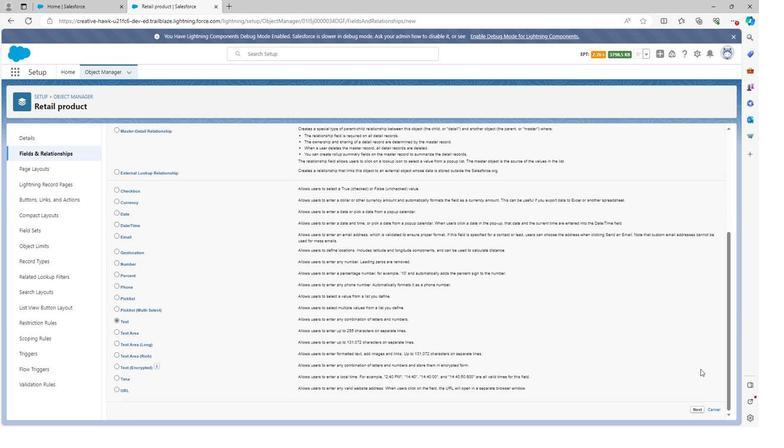 
Action: Mouse moved to (684, 417)
Screenshot: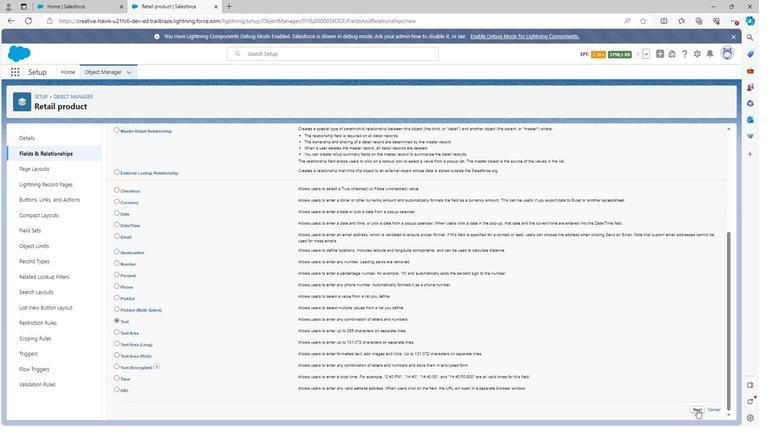 
Action: Mouse pressed left at (684, 417)
Screenshot: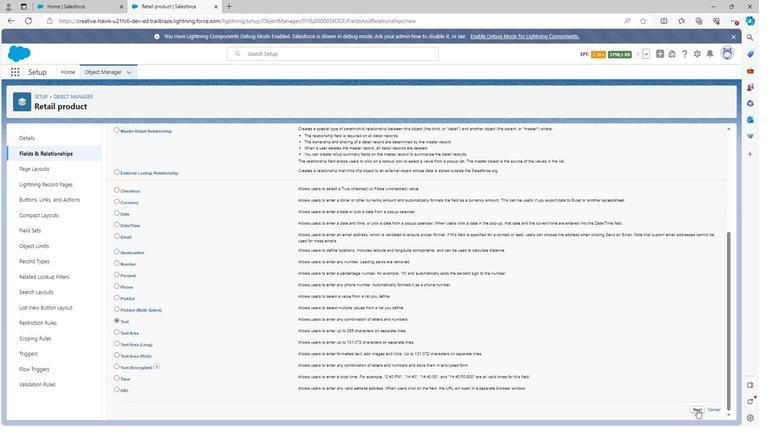 
Action: Mouse moved to (267, 186)
Screenshot: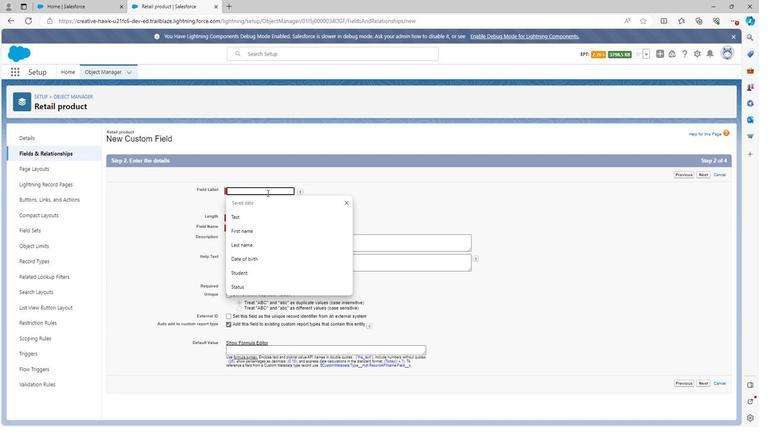 
Action: Mouse pressed left at (267, 186)
Screenshot: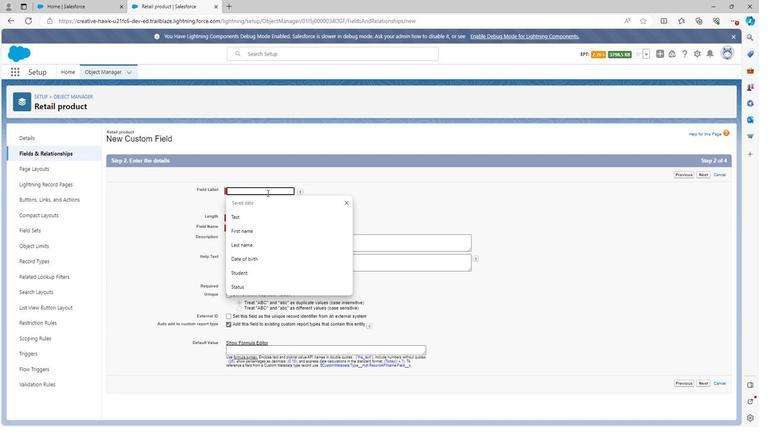 
Action: Key pressed <Key.shift><Key.shift><Key.shift><Key.shift>Retaii<Key.backspace>l<Key.space>product<Key.space>family
Screenshot: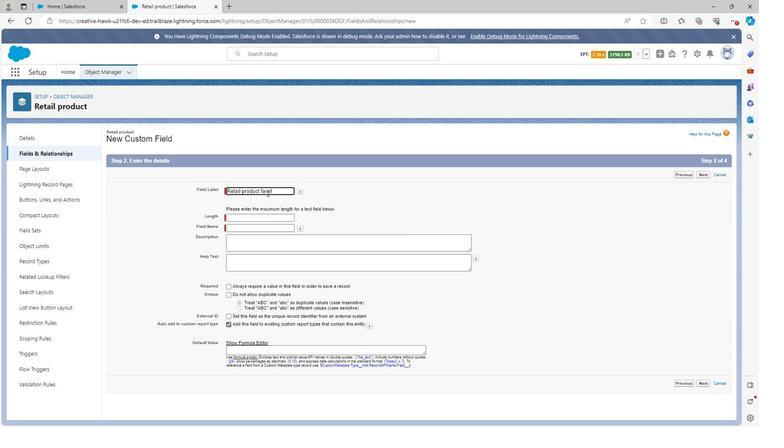 
Action: Mouse moved to (325, 188)
Screenshot: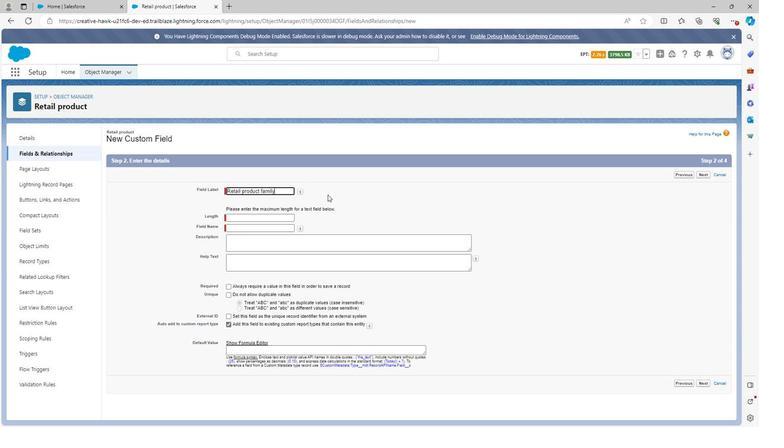 
Action: Mouse pressed left at (325, 188)
Screenshot: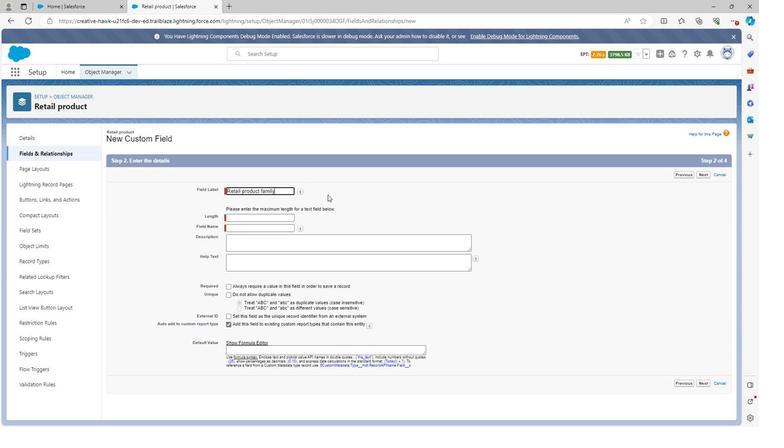 
Action: Mouse moved to (271, 210)
Screenshot: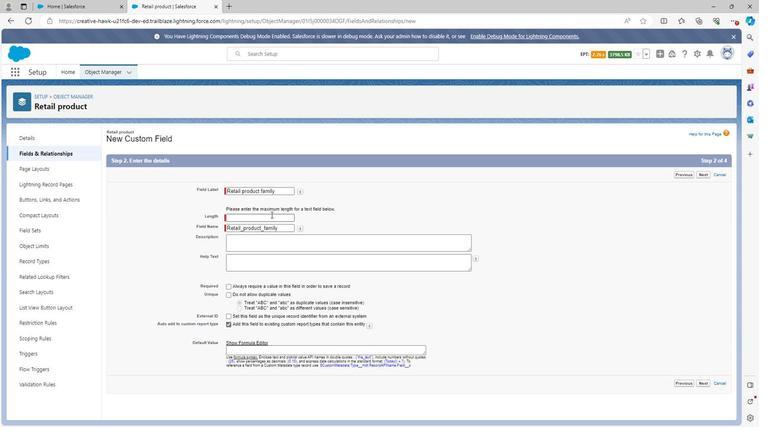 
Action: Mouse pressed left at (271, 210)
Screenshot: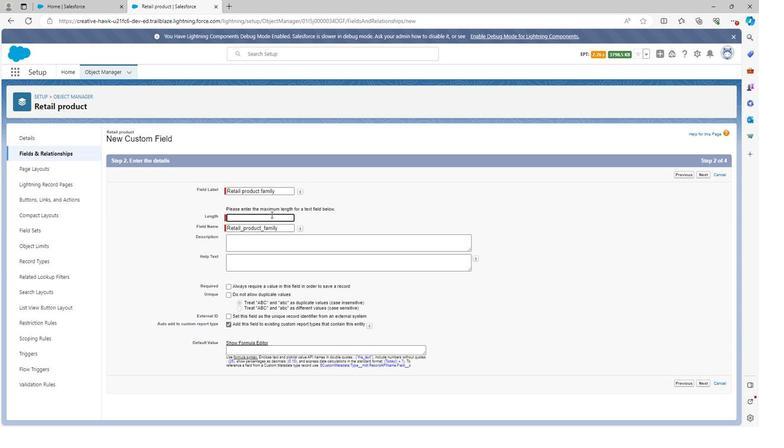 
Action: Mouse moved to (251, 238)
Screenshot: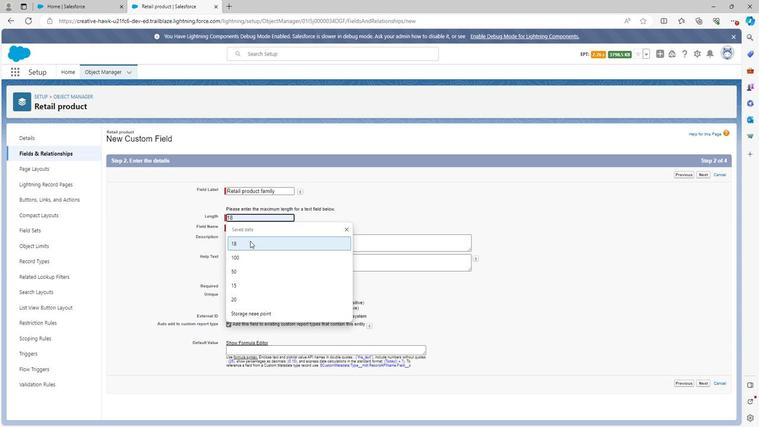 
Action: Mouse pressed left at (251, 238)
Screenshot: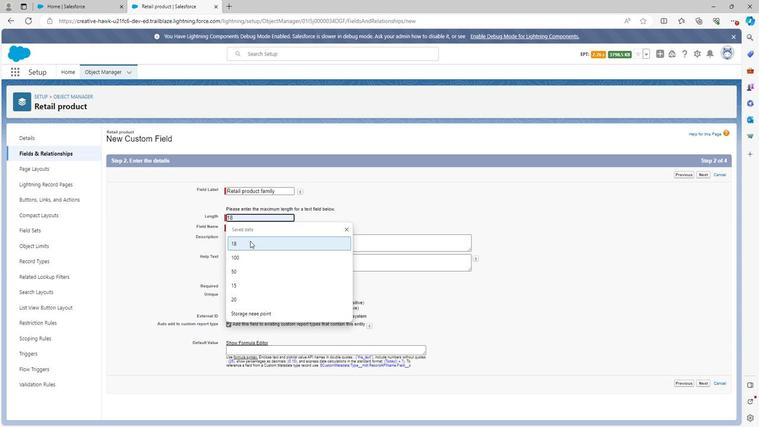 
Action: Mouse pressed left at (251, 238)
Screenshot: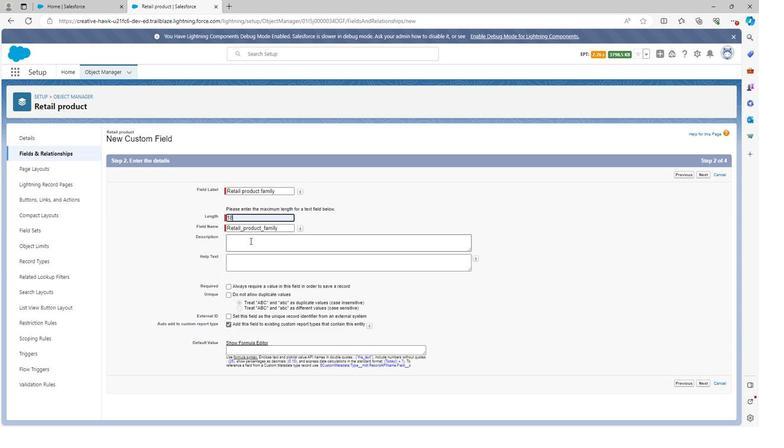 
Action: Mouse moved to (251, 237)
Screenshot: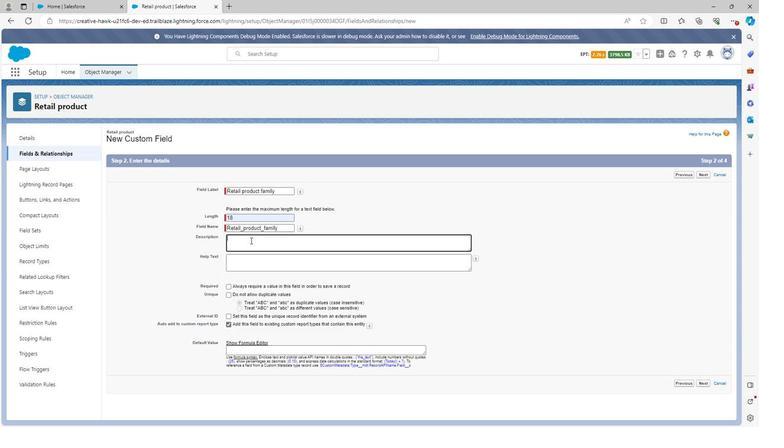 
Action: Key pressed <Key.shift>Retail<Key.space>product<Key.space>family<Key.space>
Screenshot: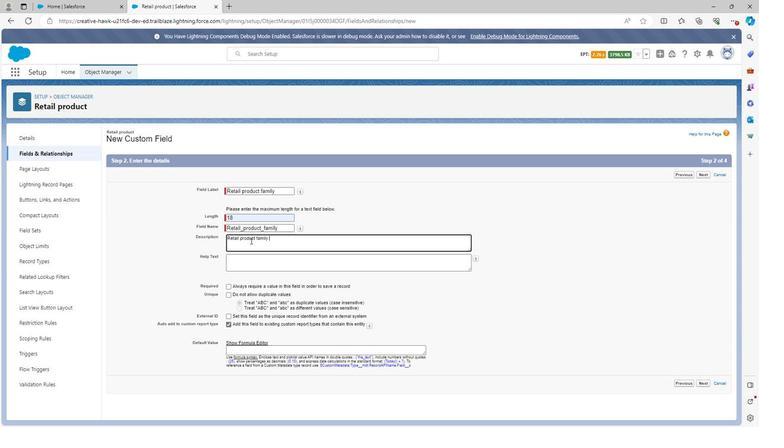 
Action: Mouse moved to (252, 236)
Screenshot: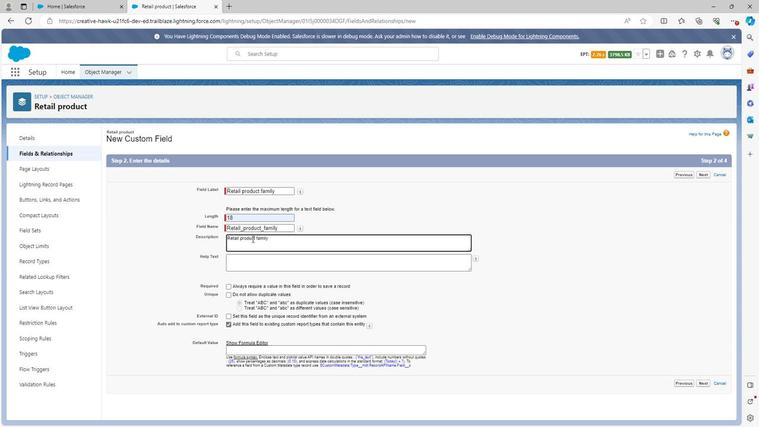 
Action: Key pressed field<Key.space>is<Key.space>t
Screenshot: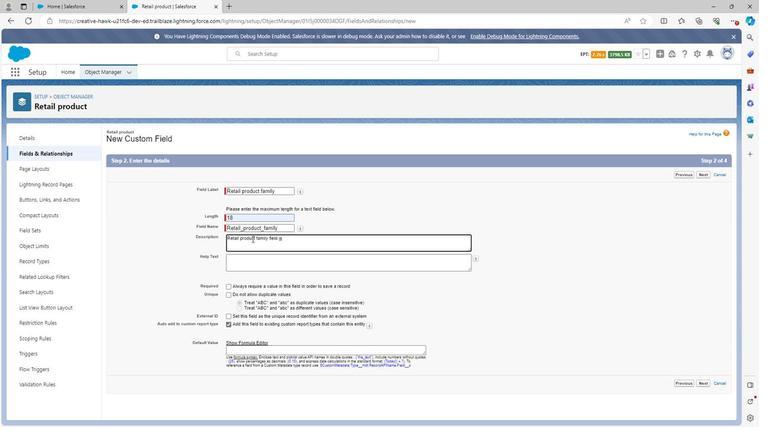 
Action: Mouse moved to (252, 236)
Screenshot: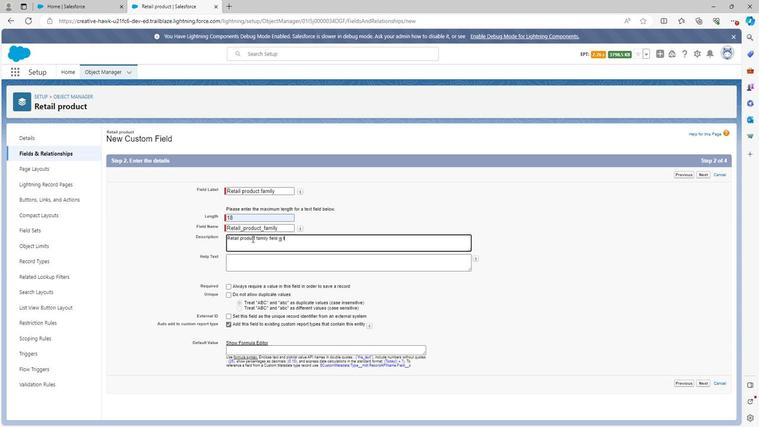 
Action: Key pressed he<Key.space>field<Key.space>through
Screenshot: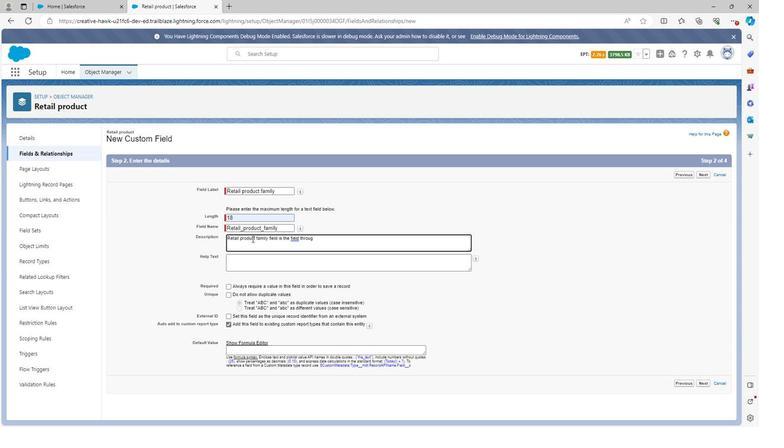 
Action: Mouse moved to (252, 236)
Screenshot: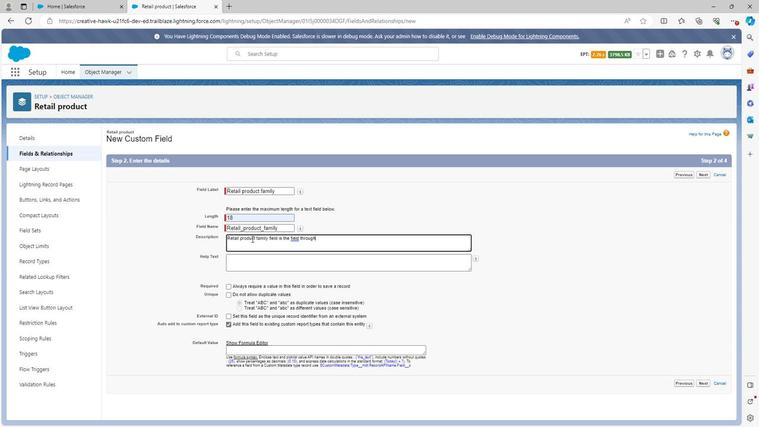 
Action: Key pressed <Key.space>wh
Screenshot: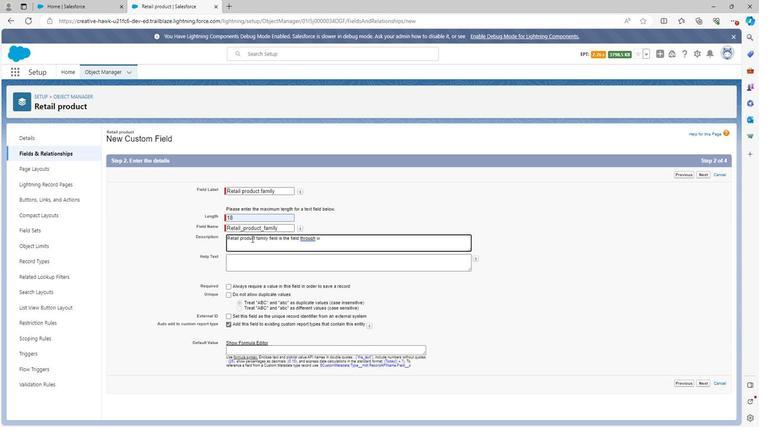 
Action: Mouse moved to (252, 236)
Screenshot: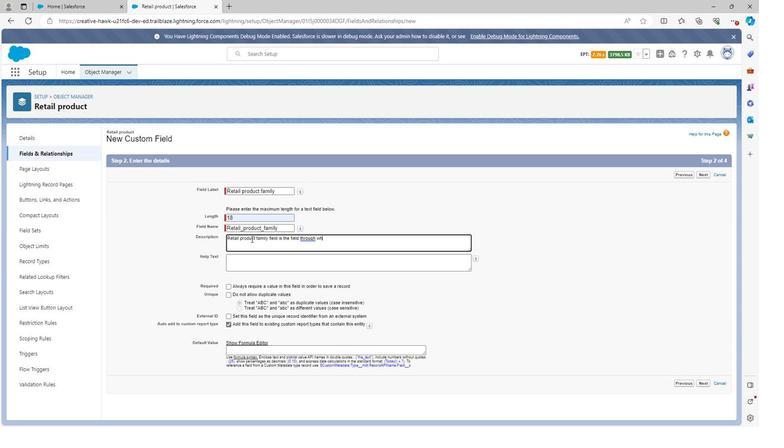 
Action: Key pressed ic
Screenshot: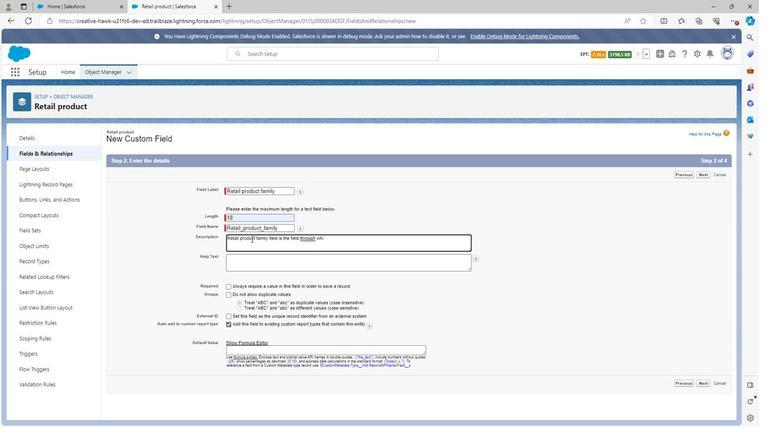 
Action: Mouse moved to (251, 236)
Screenshot: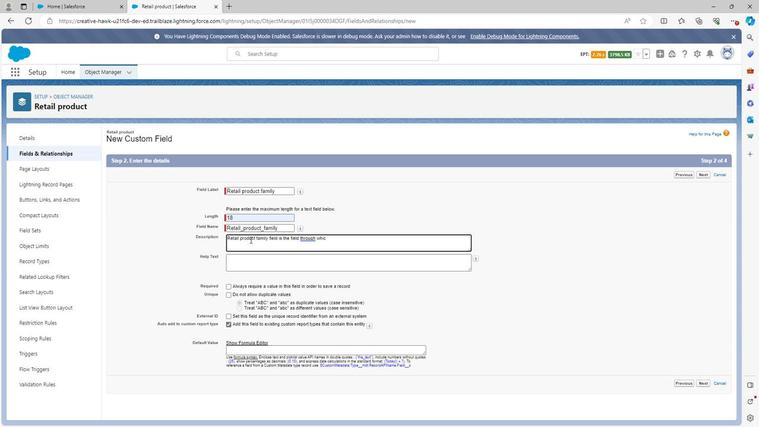 
Action: Key pressed h
Screenshot: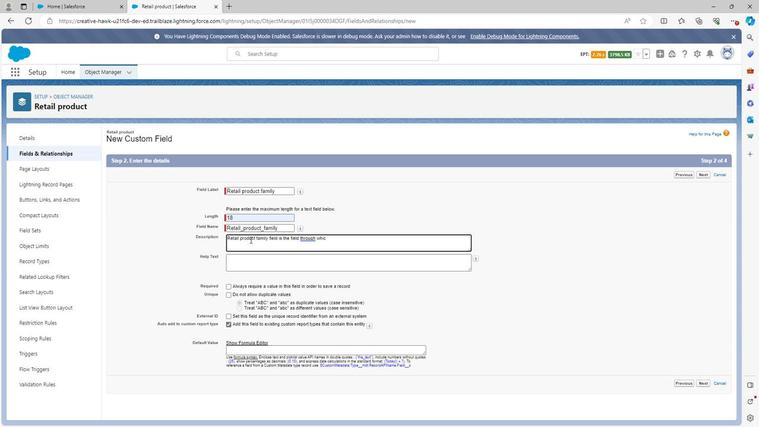 
Action: Mouse moved to (250, 236)
Screenshot: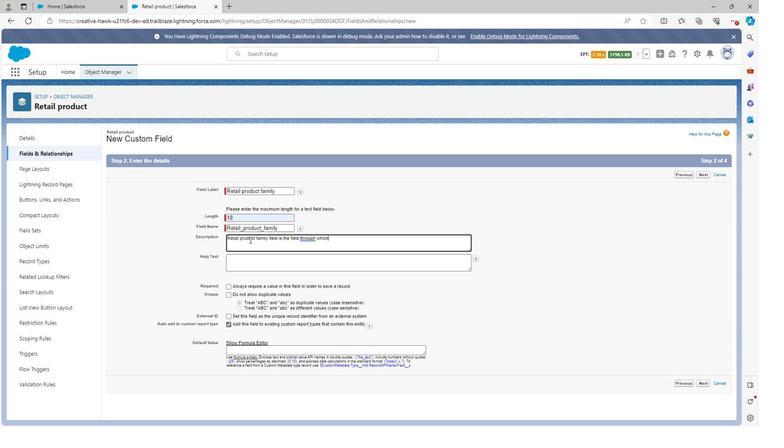 
Action: Key pressed <Key.space>
Screenshot: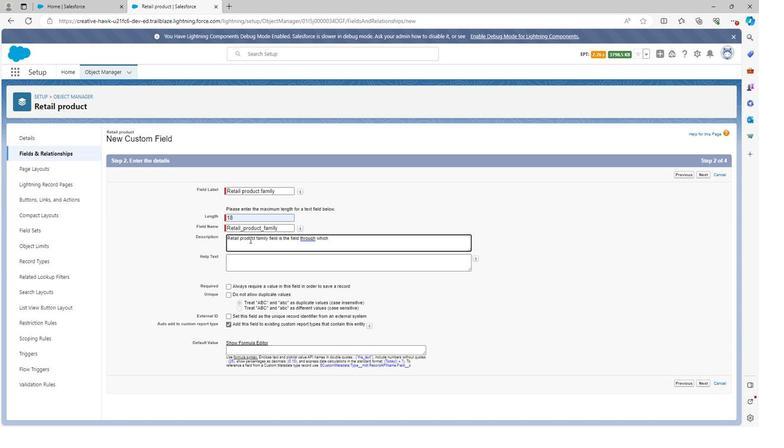 
Action: Mouse moved to (249, 236)
Screenshot: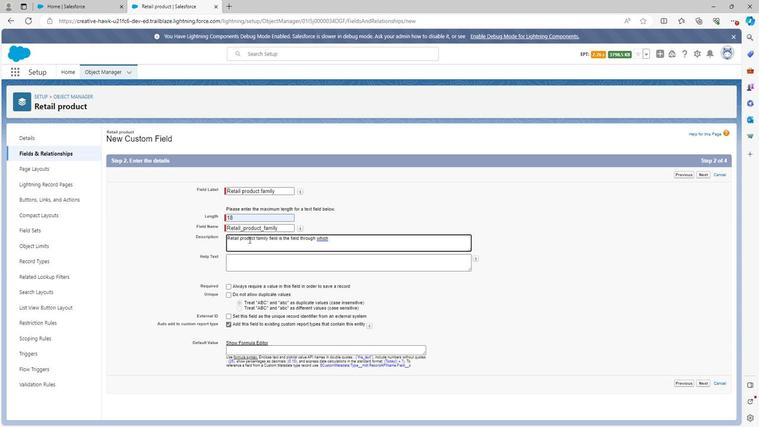 
Action: Key pressed we<Key.space>
Screenshot: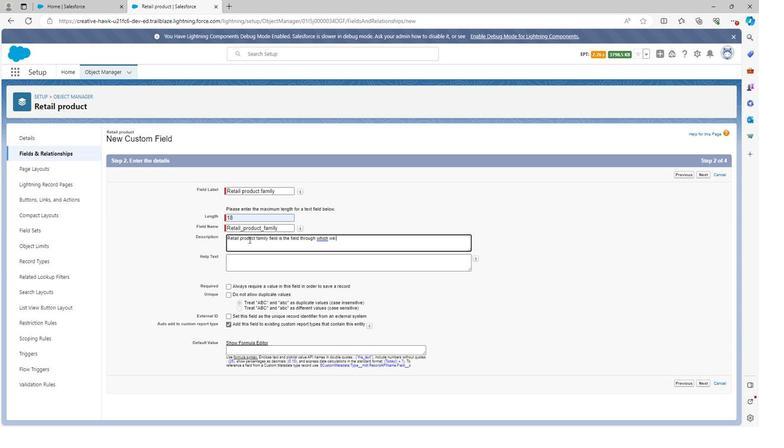 
Action: Mouse moved to (249, 236)
Screenshot: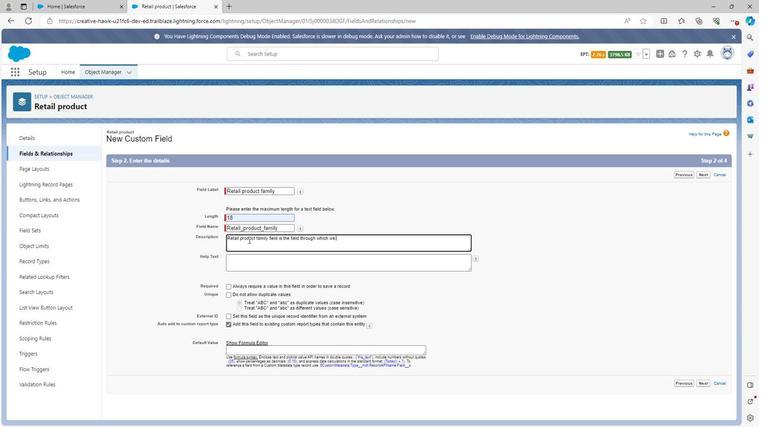 
Action: Key pressed de
Screenshot: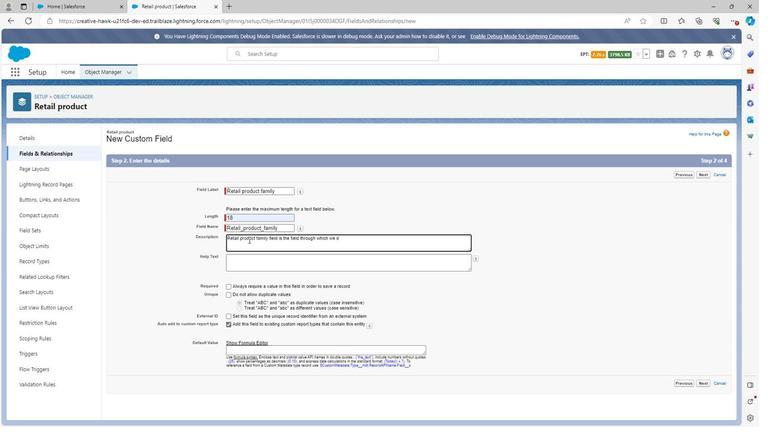 
Action: Mouse moved to (249, 237)
Screenshot: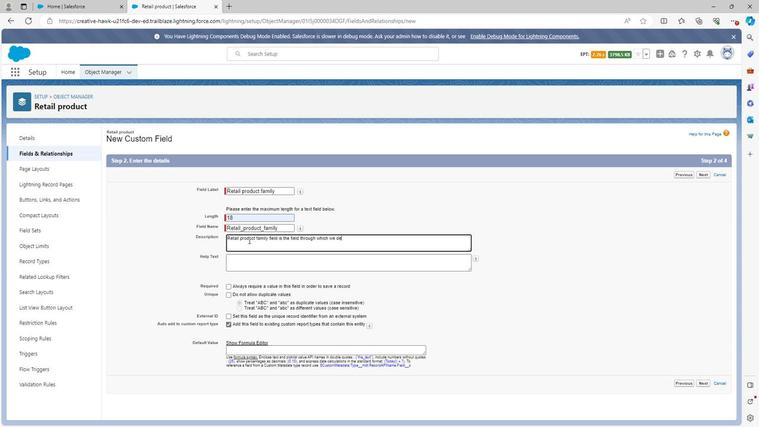 
Action: Key pressed fine
Screenshot: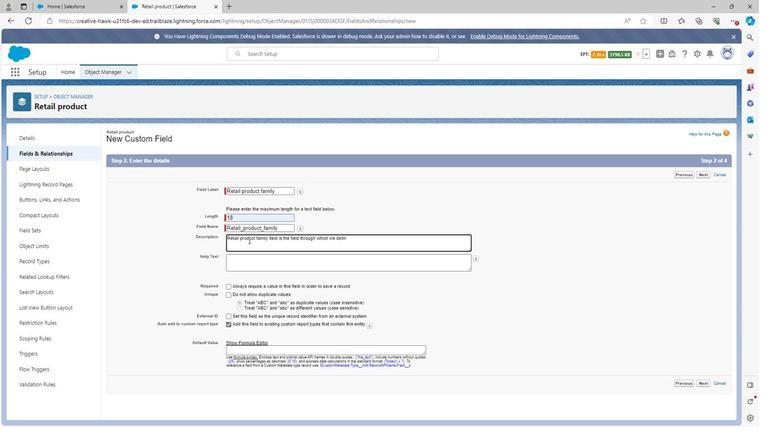
Action: Mouse moved to (244, 240)
Screenshot: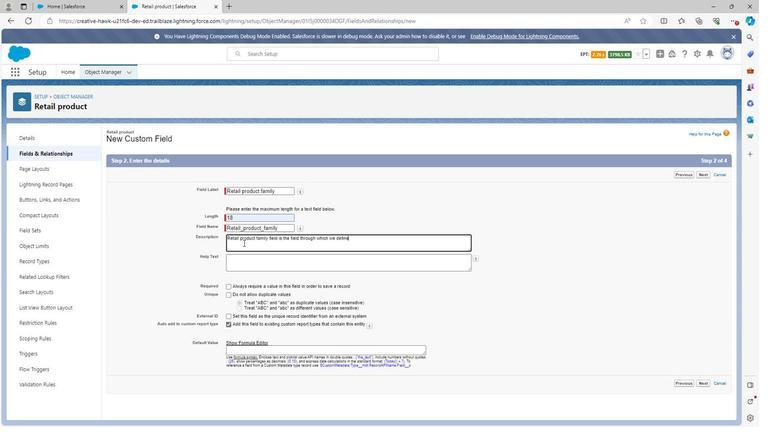 
Action: Key pressed d
Screenshot: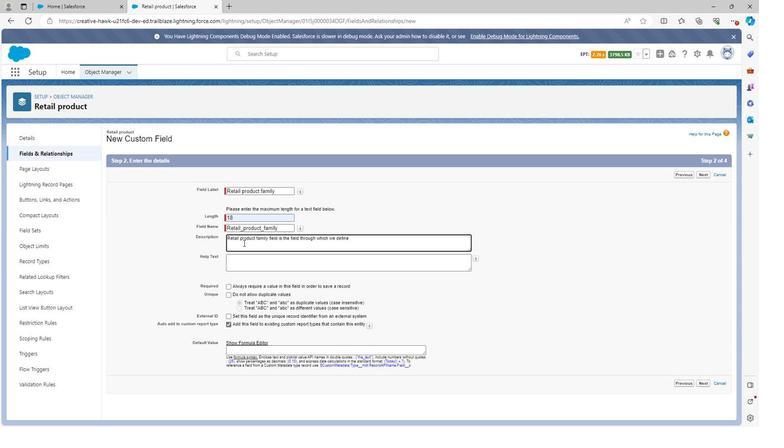 
Action: Mouse moved to (244, 240)
Screenshot: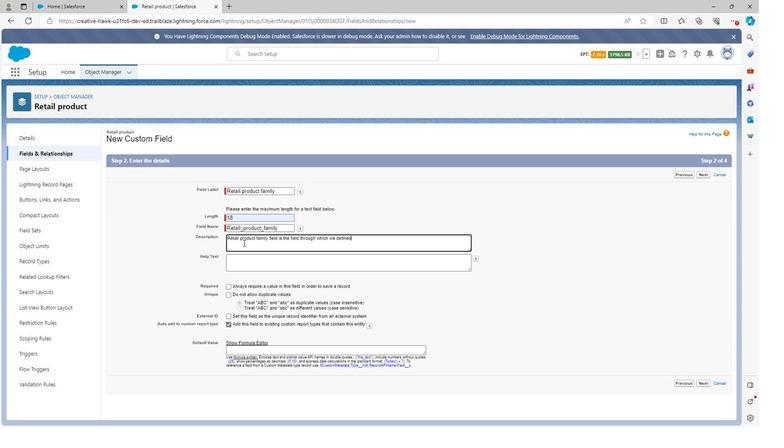 
Action: Key pressed <Key.space>th
Screenshot: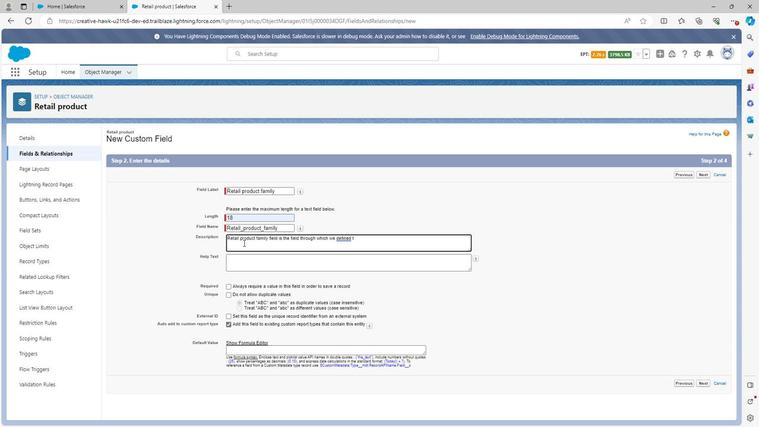 
Action: Mouse moved to (243, 240)
Screenshot: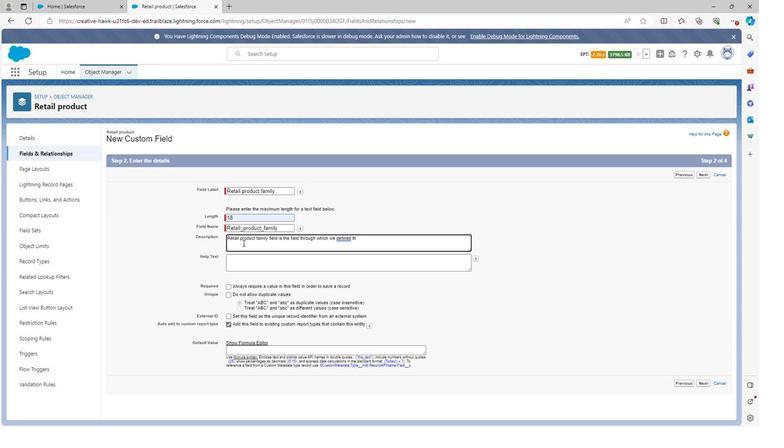 
Action: Key pressed e<Key.space>retail<Key.space>p
Screenshot: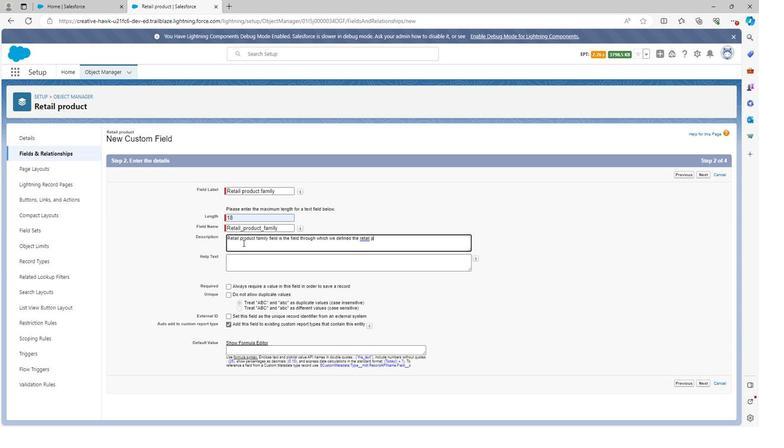 
Action: Mouse moved to (243, 242)
Screenshot: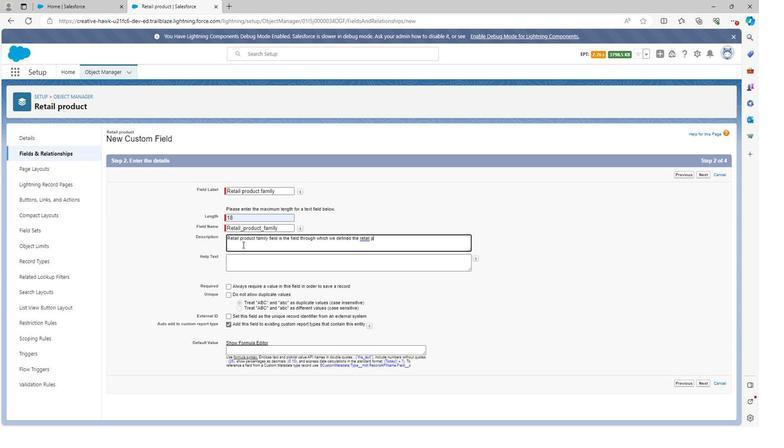 
Action: Key pressed roduct<Key.space>family<Key.space>in<Key.space>customer<Key.space>ret
Screenshot: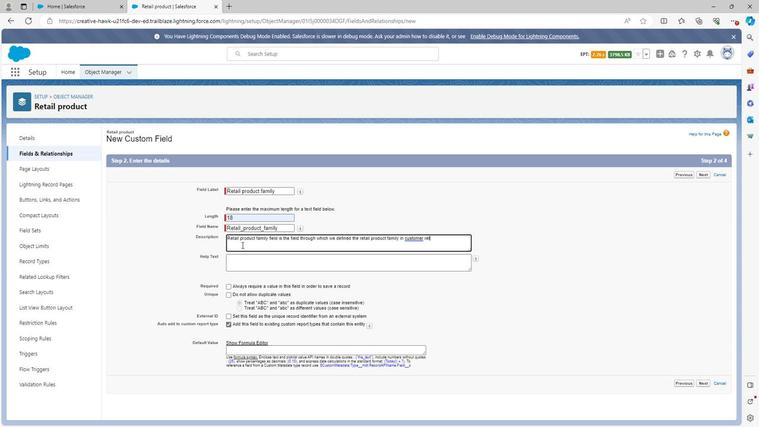 
Action: Mouse moved to (242, 243)
Screenshot: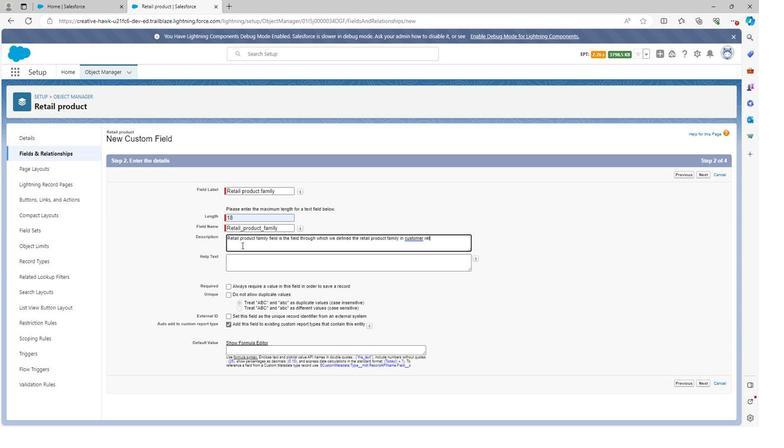 
Action: Key pressed ail
Screenshot: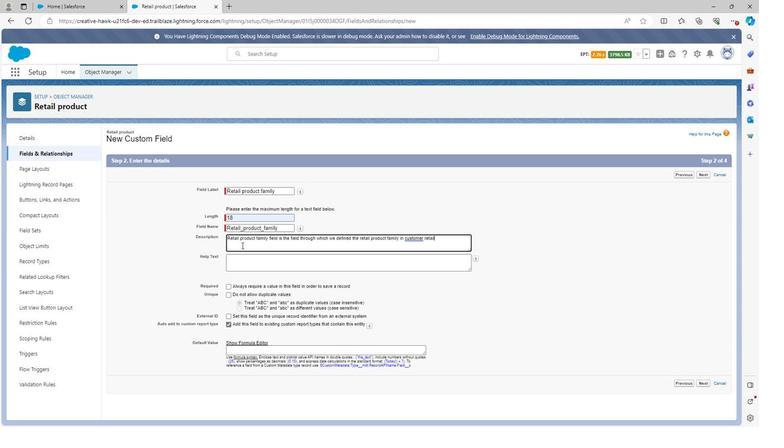 
Action: Mouse moved to (242, 243)
Screenshot: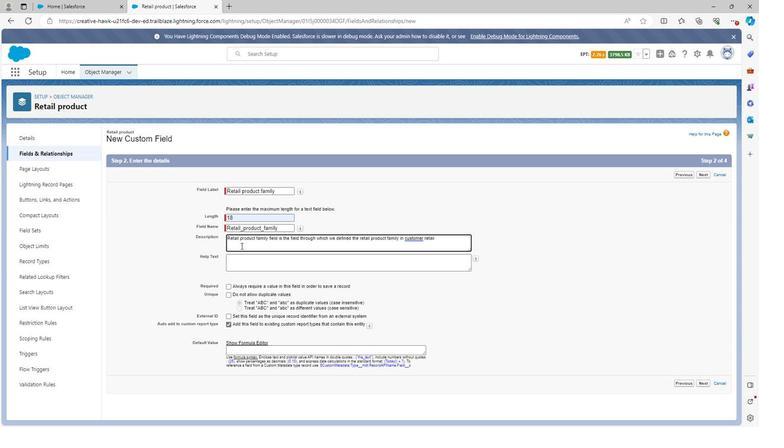 
Action: Key pressed <Key.space>manag
Screenshot: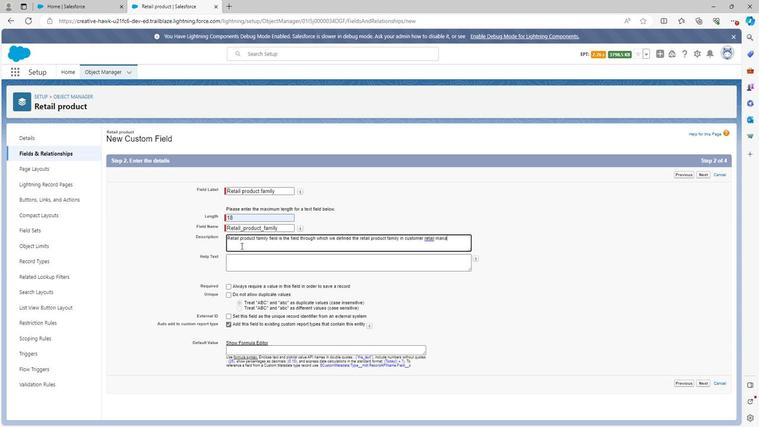 
Action: Mouse moved to (240, 243)
Screenshot: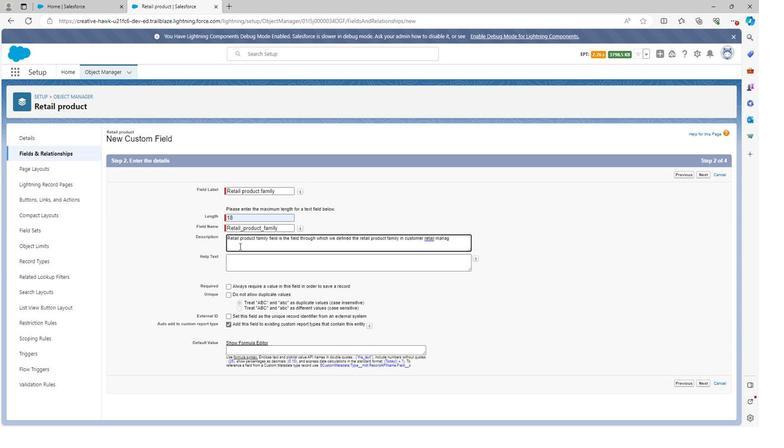
Action: Key pressed e
Screenshot: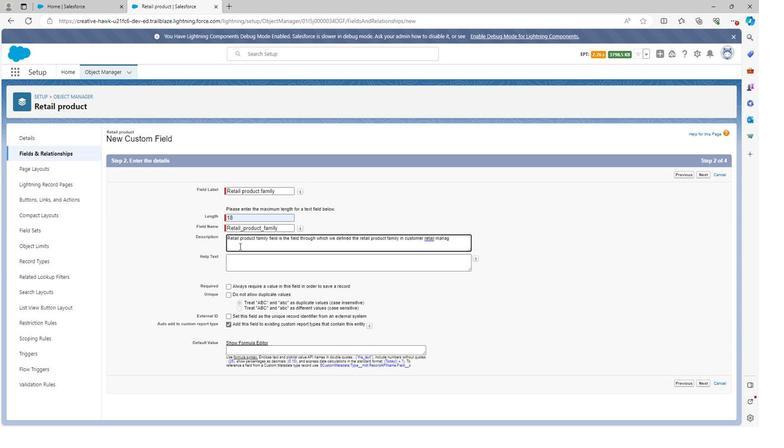 
Action: Mouse moved to (240, 244)
Screenshot: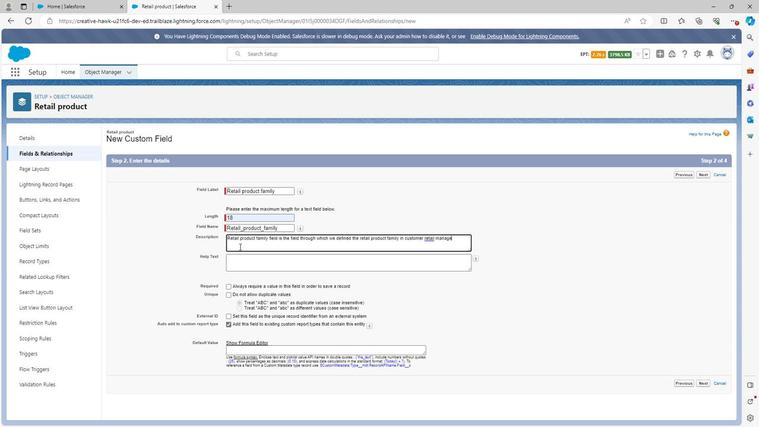 
Action: Key pressed ment
Screenshot: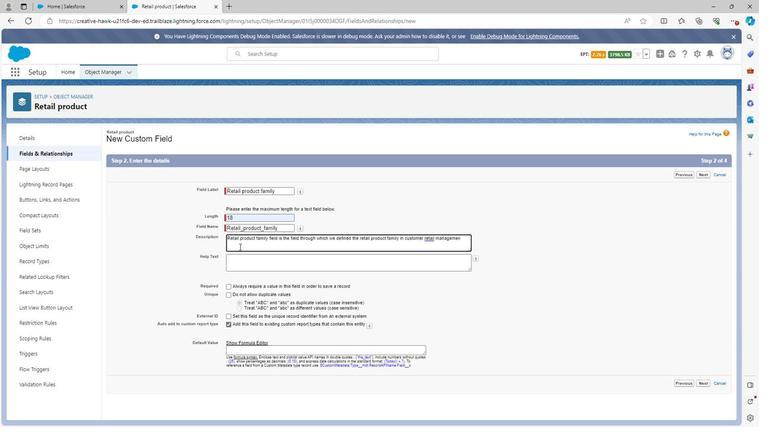 
Action: Mouse moved to (240, 261)
Screenshot: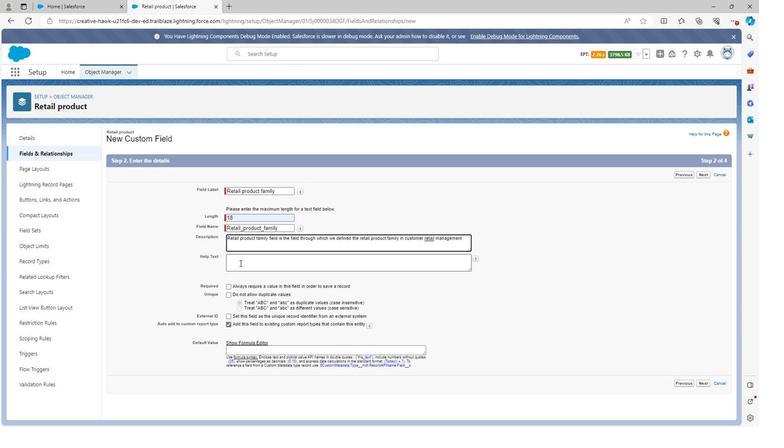 
Action: Mouse pressed left at (240, 261)
Screenshot: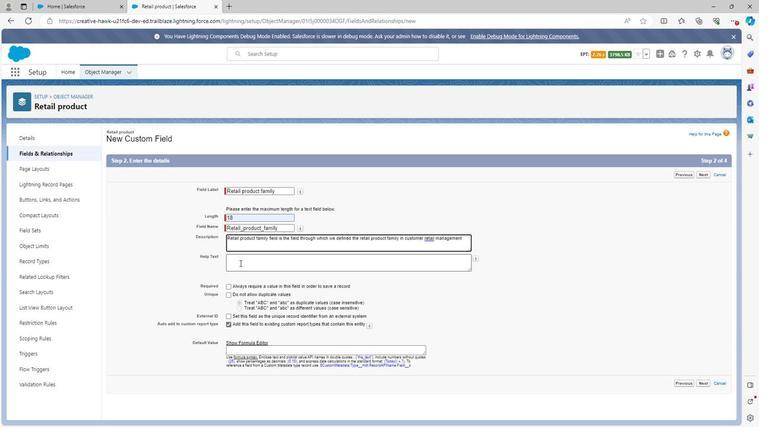 
Action: Key pressed <Key.shift><Key.shift><Key.shift>Ret
Screenshot: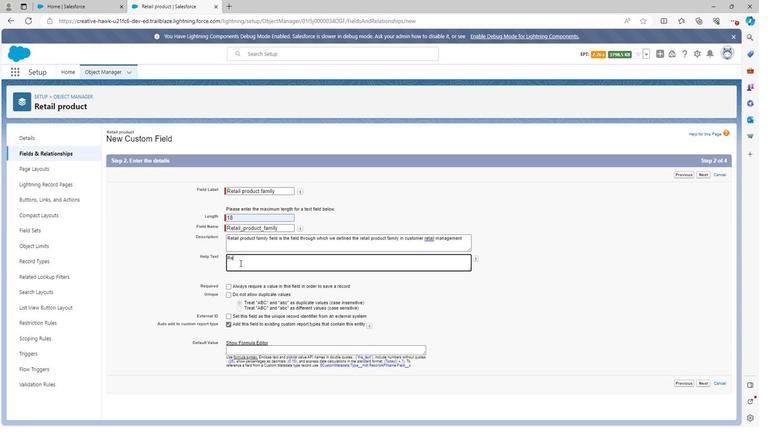 
Action: Mouse moved to (240, 261)
Screenshot: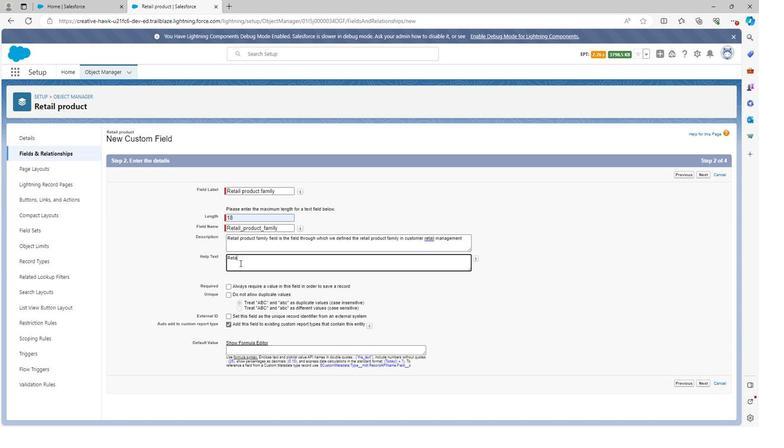 
Action: Key pressed ail
Screenshot: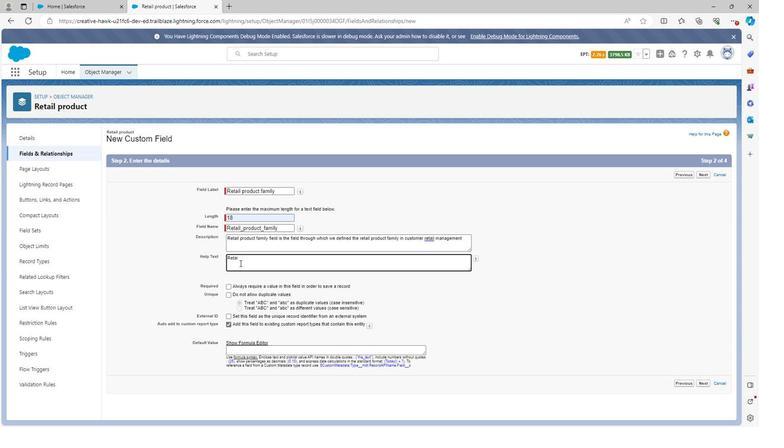 
Action: Mouse moved to (240, 262)
Screenshot: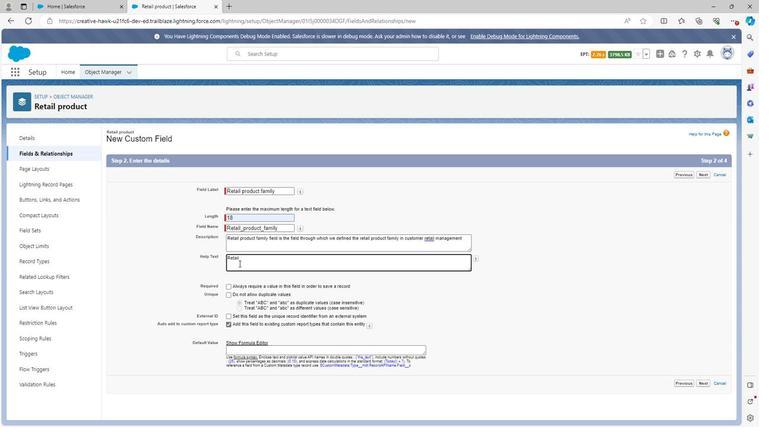 
Action: Key pressed <Key.space>product<Key.space>f
Screenshot: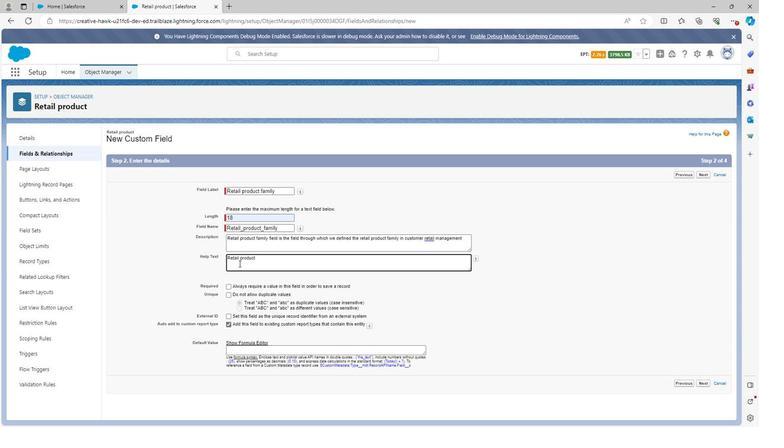 
Action: Mouse moved to (239, 262)
Screenshot: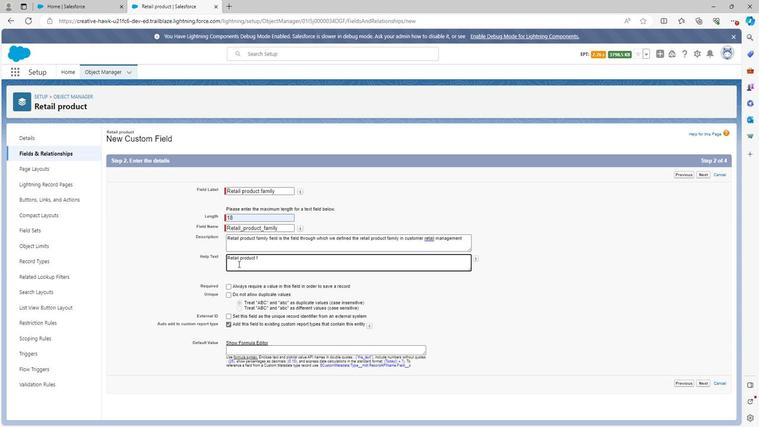 
Action: Key pressed a
Screenshot: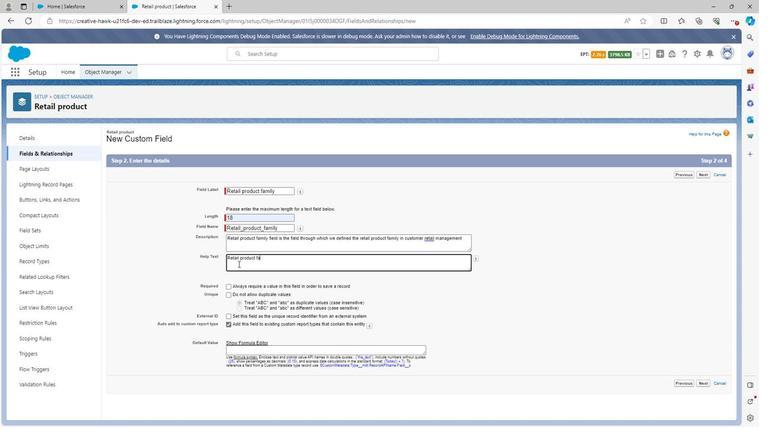 
Action: Mouse moved to (239, 262)
